 Task: Search one way flight ticket for 2 adults, 2 children, 2 infants in seat in first from Idaho Falls: Idaho Falls Regional Airport (fanning Field) to Gillette: Gillette Campbell County Airport on 5-1-2023. Choice of flights is Frontier. Number of bags: 7 checked bags. Price is upto 86000. Outbound departure time preference is 9:00.
Action: Mouse moved to (241, 214)
Screenshot: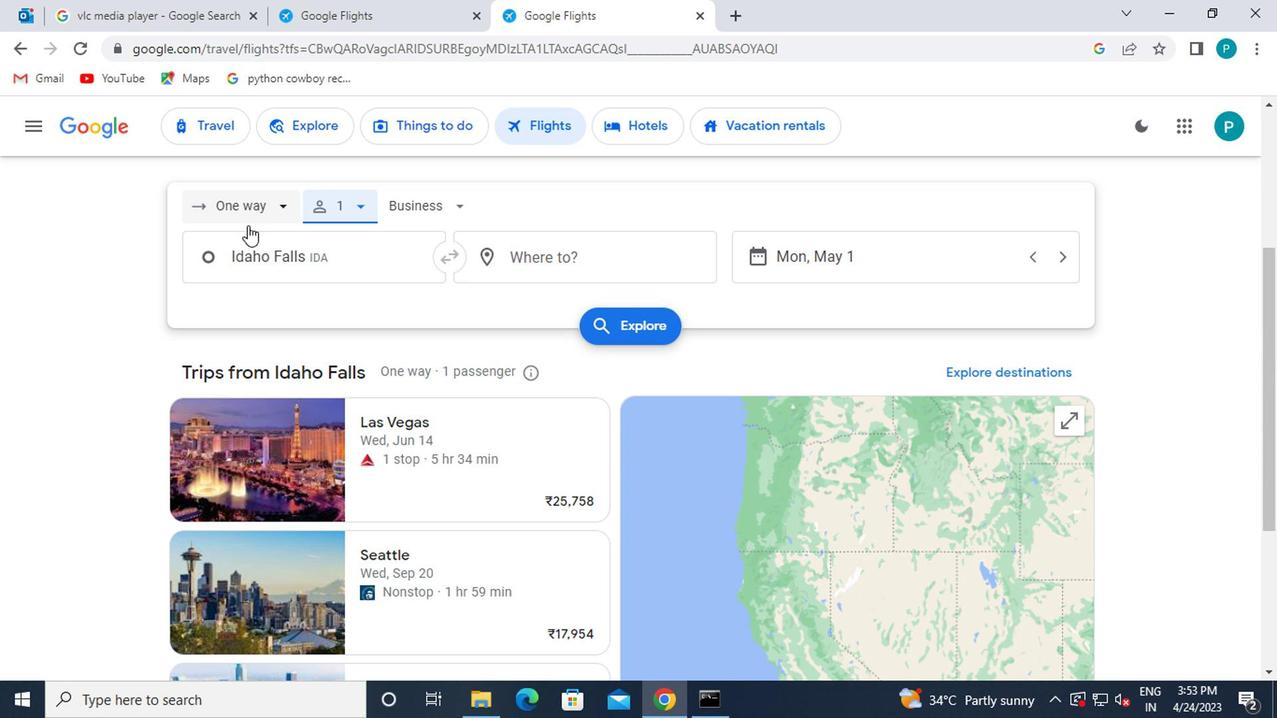 
Action: Mouse pressed left at (241, 214)
Screenshot: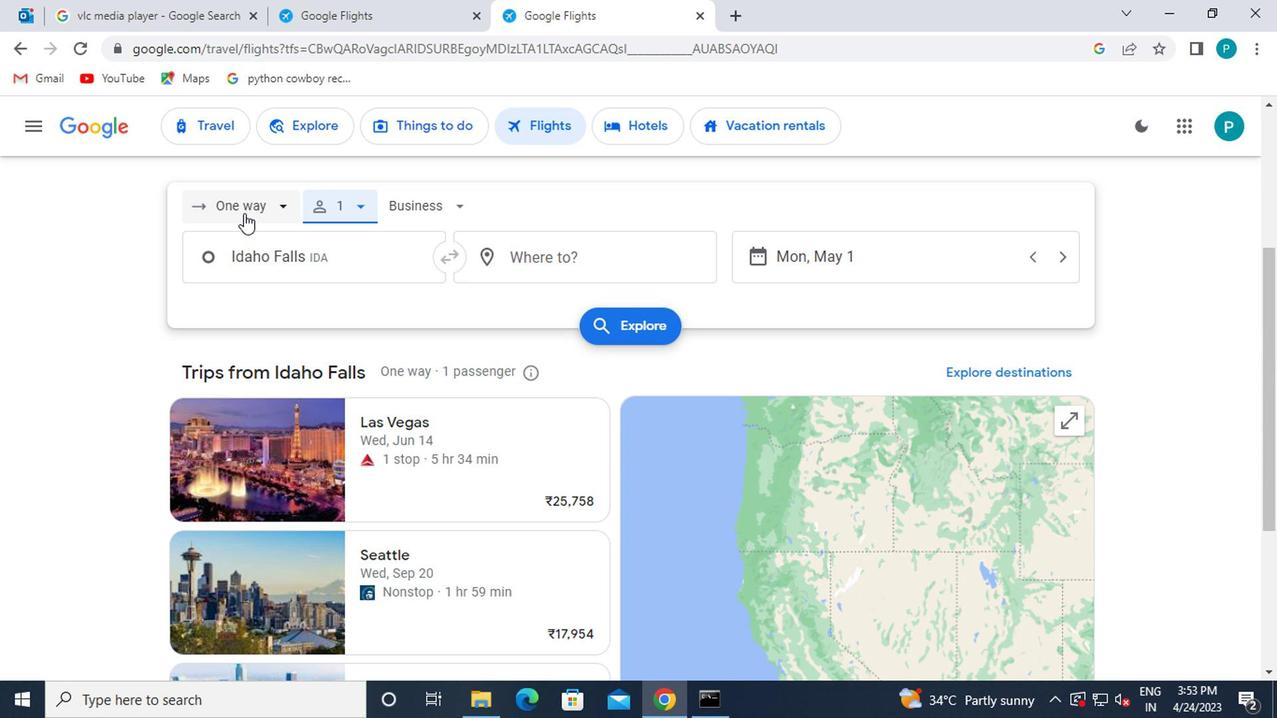 
Action: Mouse moved to (252, 291)
Screenshot: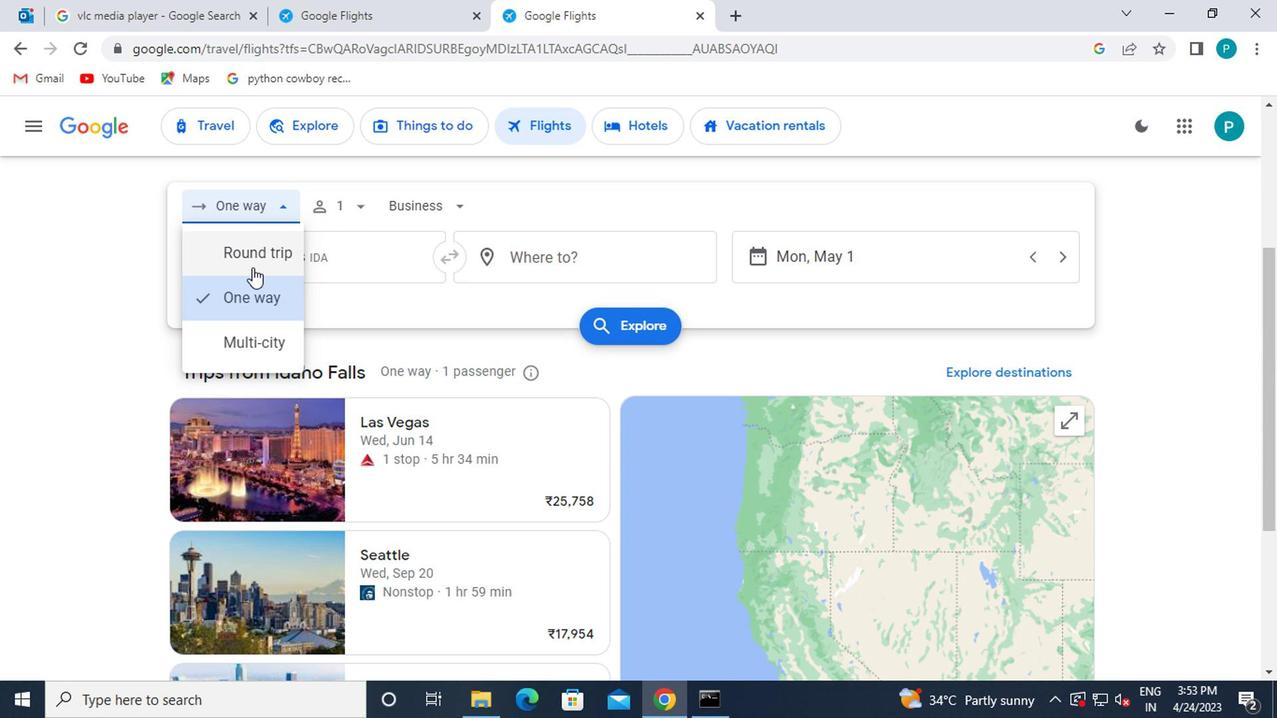 
Action: Mouse pressed left at (252, 291)
Screenshot: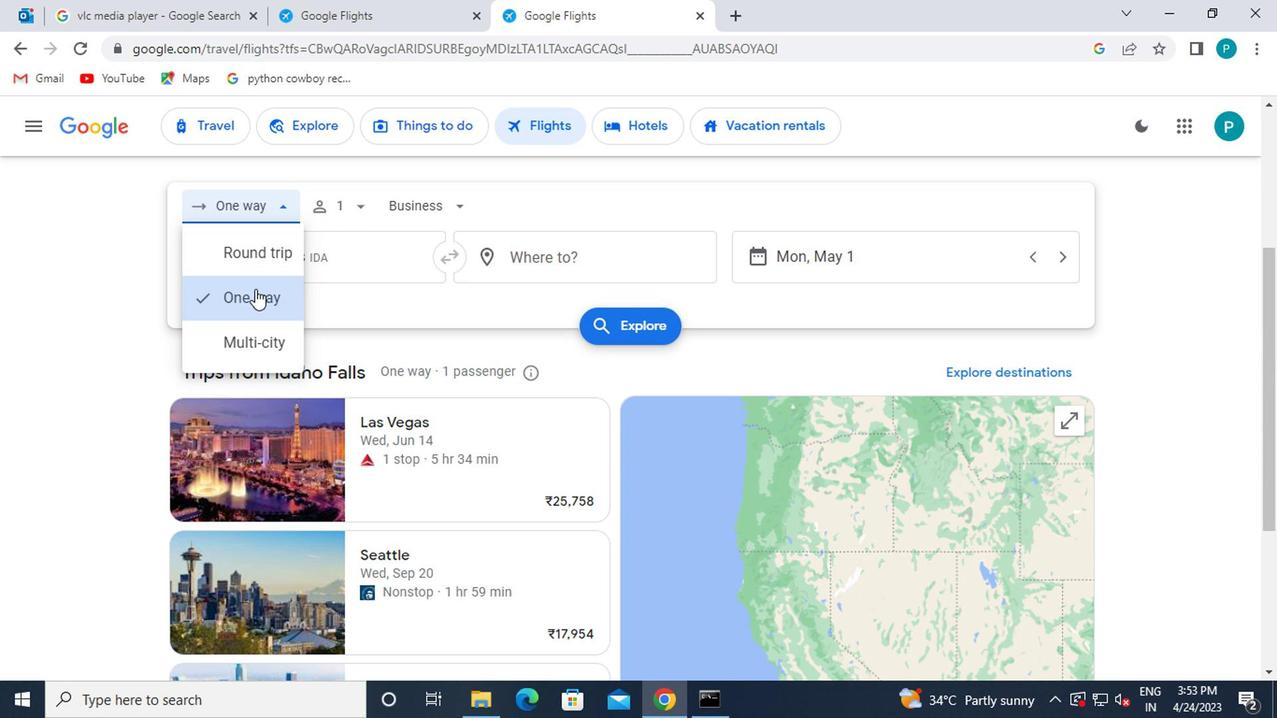 
Action: Mouse moved to (349, 208)
Screenshot: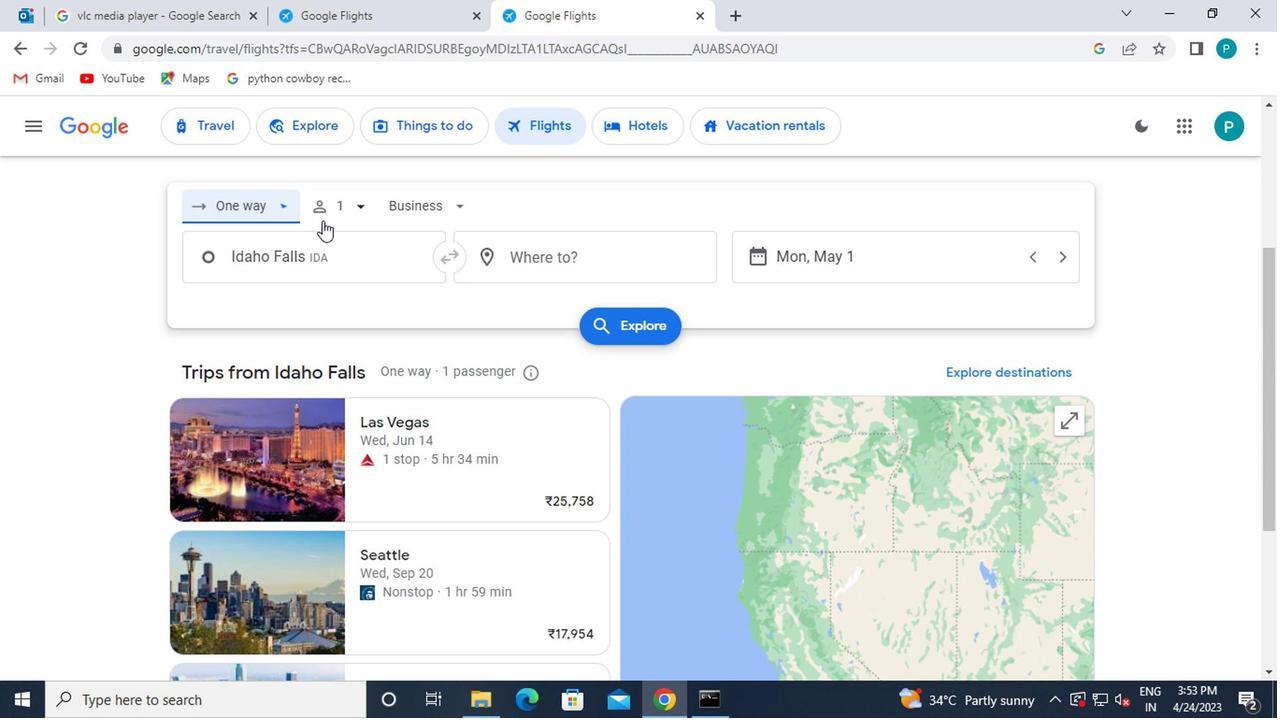 
Action: Mouse pressed left at (349, 208)
Screenshot: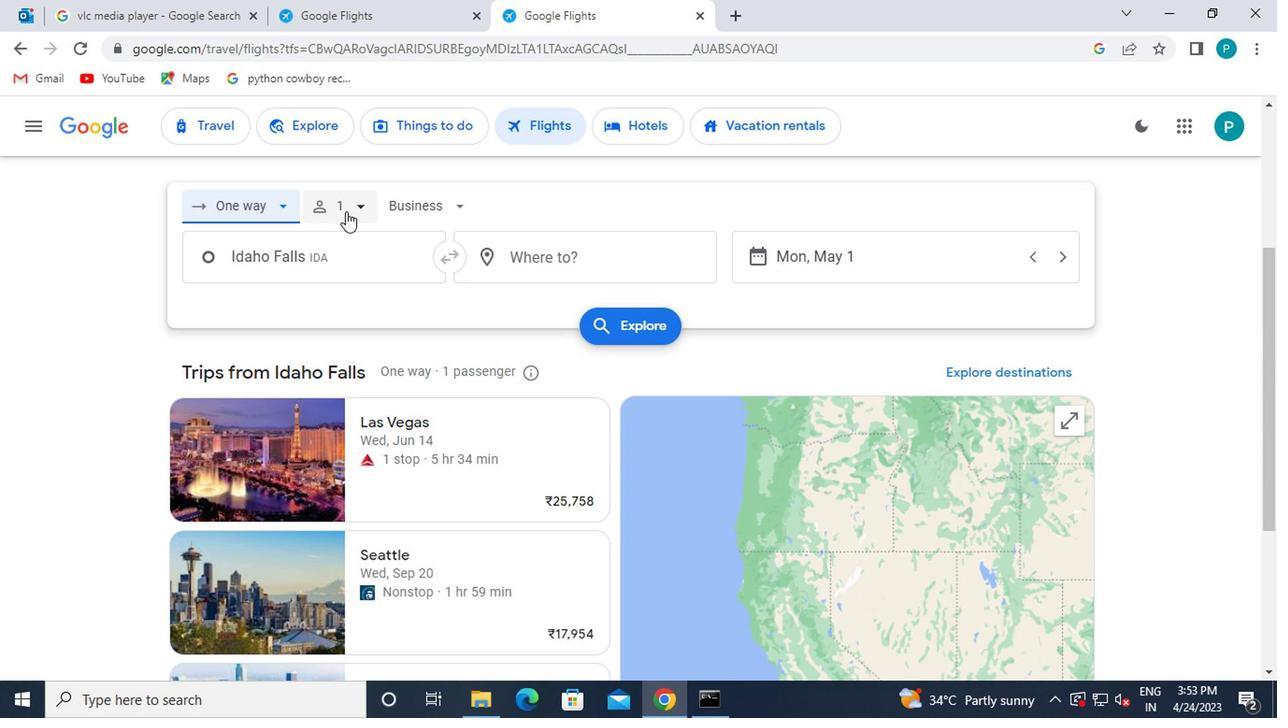 
Action: Mouse moved to (477, 250)
Screenshot: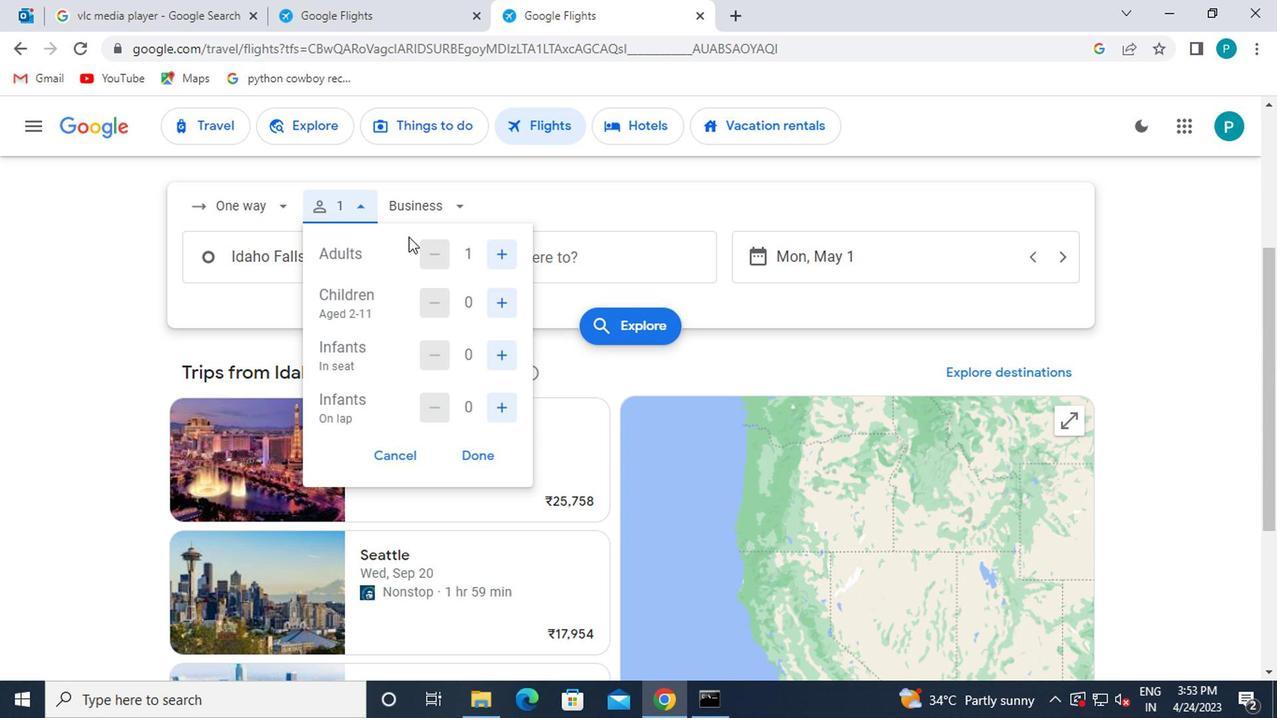 
Action: Mouse pressed left at (477, 250)
Screenshot: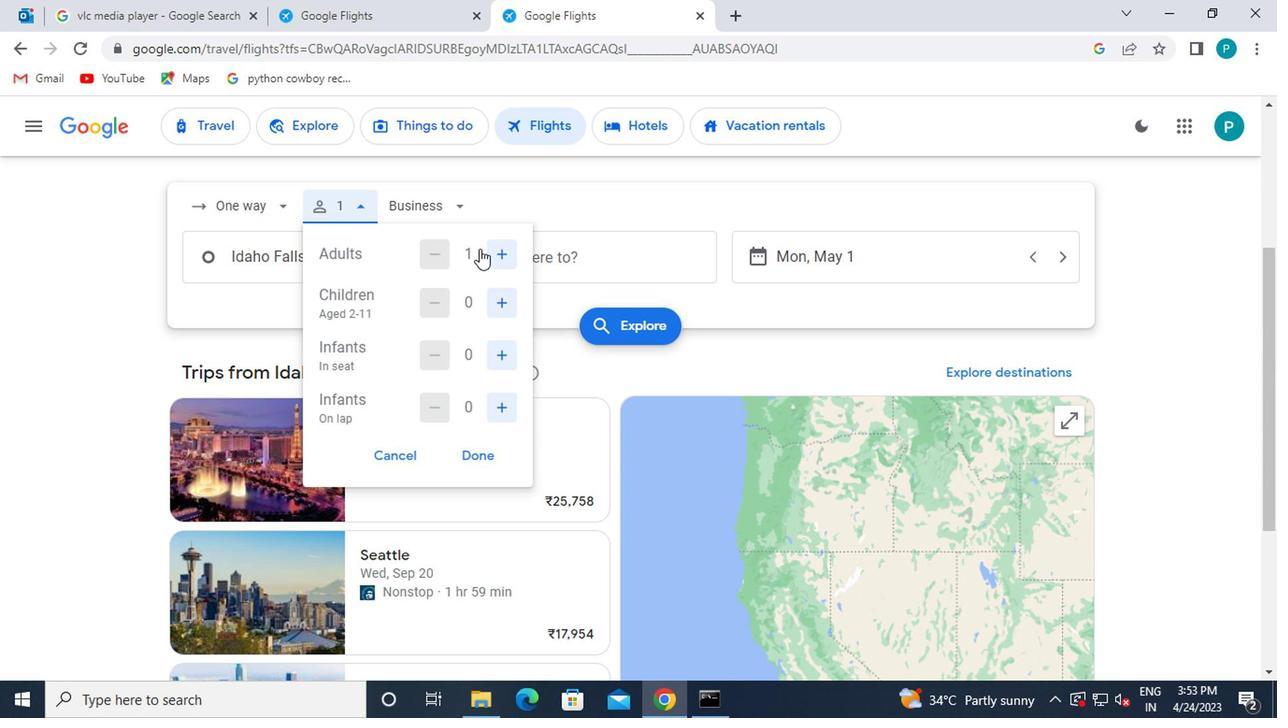 
Action: Mouse moved to (492, 312)
Screenshot: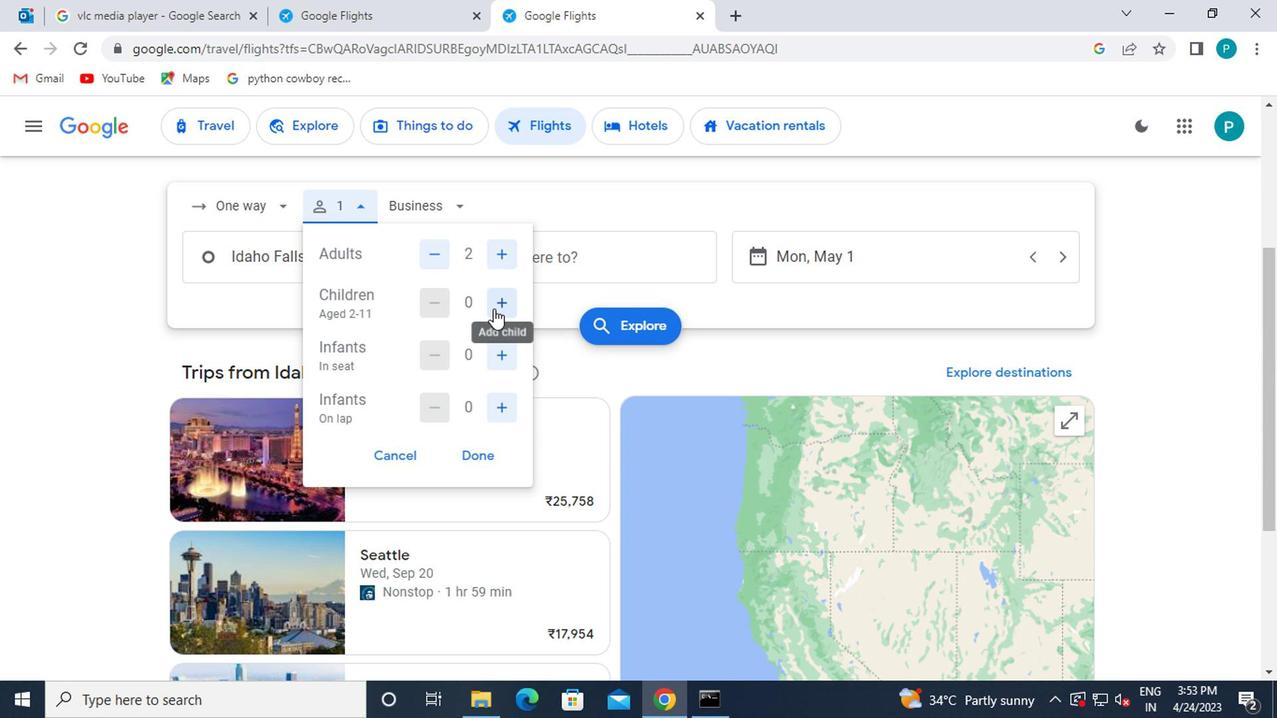 
Action: Mouse pressed left at (492, 312)
Screenshot: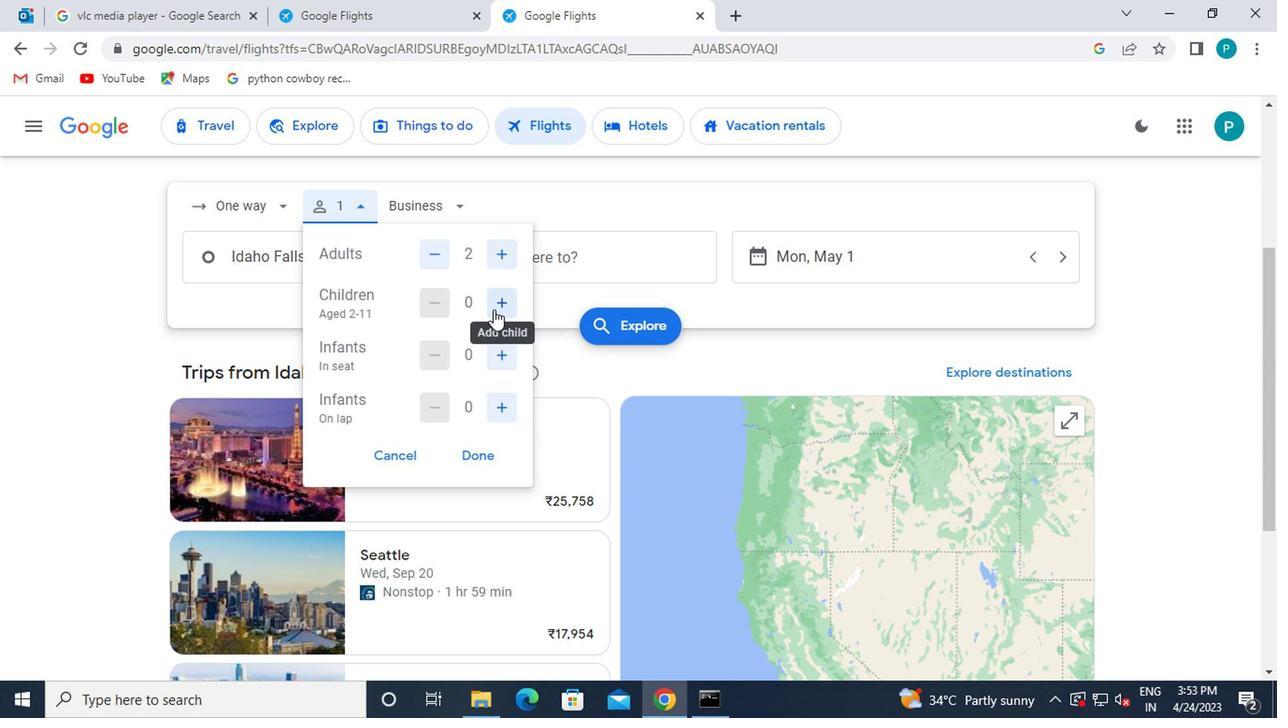 
Action: Mouse moved to (493, 319)
Screenshot: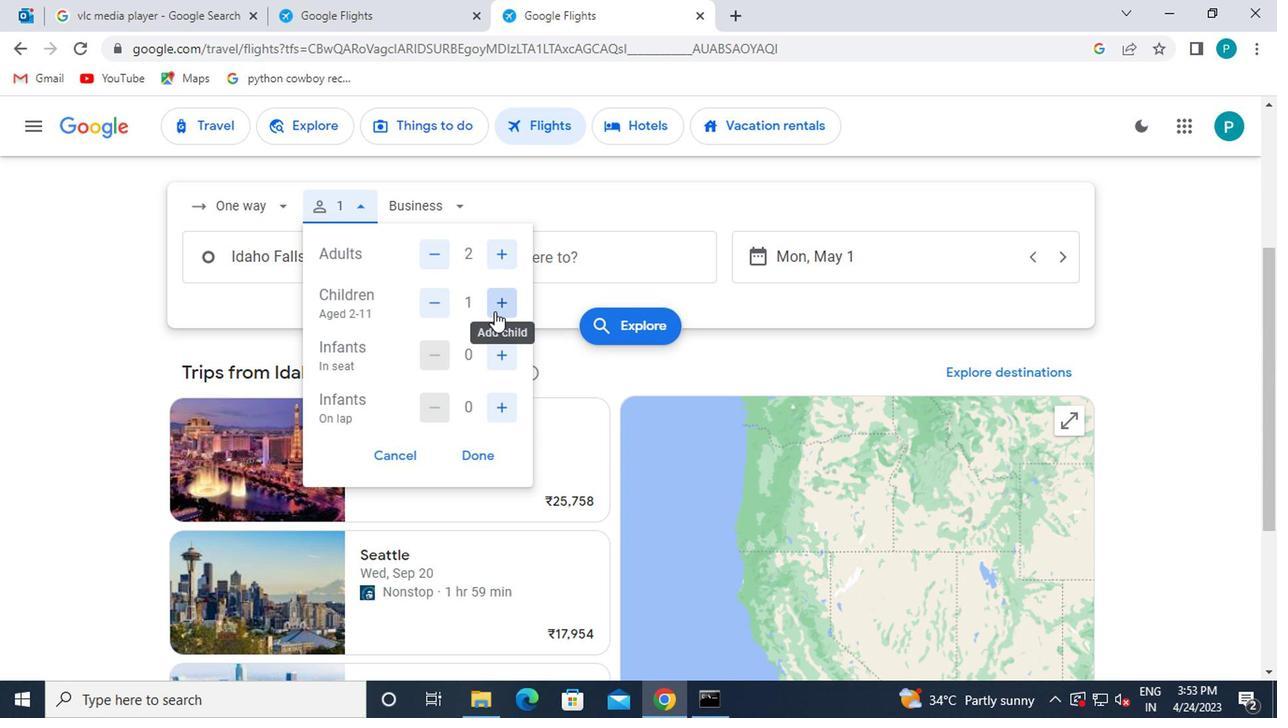 
Action: Mouse pressed left at (493, 319)
Screenshot: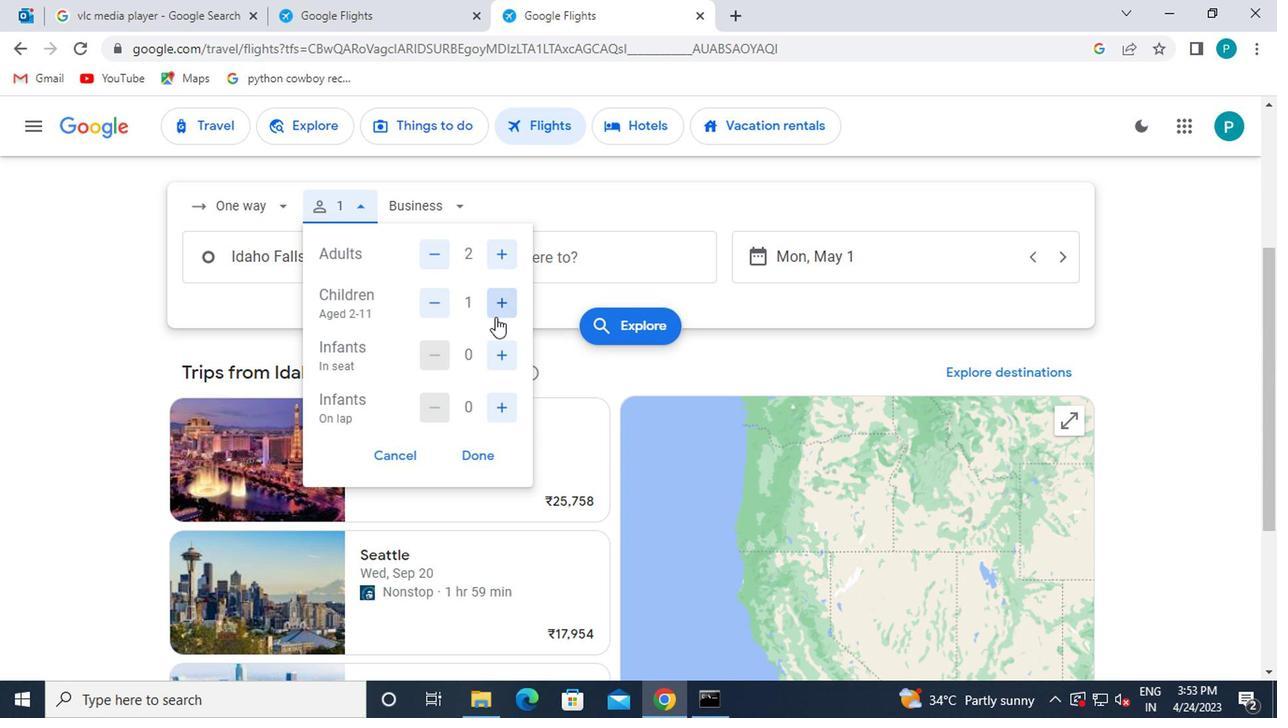 
Action: Mouse moved to (494, 357)
Screenshot: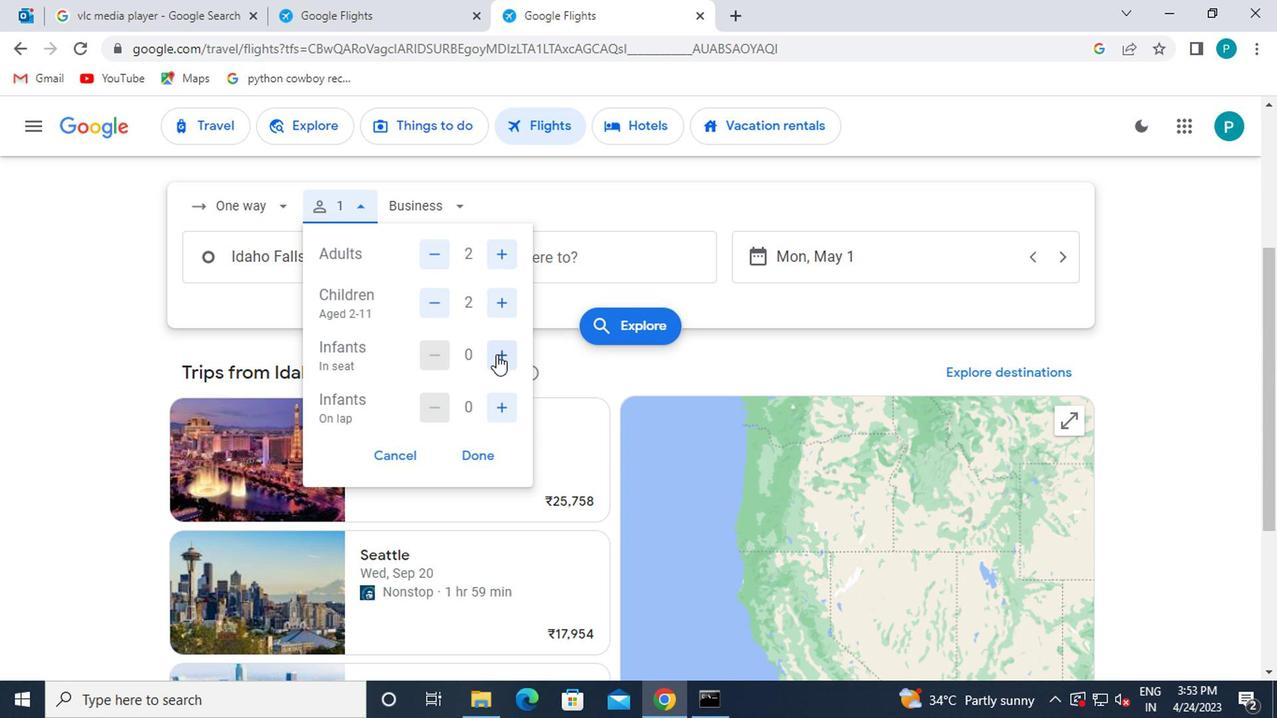 
Action: Mouse pressed left at (494, 357)
Screenshot: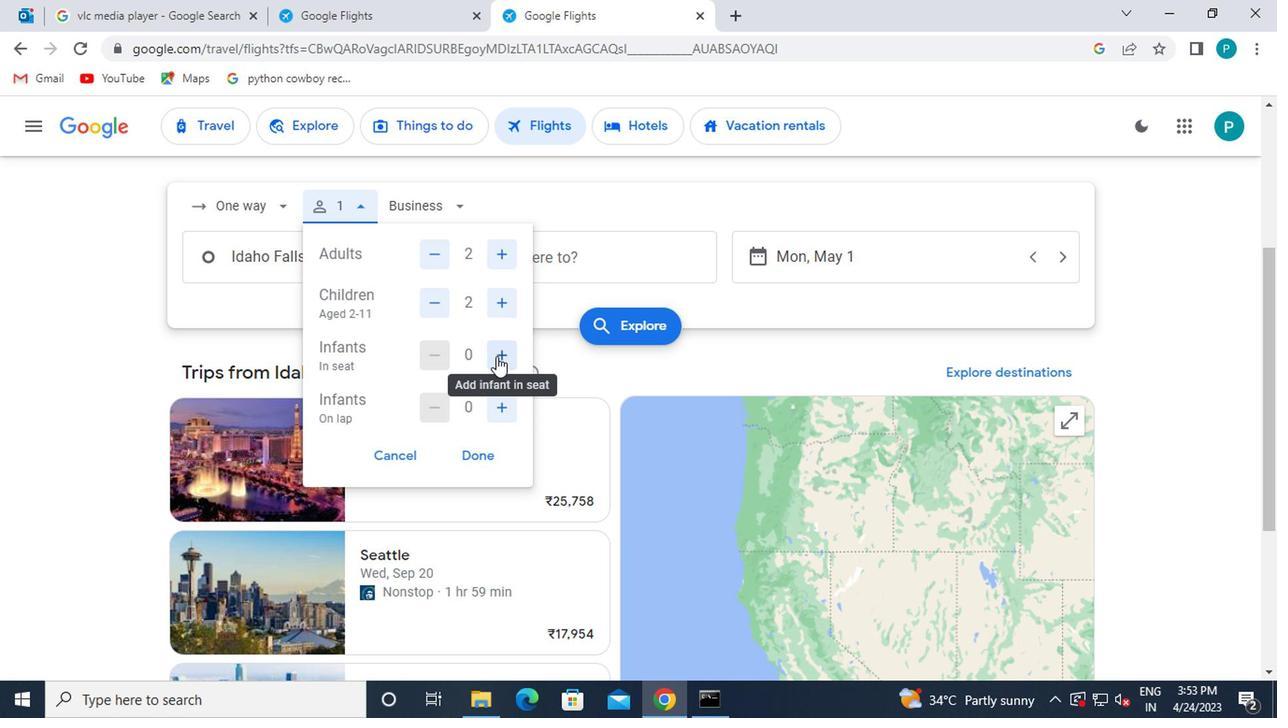 
Action: Mouse pressed left at (494, 357)
Screenshot: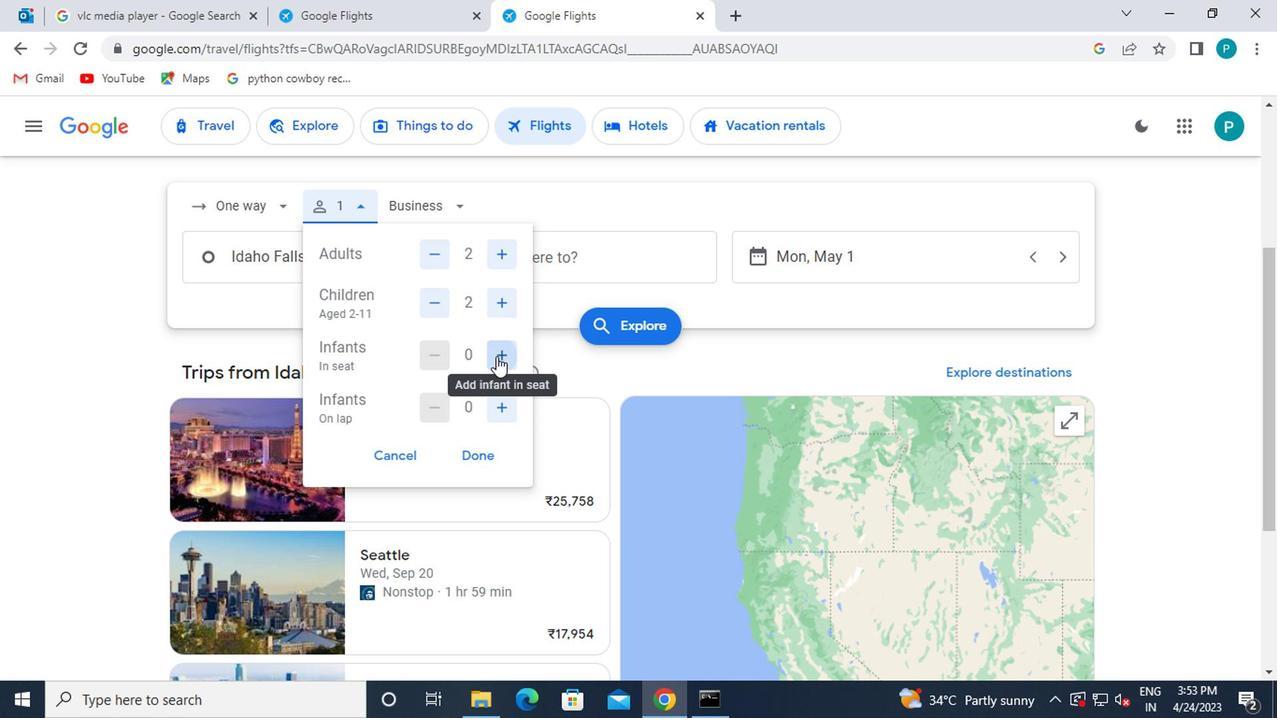 
Action: Mouse moved to (475, 463)
Screenshot: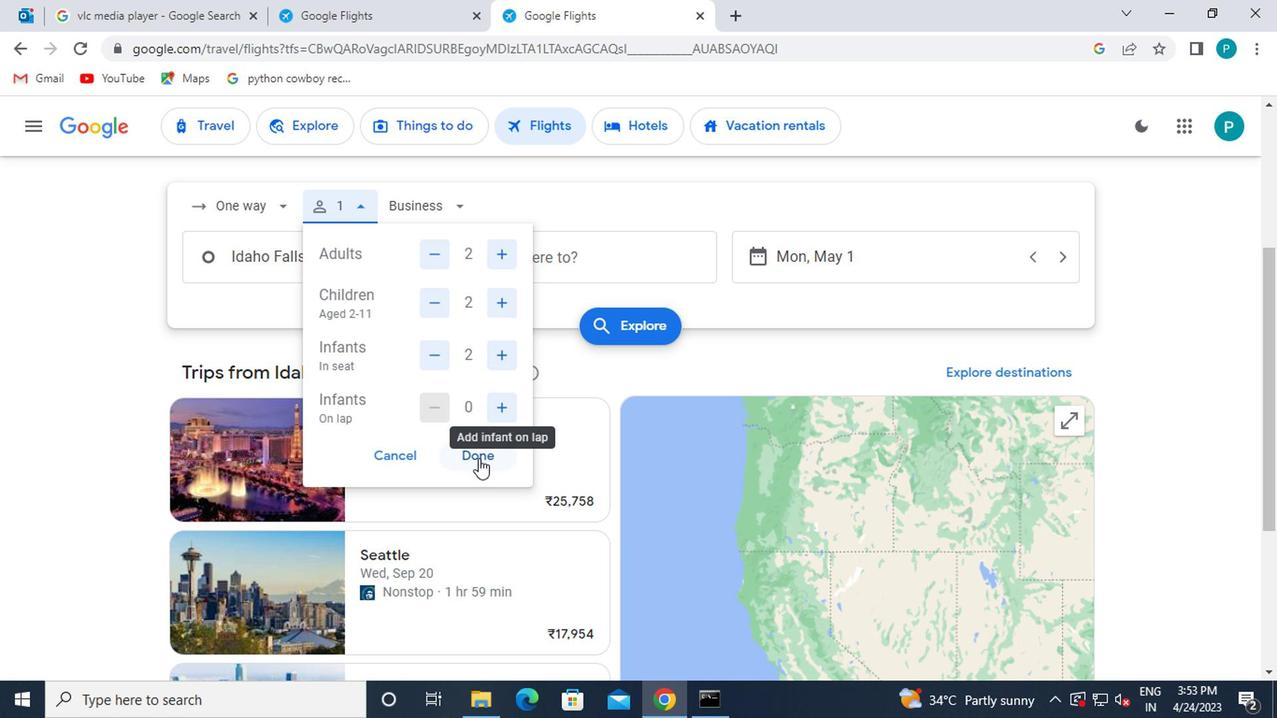 
Action: Mouse pressed left at (475, 463)
Screenshot: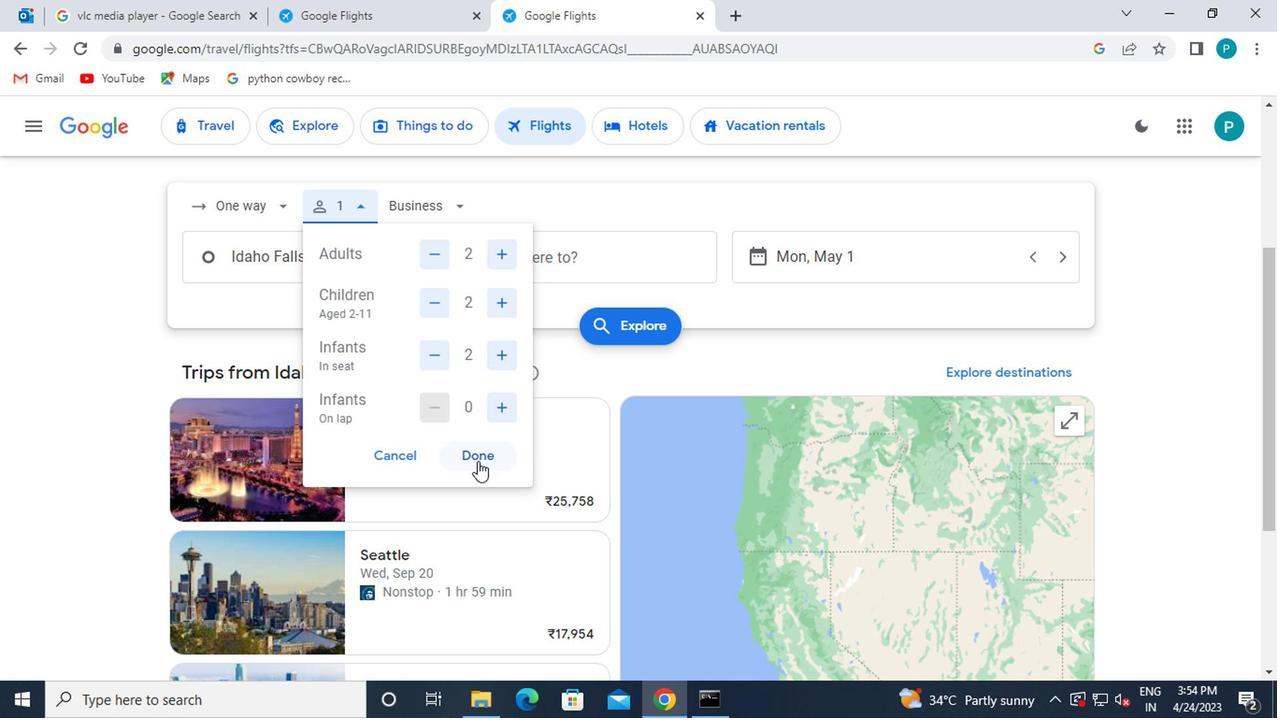 
Action: Mouse moved to (434, 204)
Screenshot: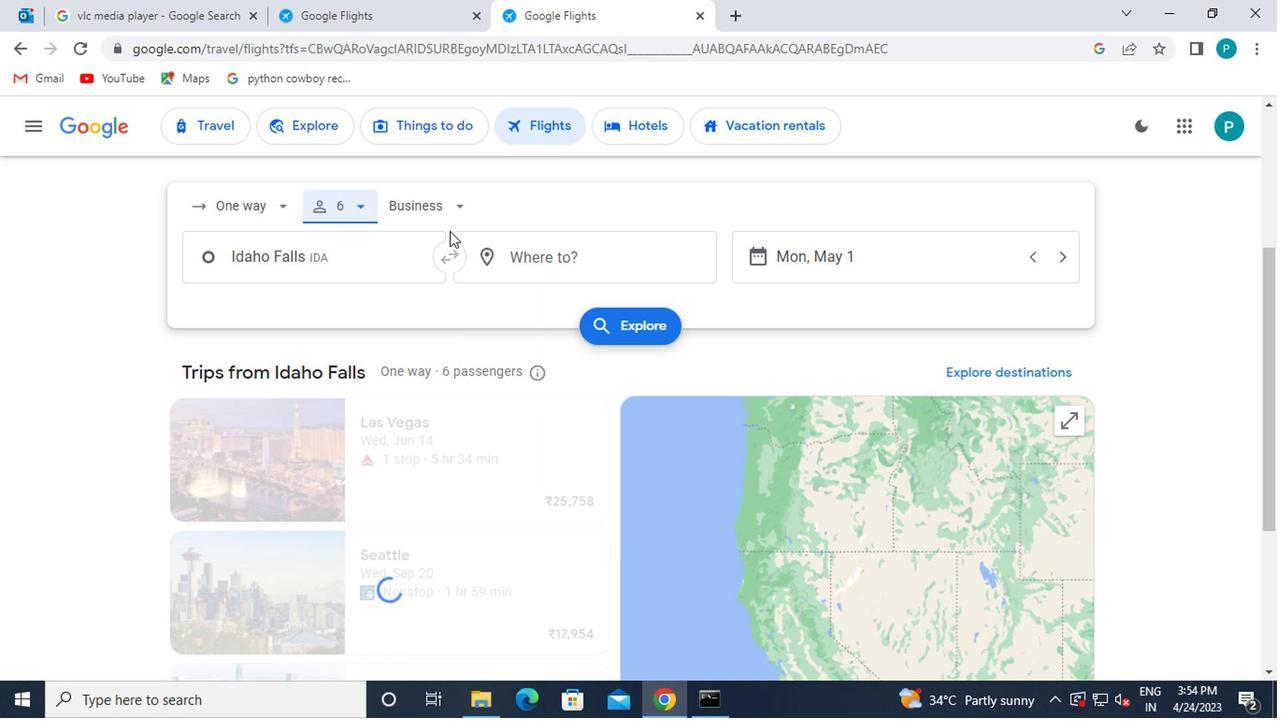 
Action: Mouse pressed left at (434, 204)
Screenshot: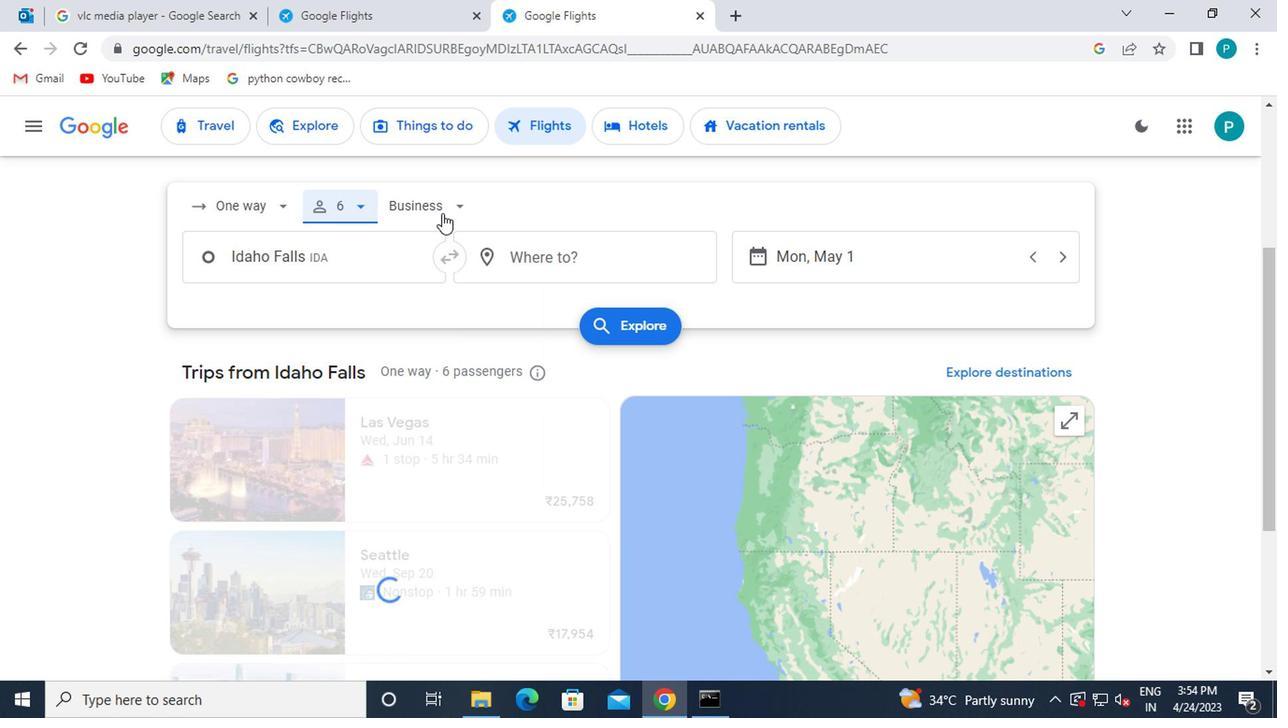 
Action: Mouse moved to (475, 392)
Screenshot: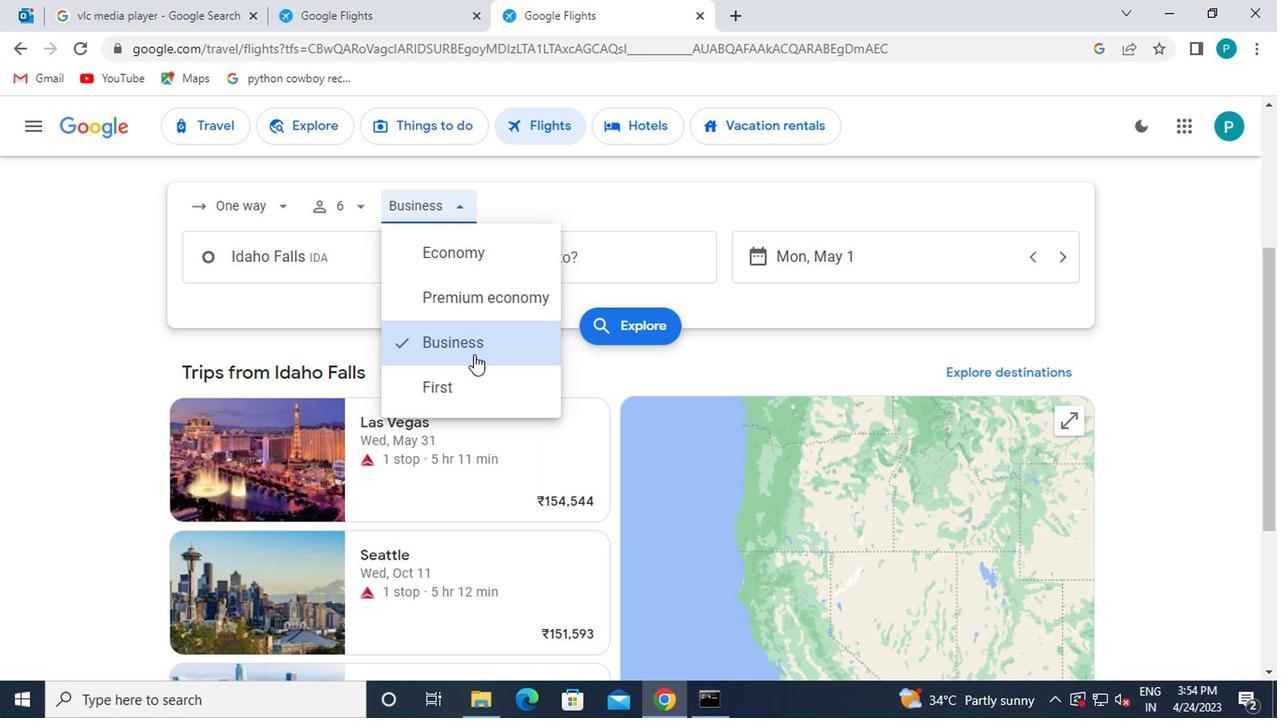 
Action: Mouse pressed left at (475, 392)
Screenshot: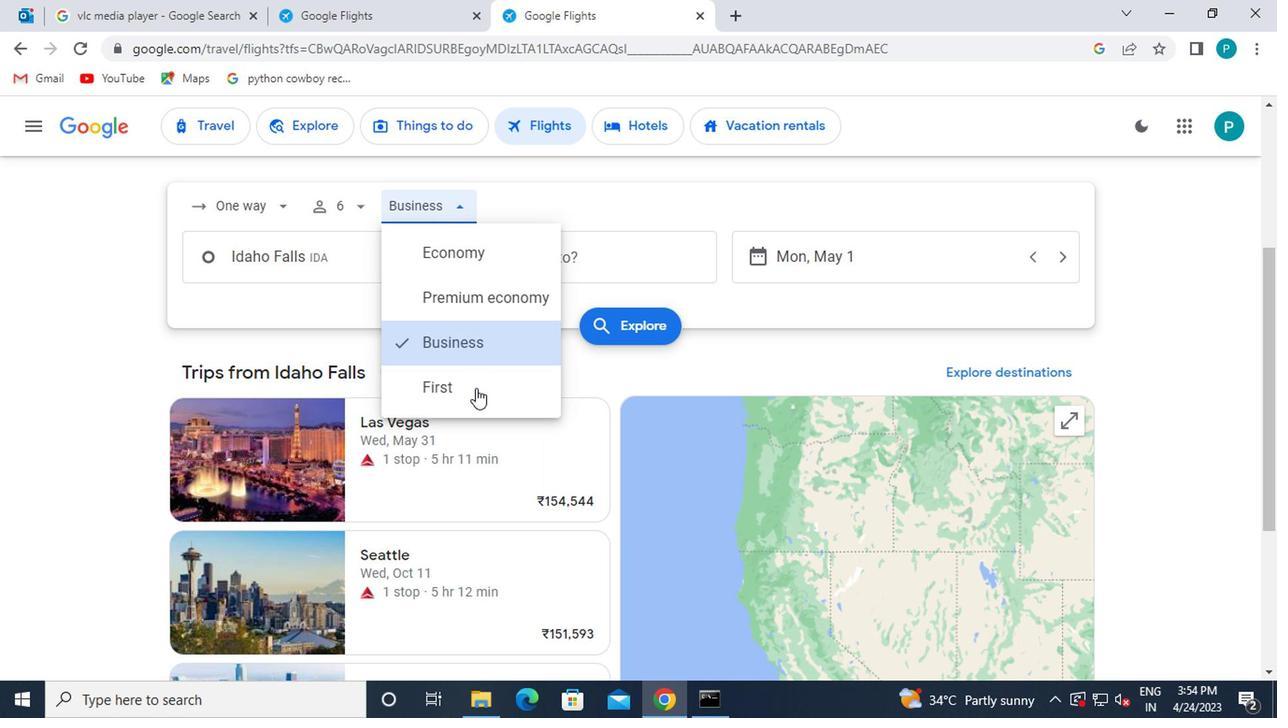 
Action: Mouse moved to (326, 259)
Screenshot: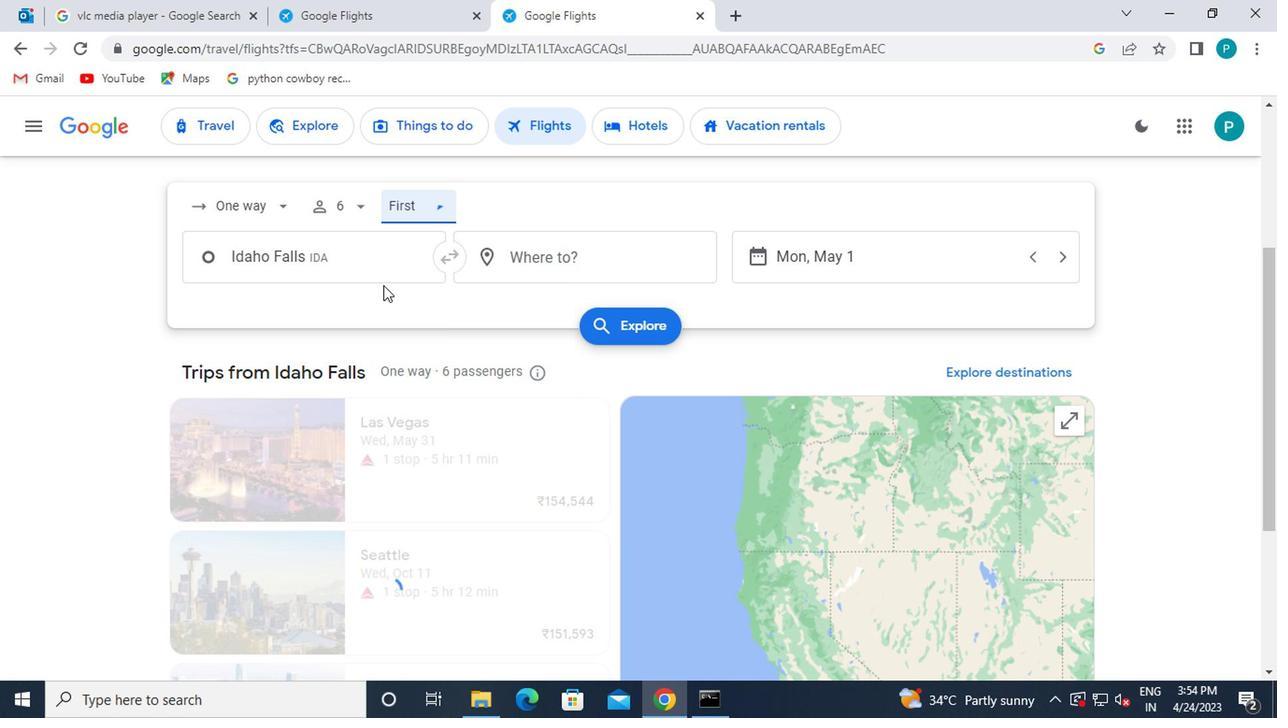 
Action: Mouse pressed left at (326, 259)
Screenshot: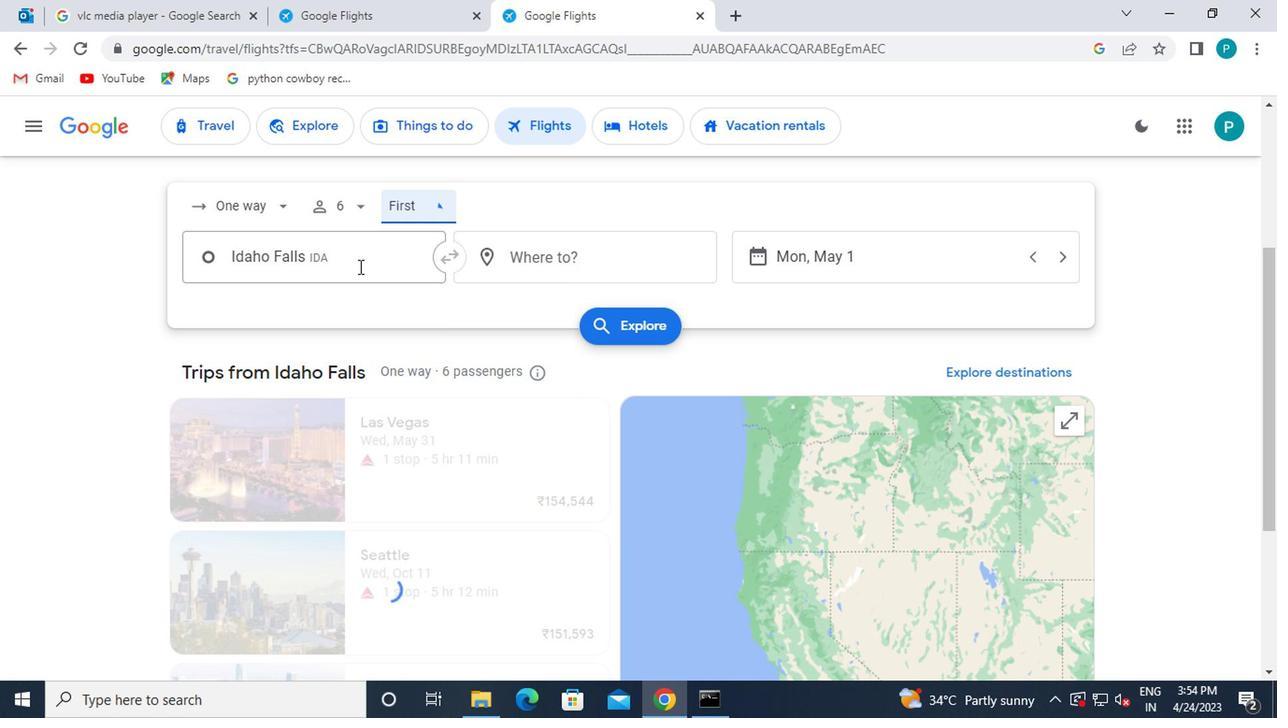 
Action: Mouse moved to (379, 371)
Screenshot: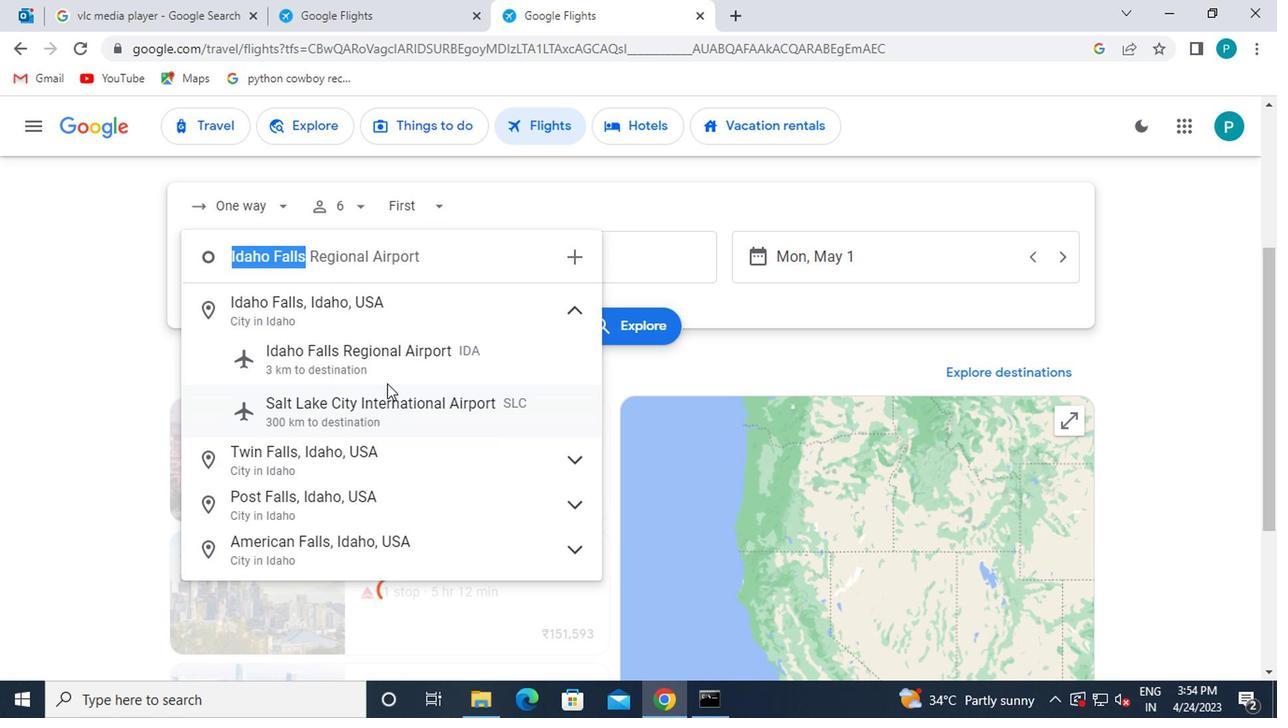 
Action: Mouse pressed left at (379, 371)
Screenshot: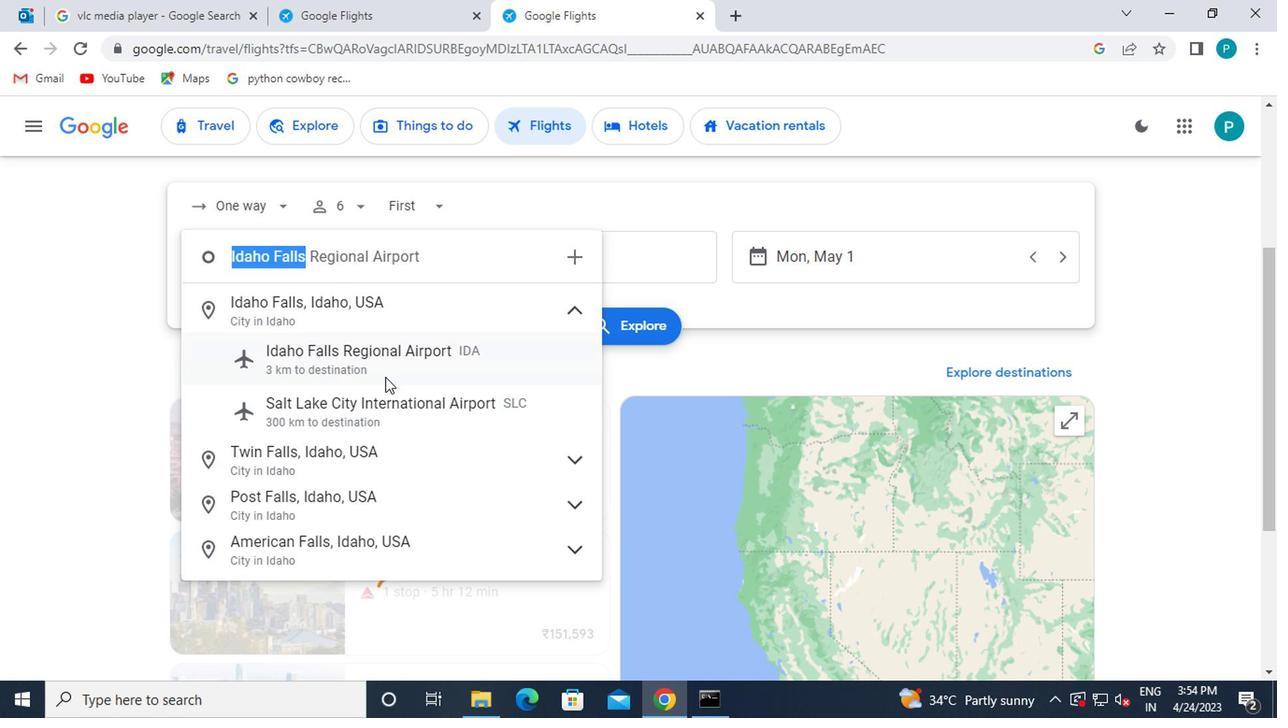 
Action: Mouse moved to (524, 266)
Screenshot: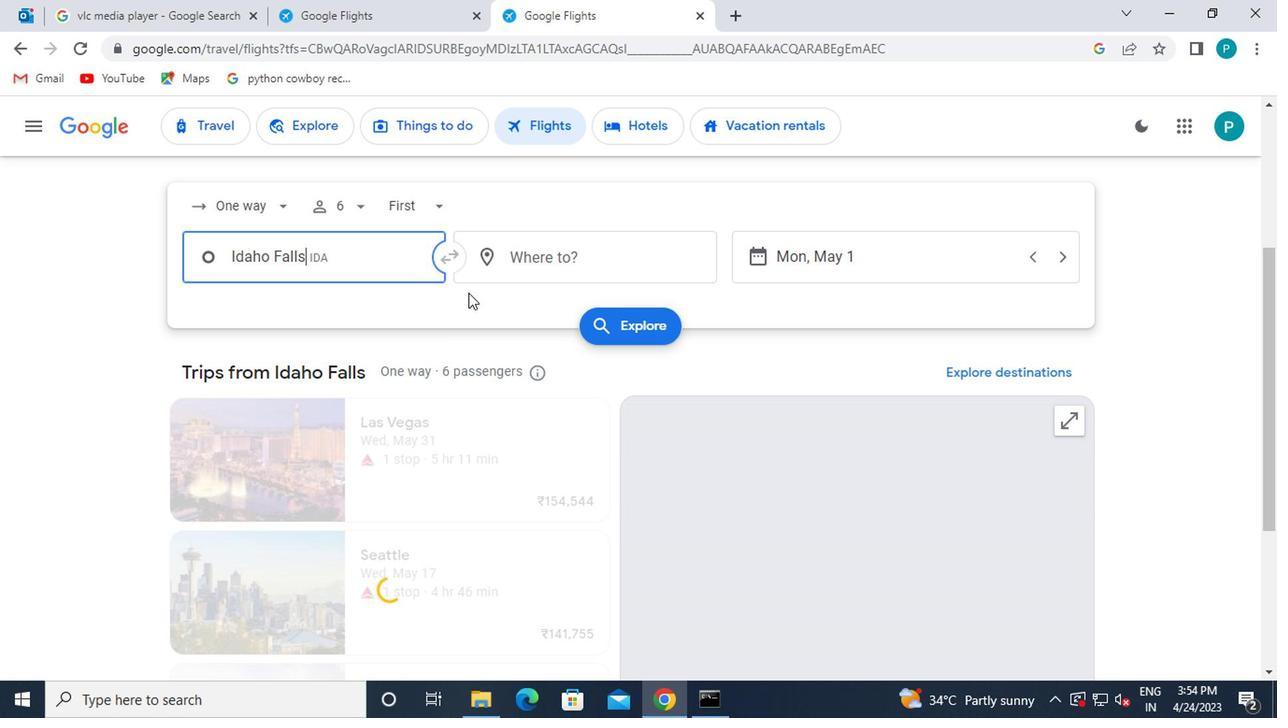 
Action: Mouse pressed left at (524, 266)
Screenshot: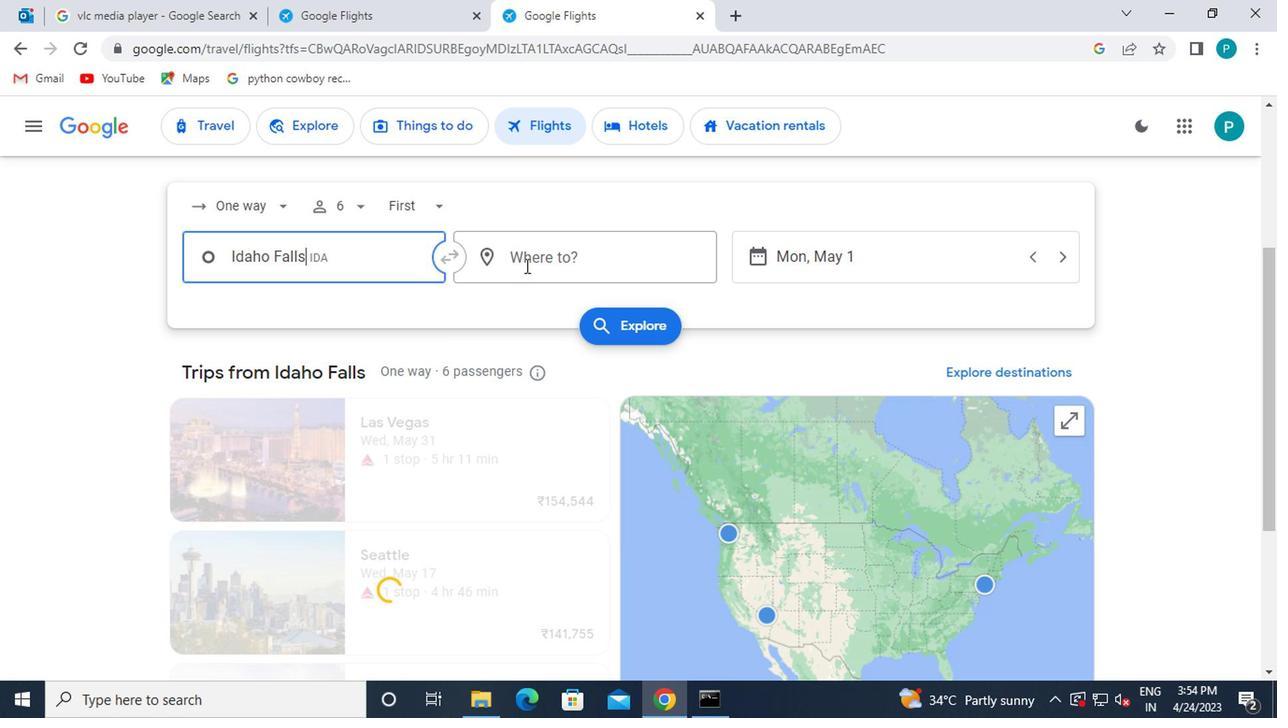 
Action: Mouse moved to (502, 266)
Screenshot: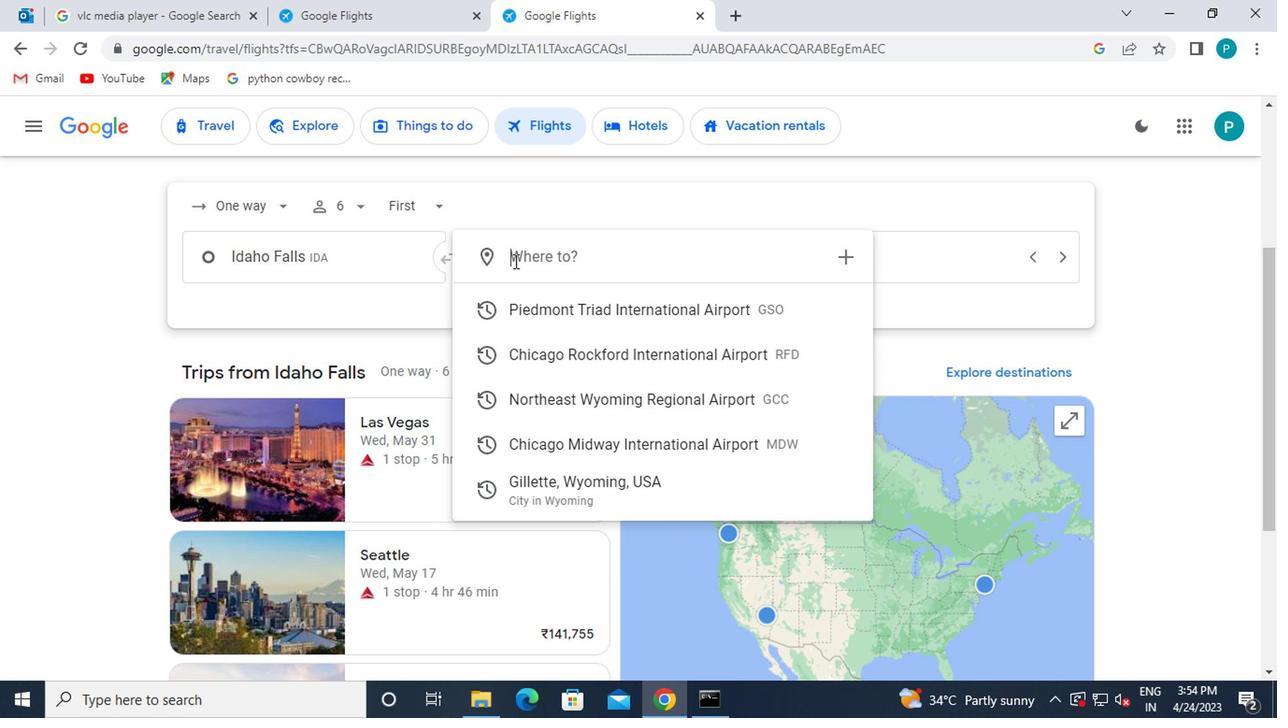 
Action: Key pressed gillette
Screenshot: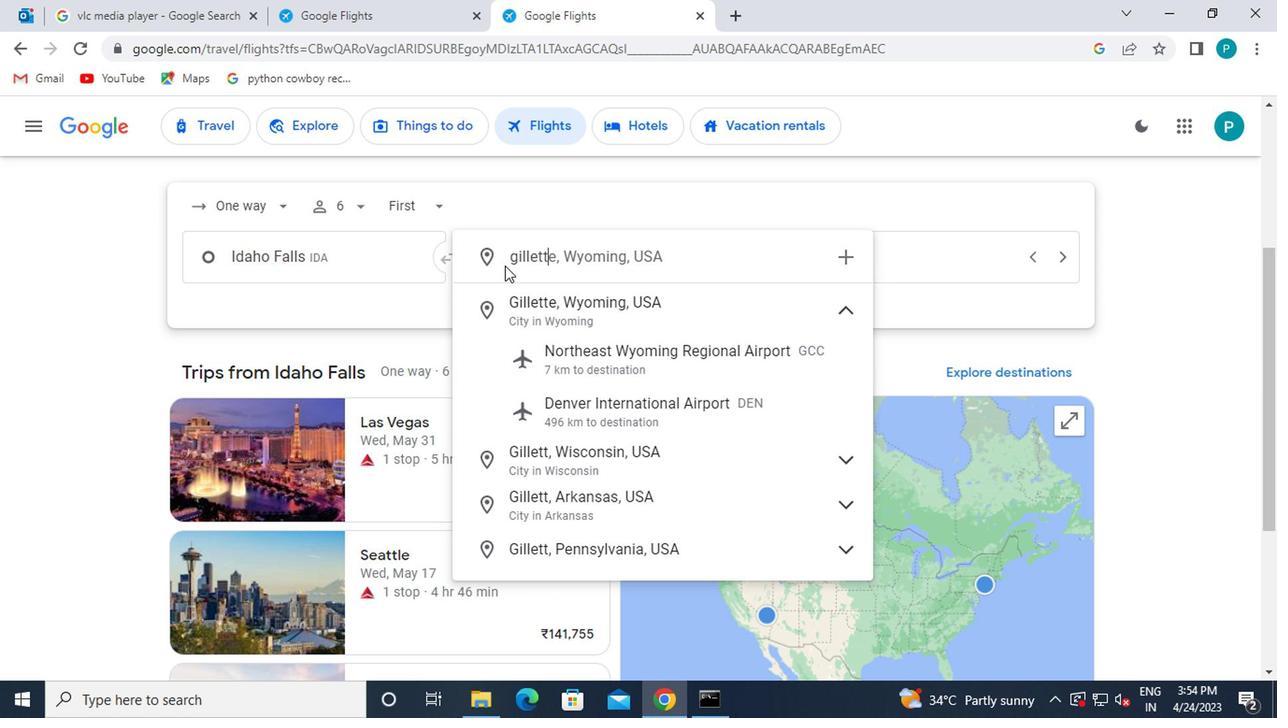 
Action: Mouse moved to (556, 341)
Screenshot: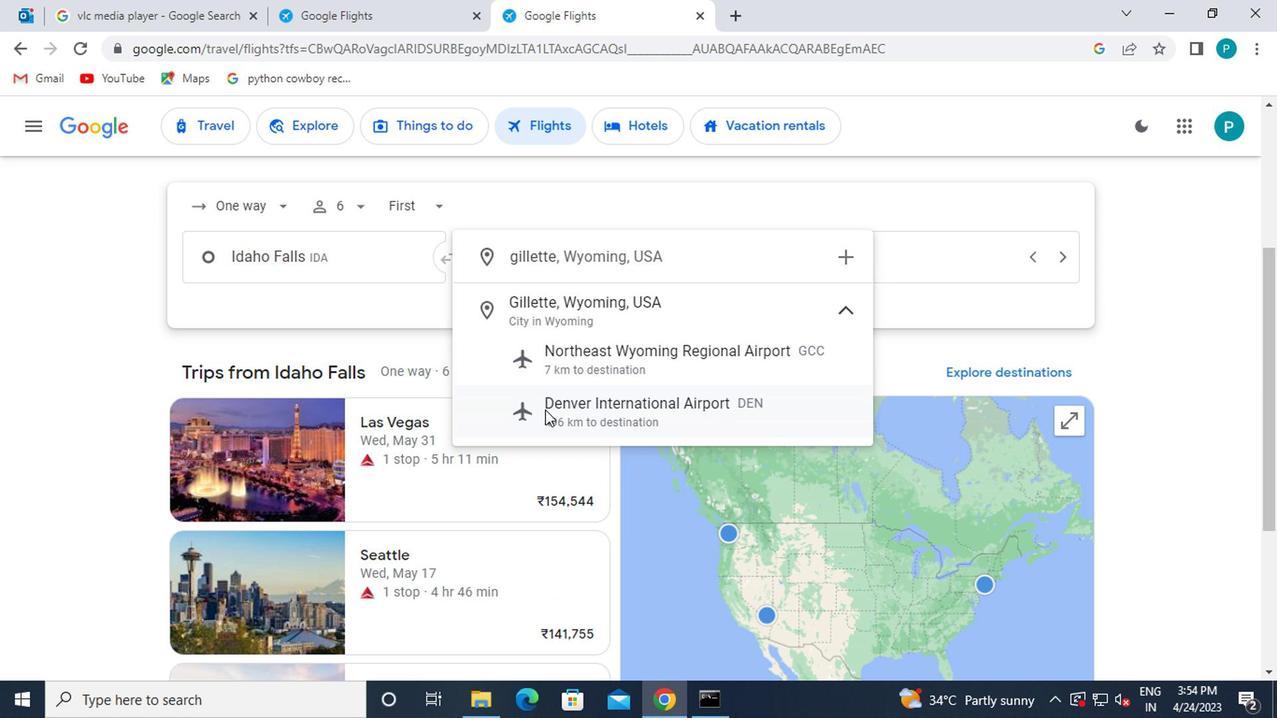 
Action: Mouse pressed left at (556, 341)
Screenshot: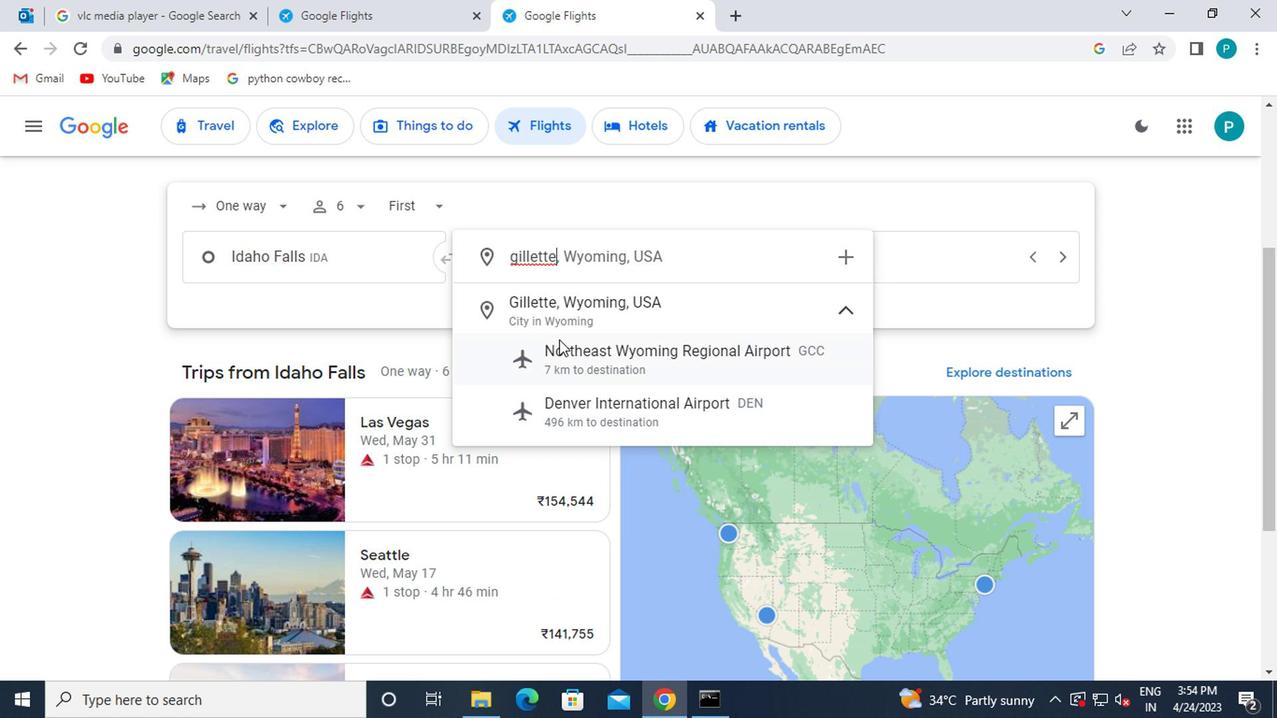 
Action: Mouse moved to (831, 262)
Screenshot: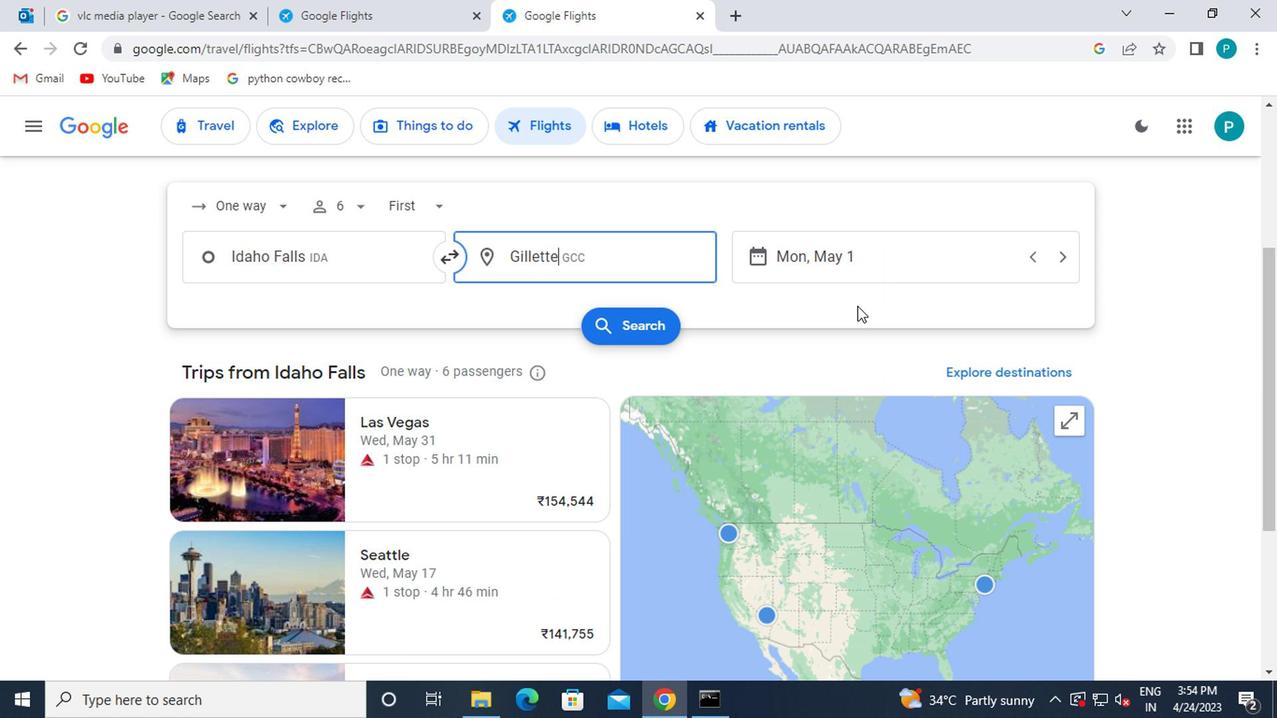 
Action: Mouse pressed left at (831, 262)
Screenshot: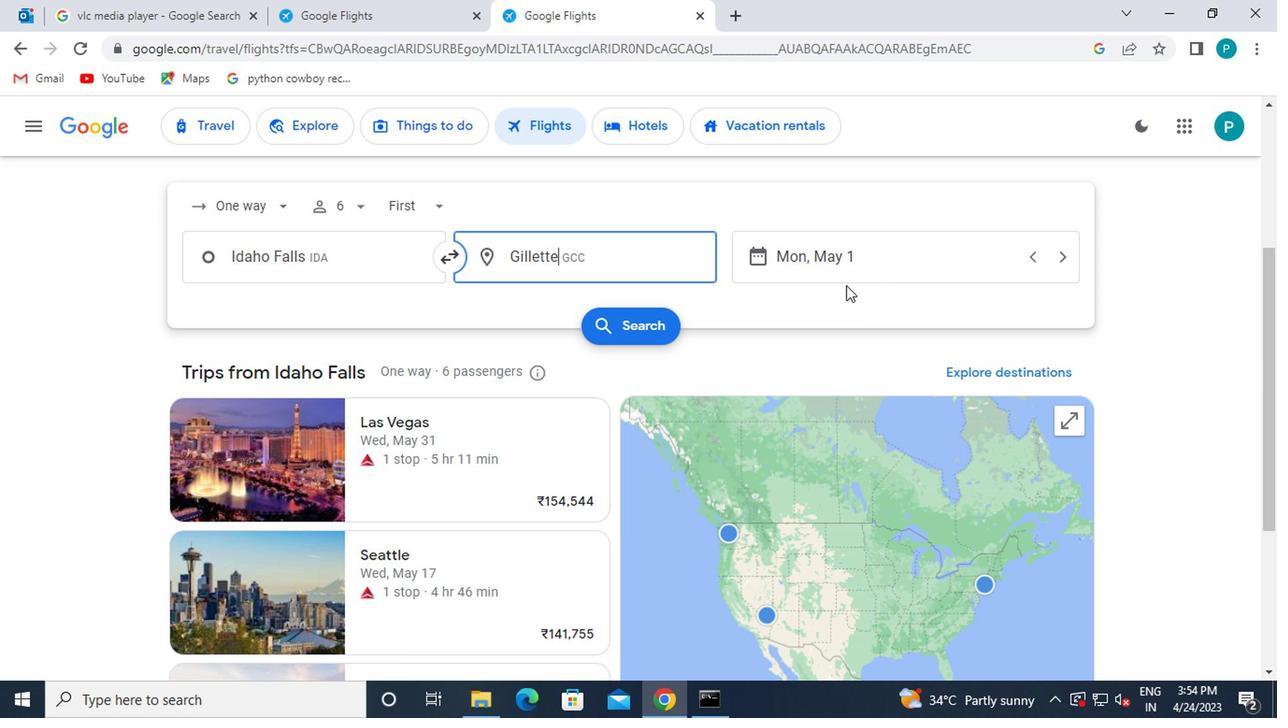 
Action: Mouse moved to (805, 347)
Screenshot: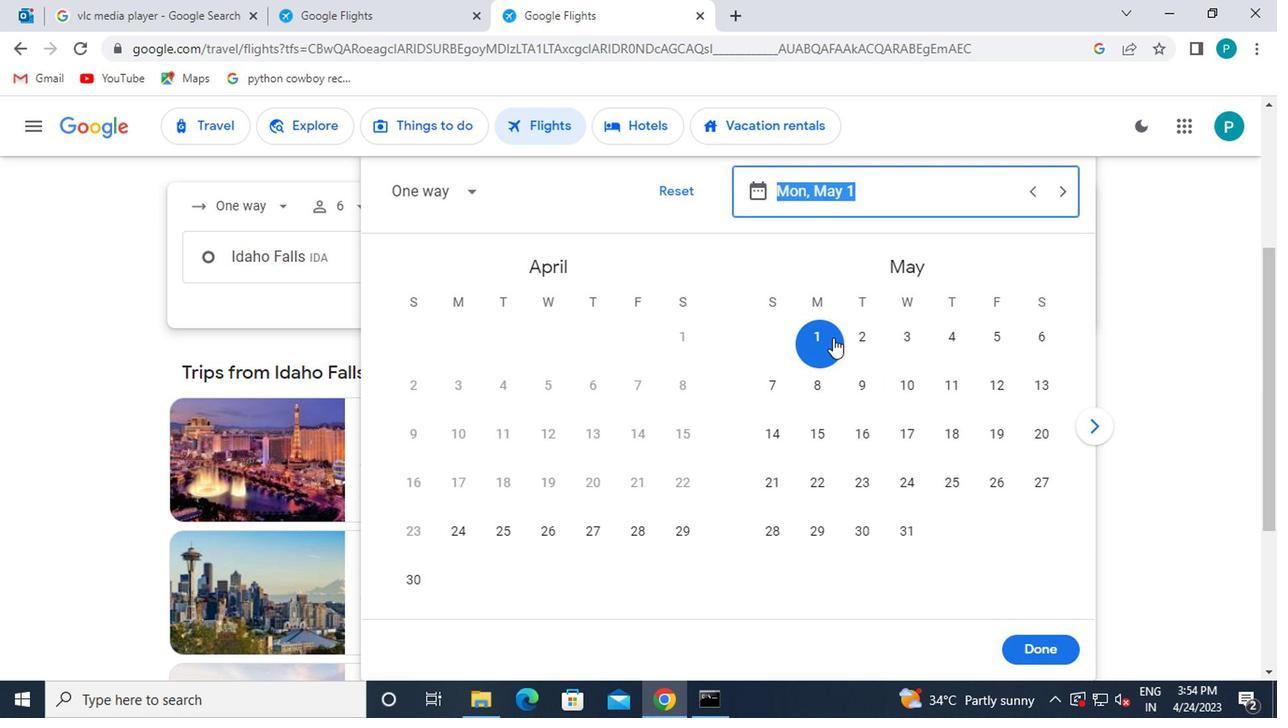 
Action: Mouse pressed left at (805, 347)
Screenshot: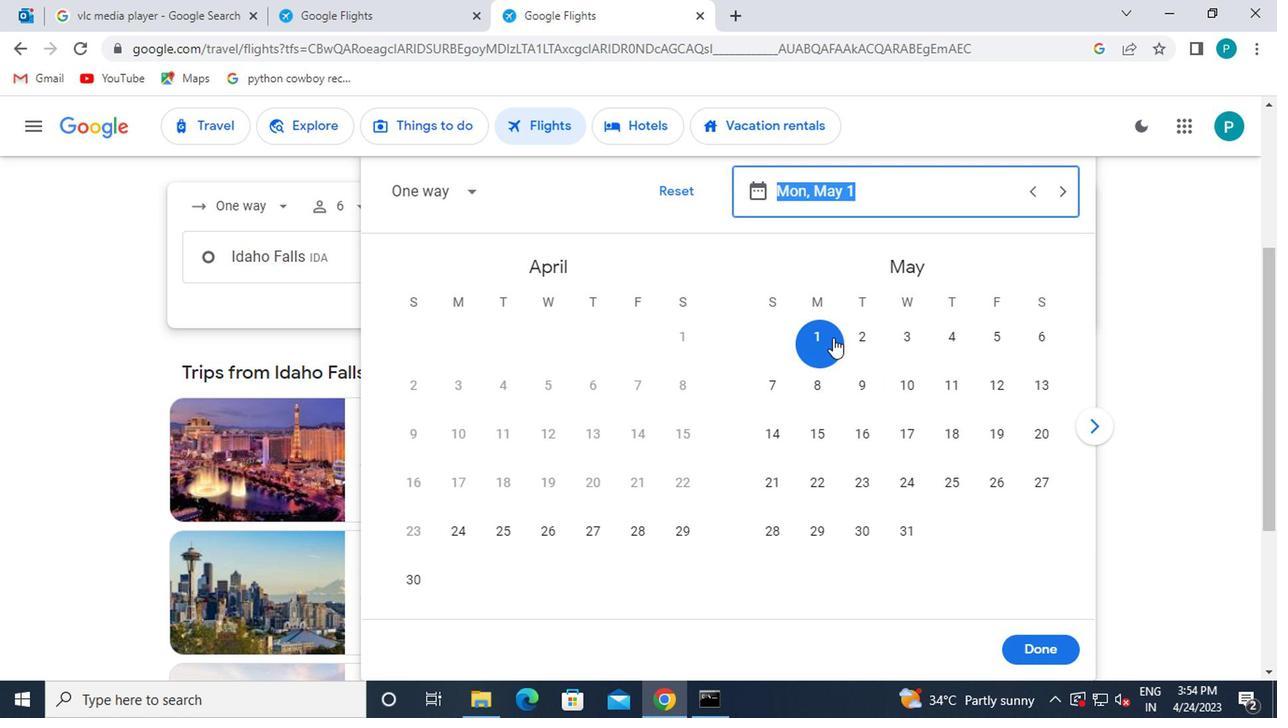 
Action: Mouse moved to (1014, 654)
Screenshot: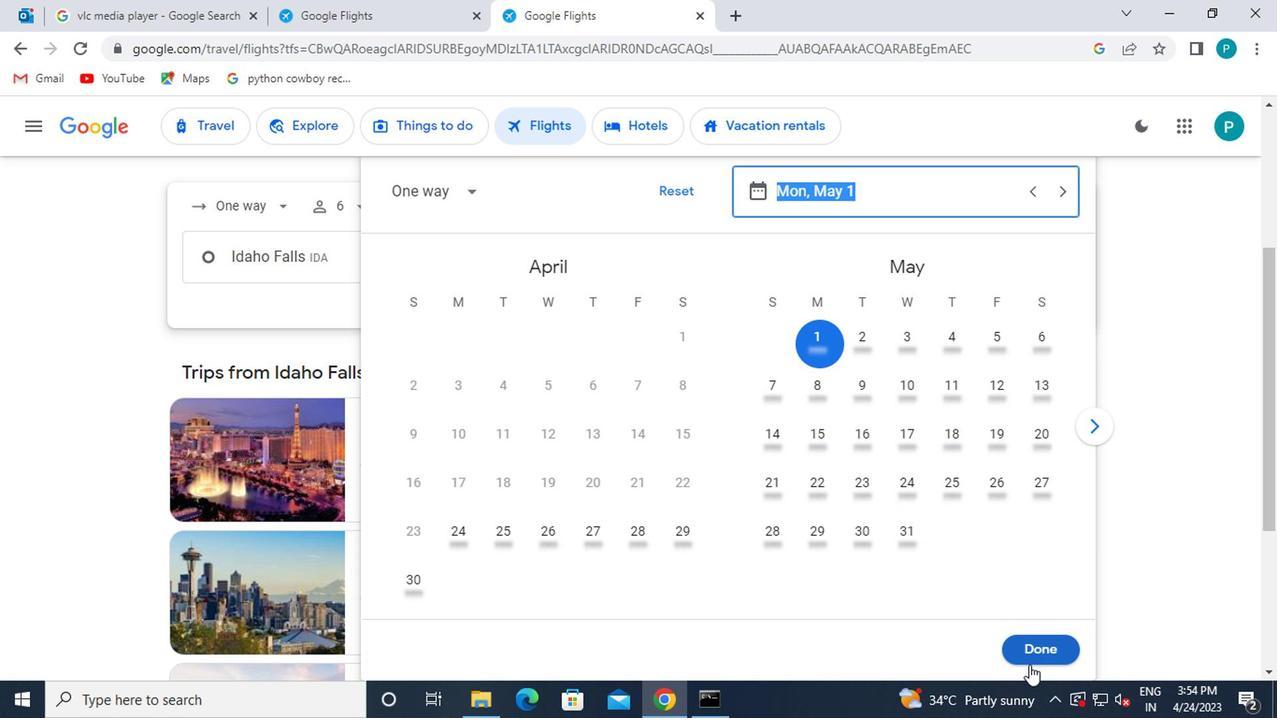 
Action: Mouse pressed left at (1014, 654)
Screenshot: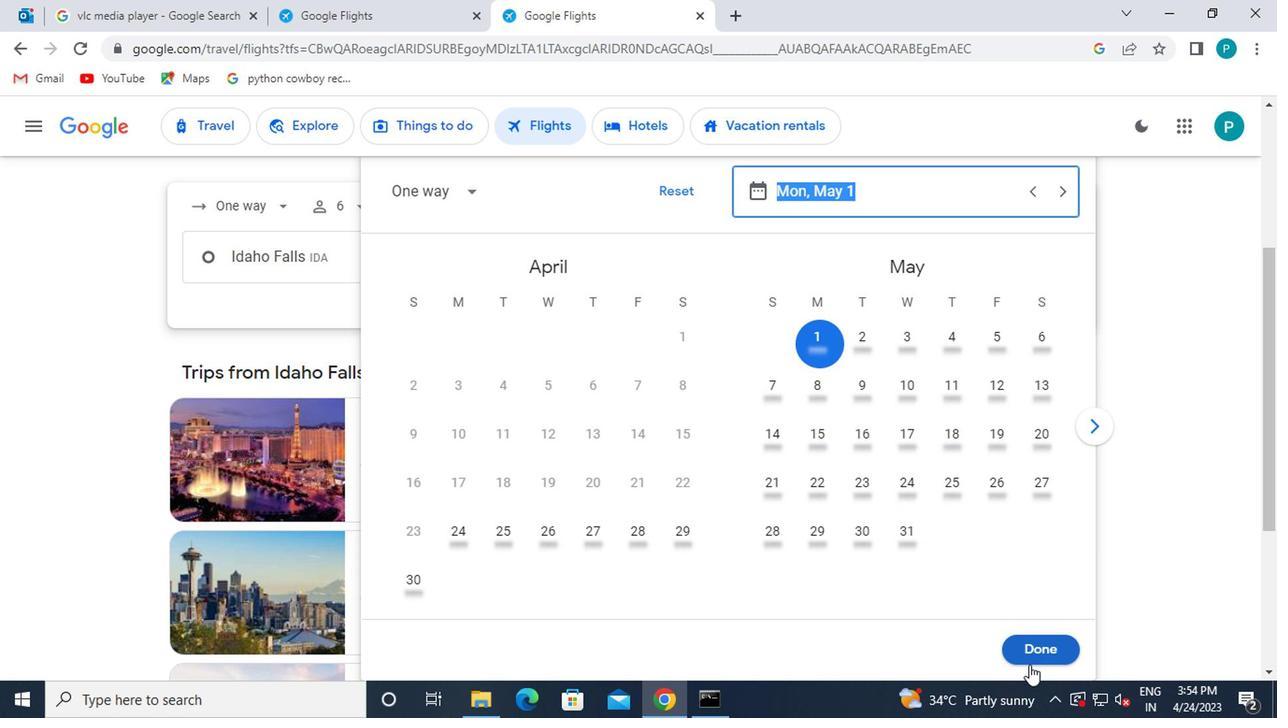 
Action: Mouse moved to (617, 330)
Screenshot: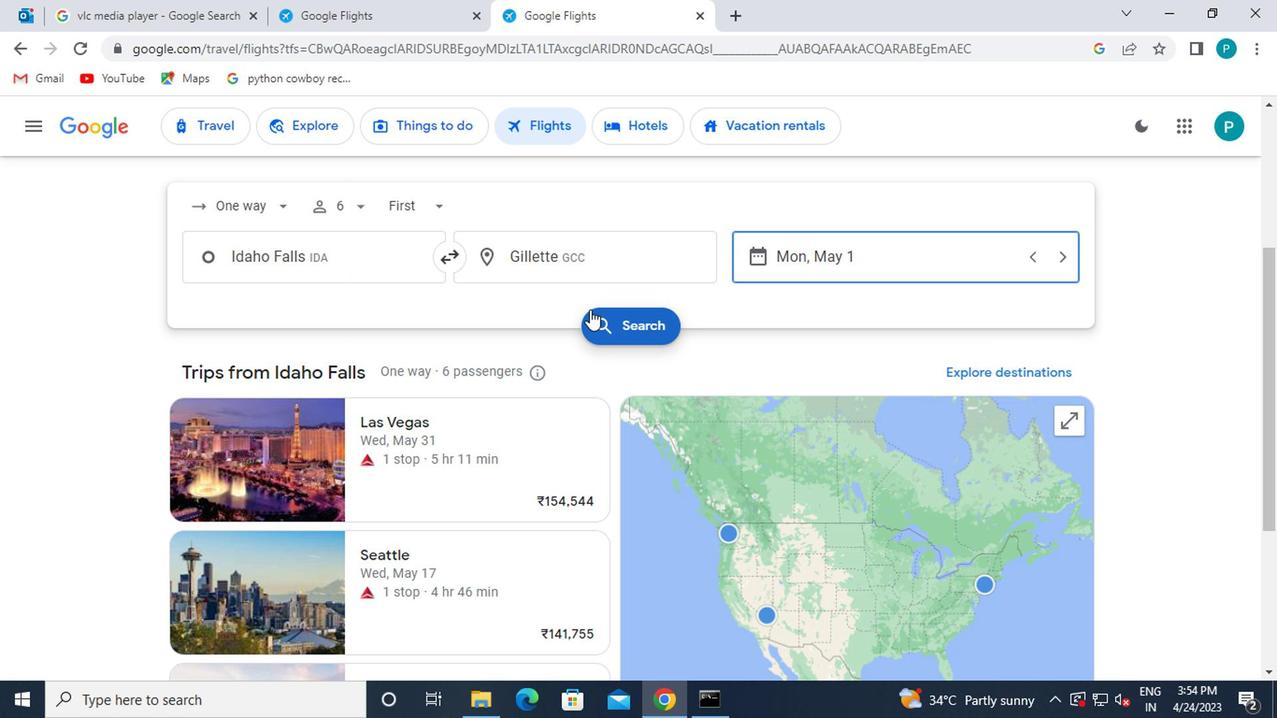 
Action: Mouse pressed left at (617, 330)
Screenshot: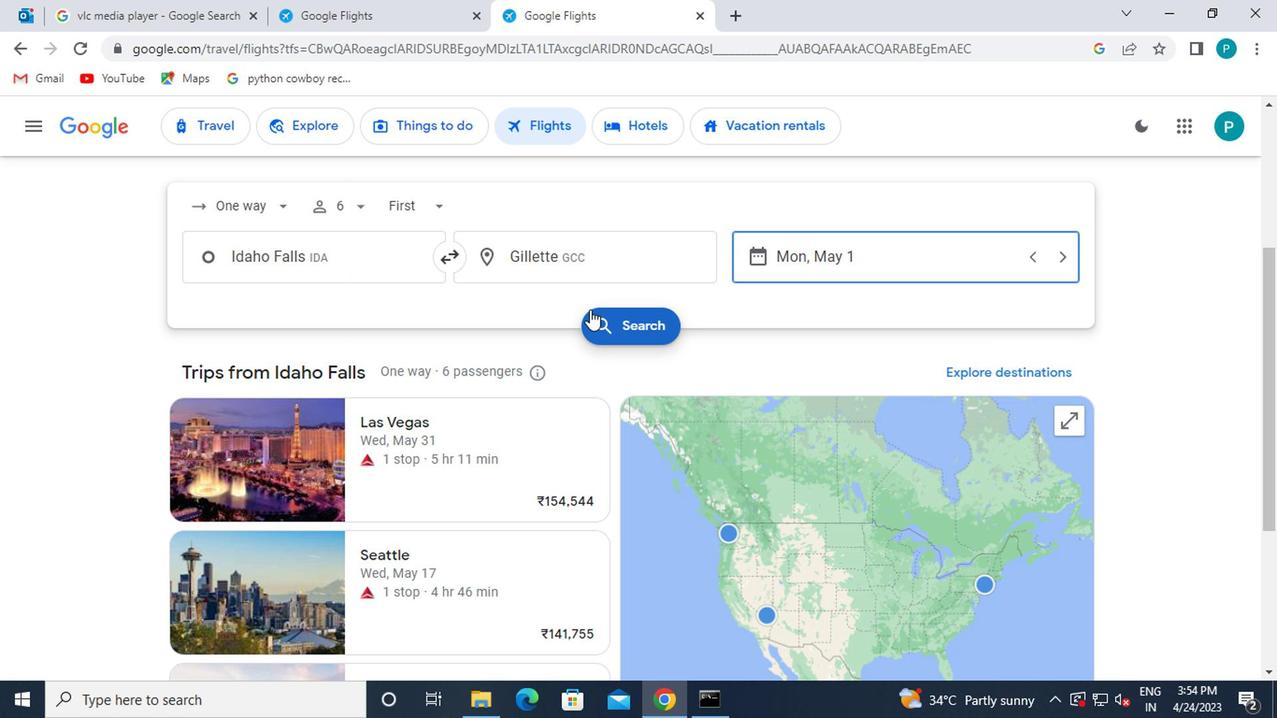 
Action: Mouse moved to (190, 309)
Screenshot: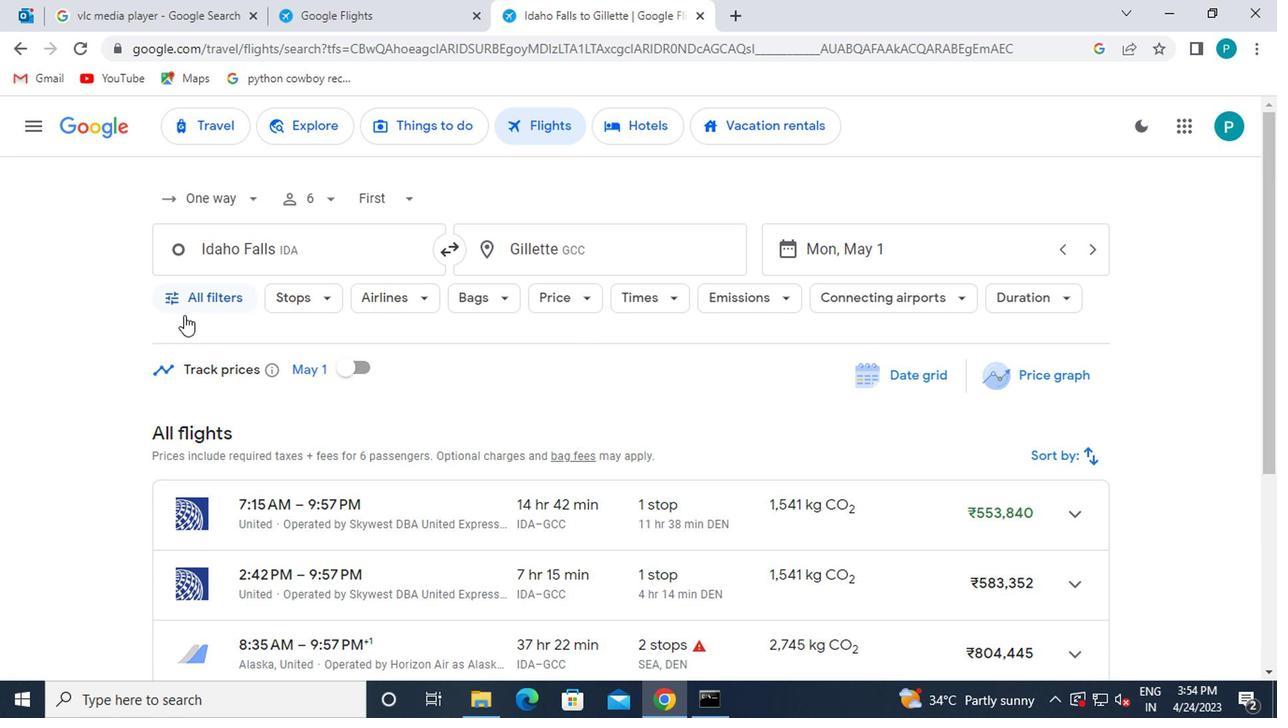 
Action: Mouse pressed left at (190, 309)
Screenshot: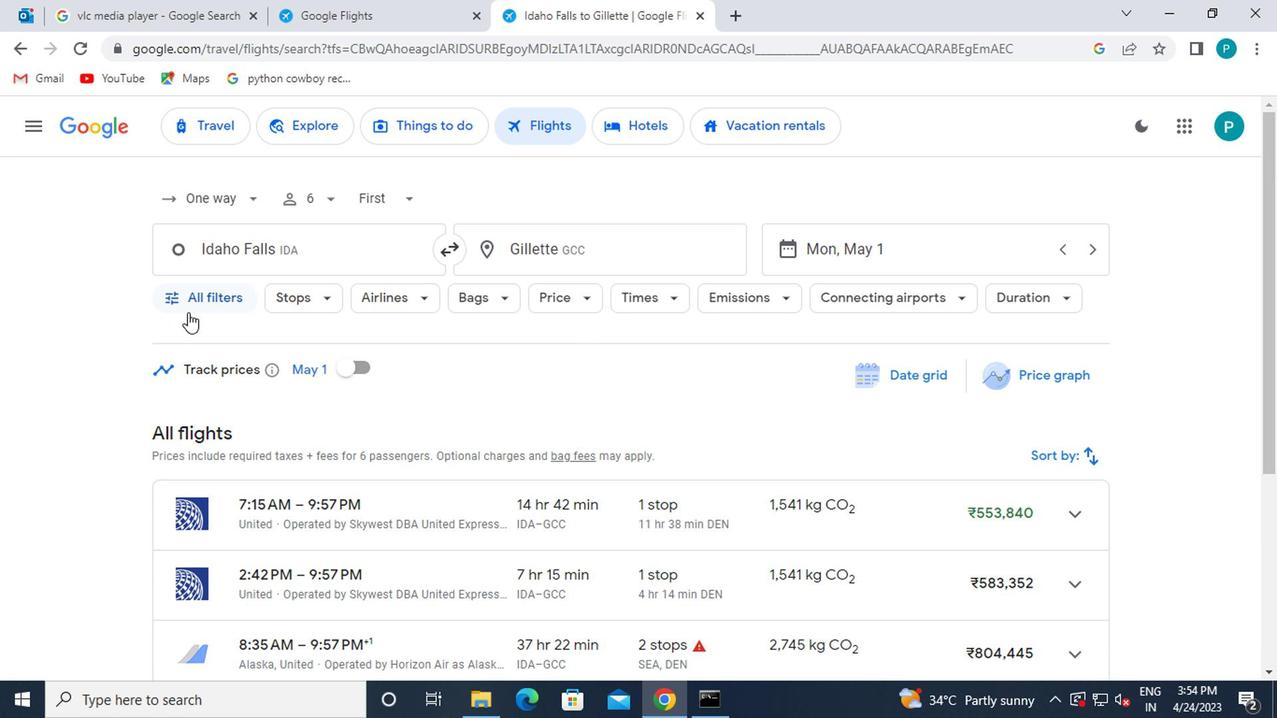 
Action: Mouse moved to (195, 328)
Screenshot: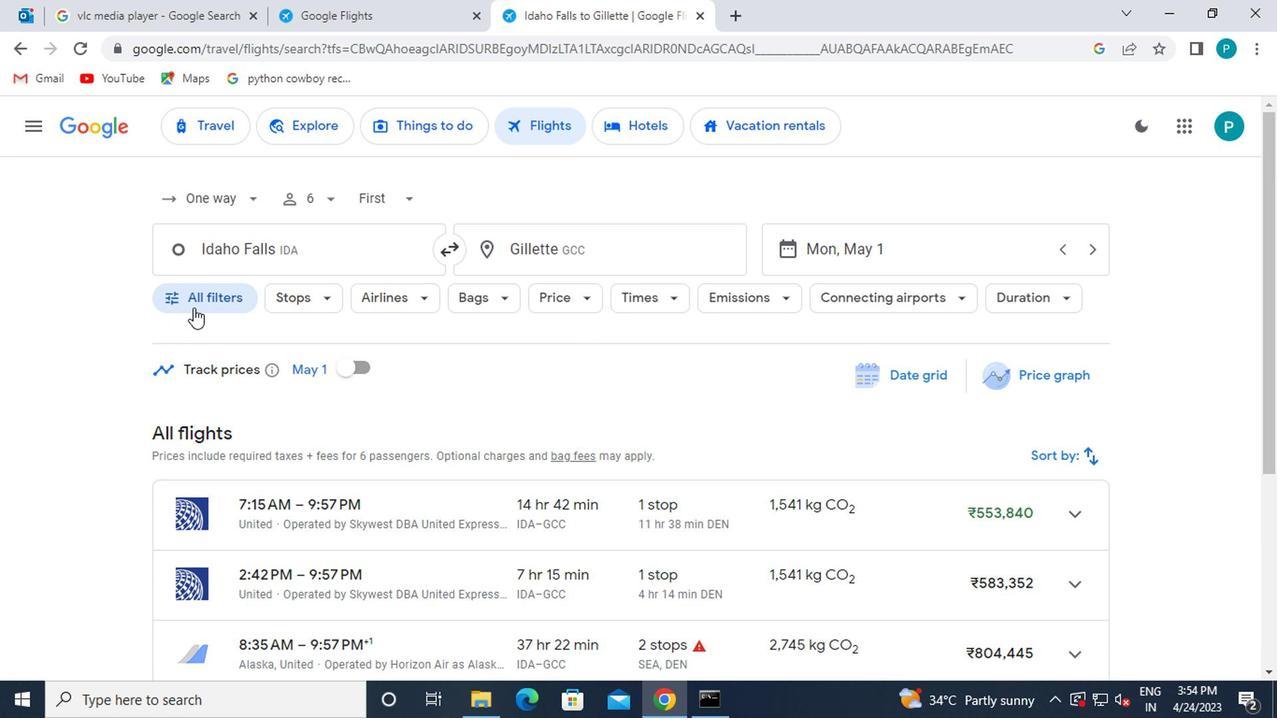 
Action: Mouse scrolled (195, 326) with delta (0, -1)
Screenshot: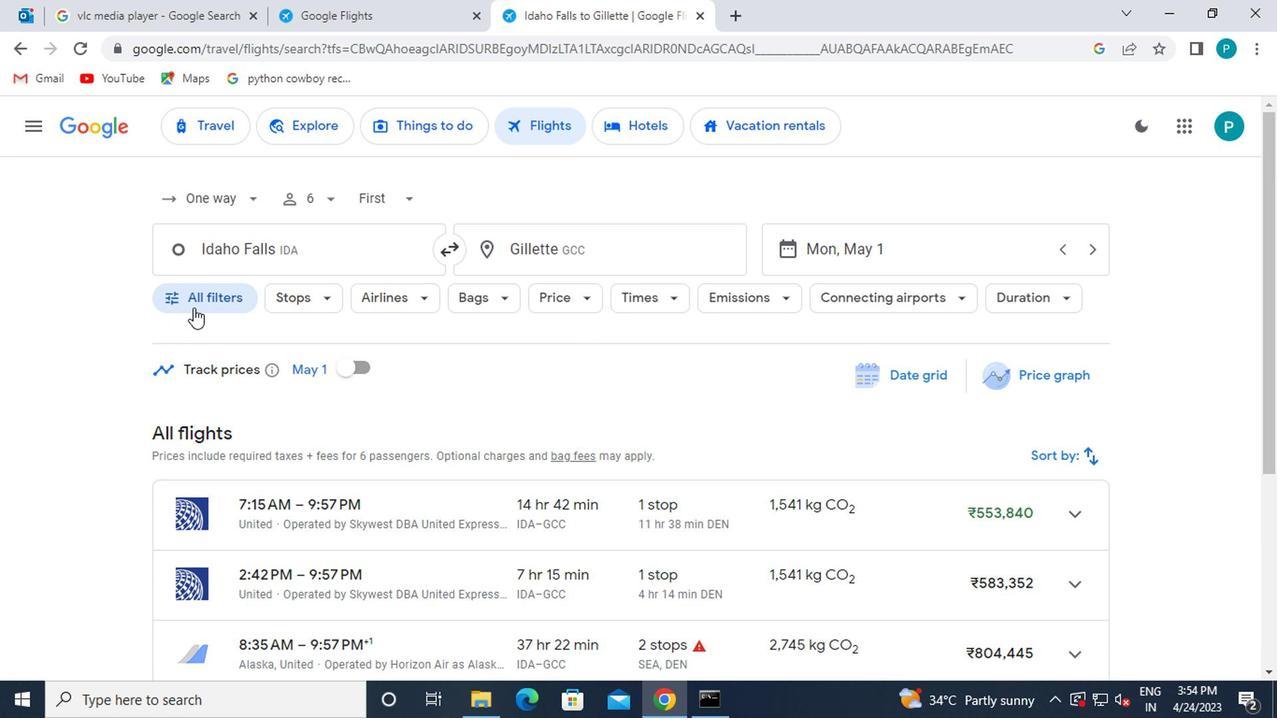 
Action: Mouse moved to (194, 339)
Screenshot: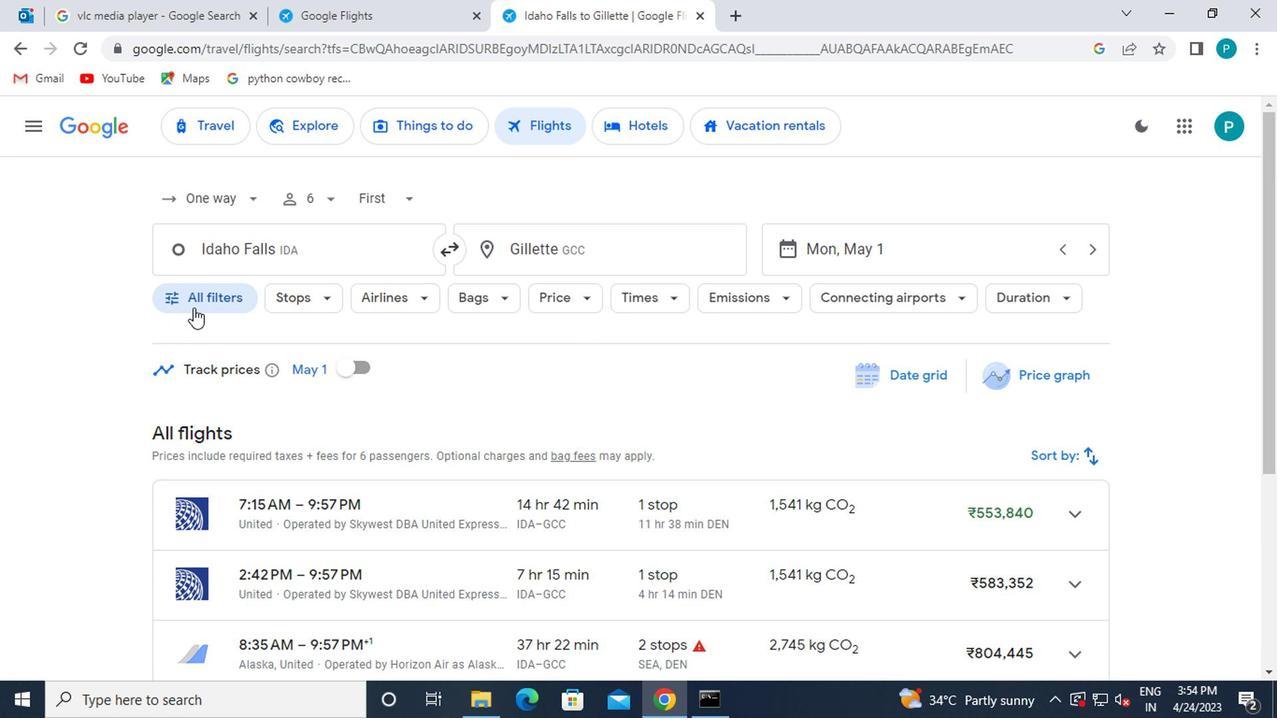 
Action: Mouse scrolled (194, 338) with delta (0, -1)
Screenshot: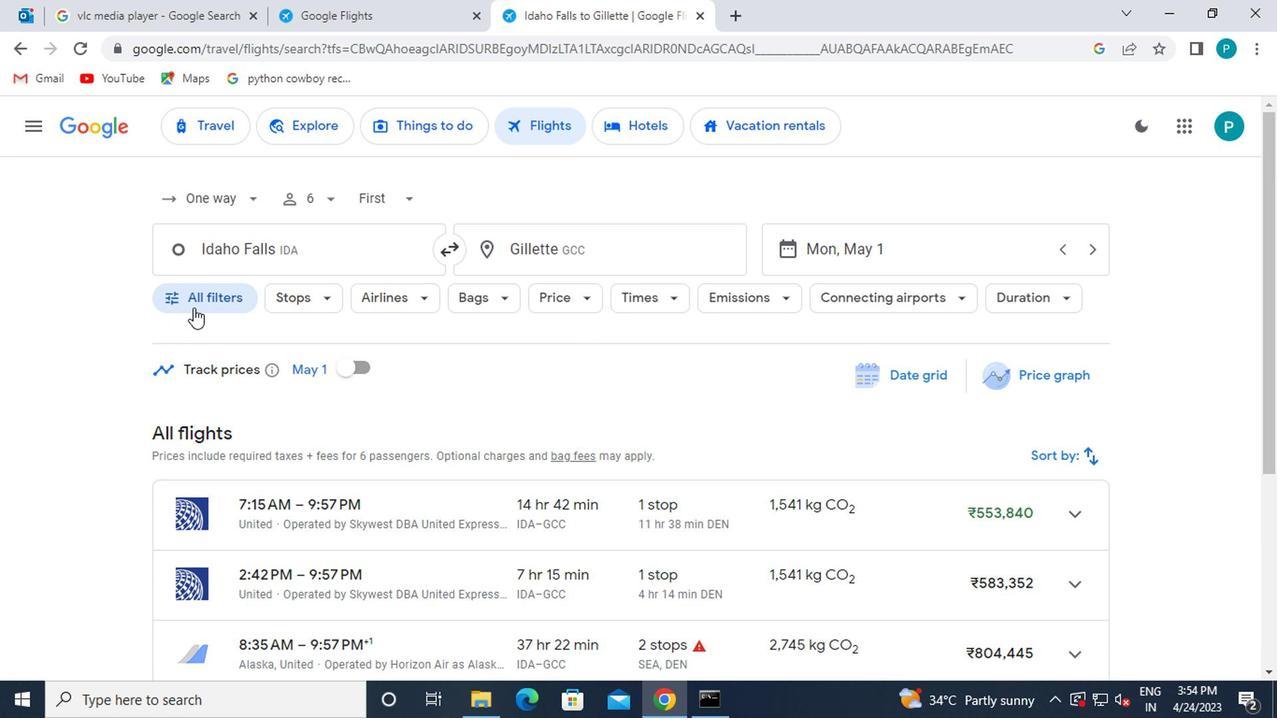 
Action: Mouse moved to (194, 345)
Screenshot: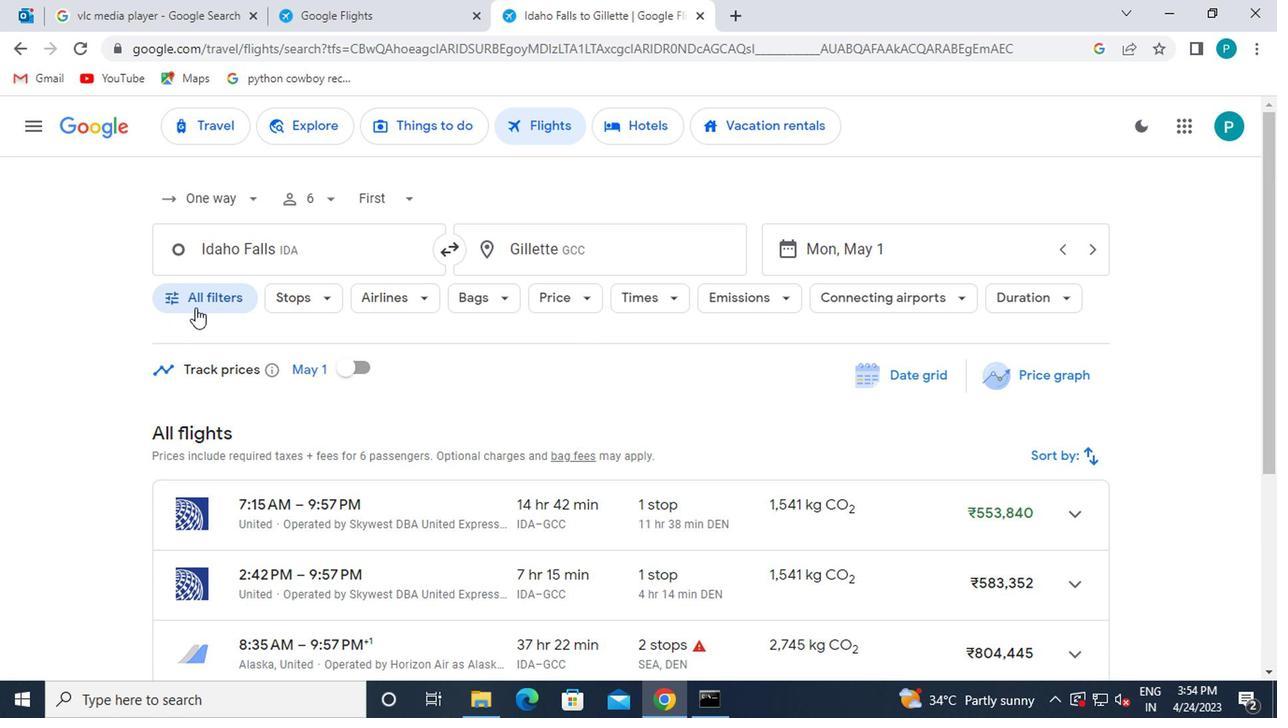 
Action: Mouse scrolled (194, 344) with delta (0, -1)
Screenshot: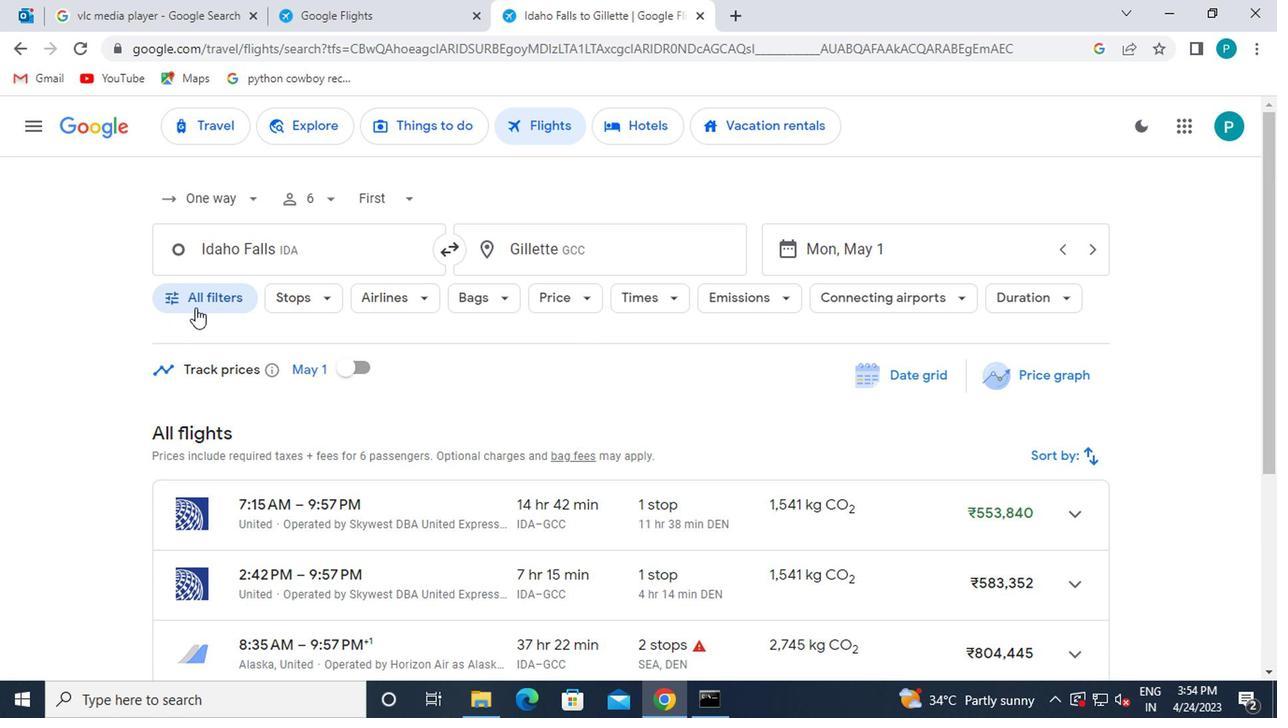 
Action: Mouse moved to (264, 312)
Screenshot: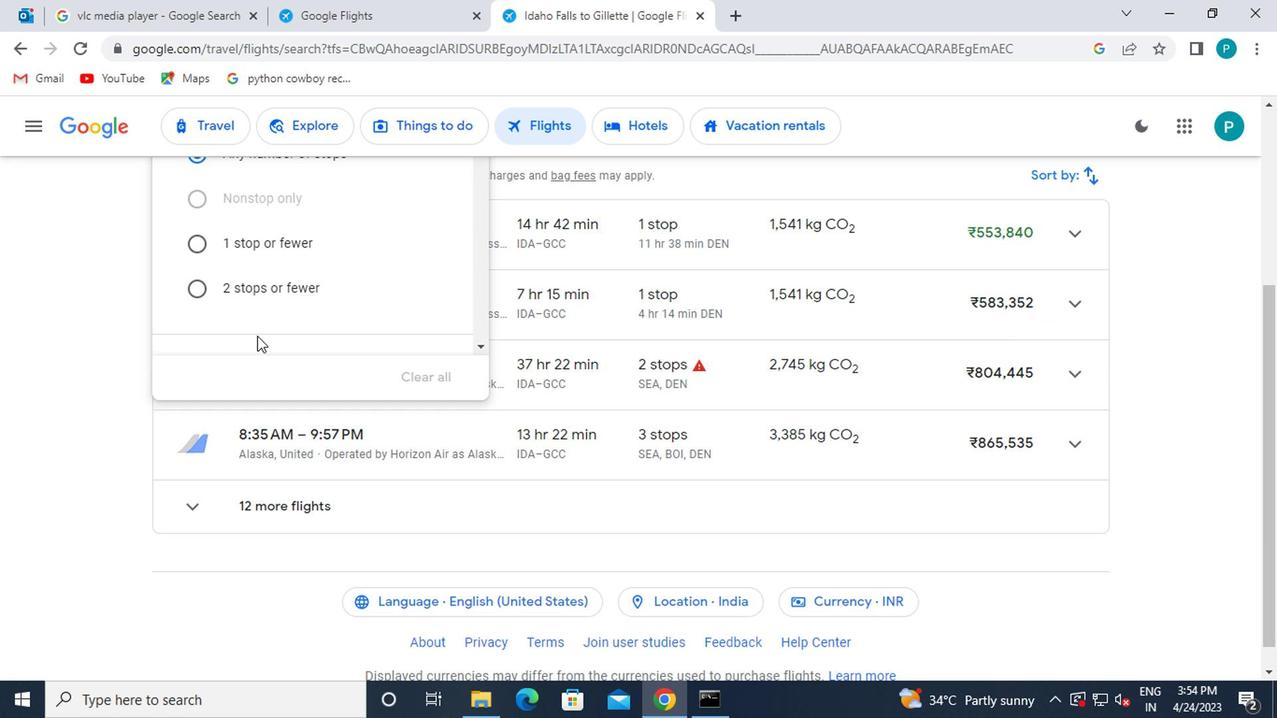 
Action: Mouse scrolled (264, 314) with delta (0, 1)
Screenshot: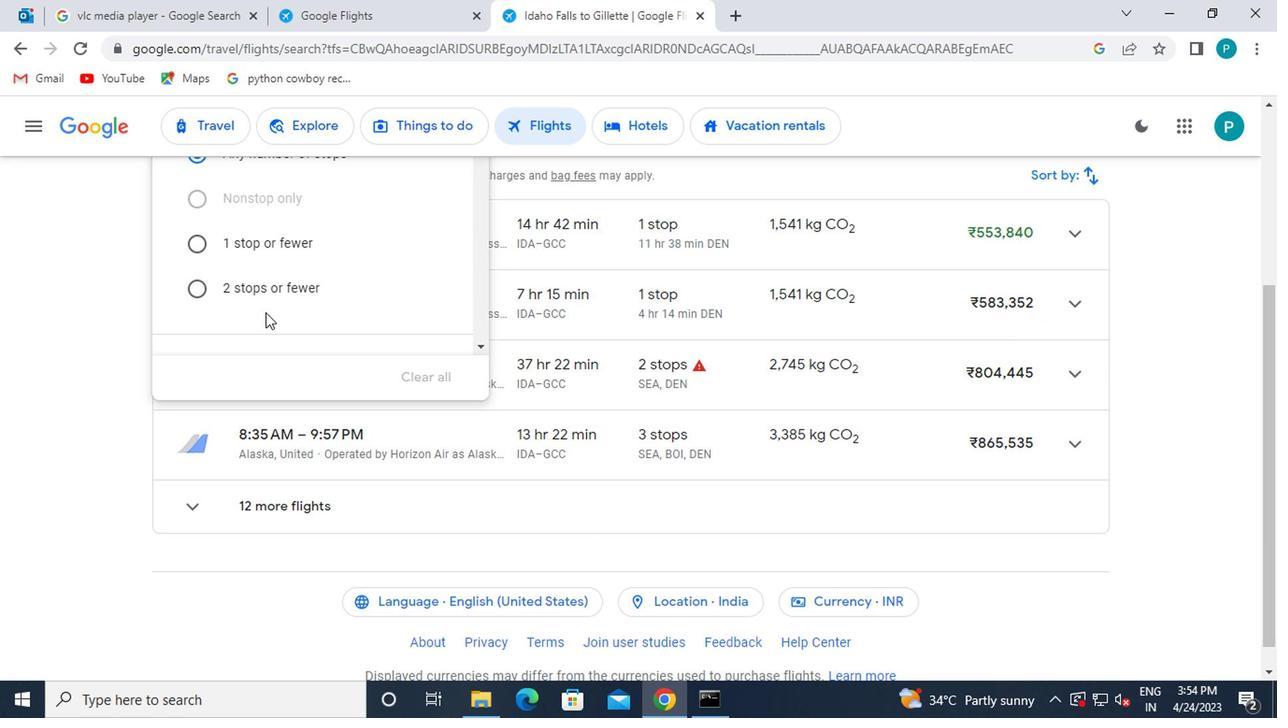 
Action: Mouse scrolled (264, 314) with delta (0, 1)
Screenshot: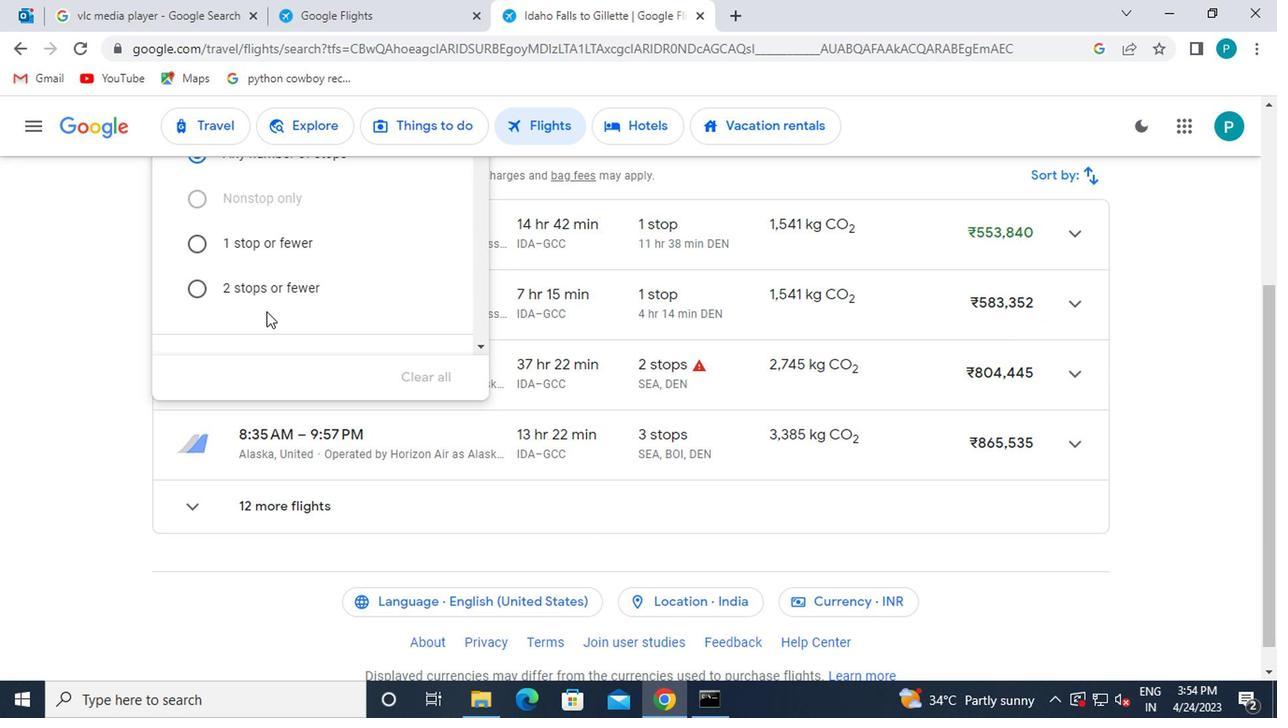 
Action: Mouse scrolled (264, 314) with delta (0, 1)
Screenshot: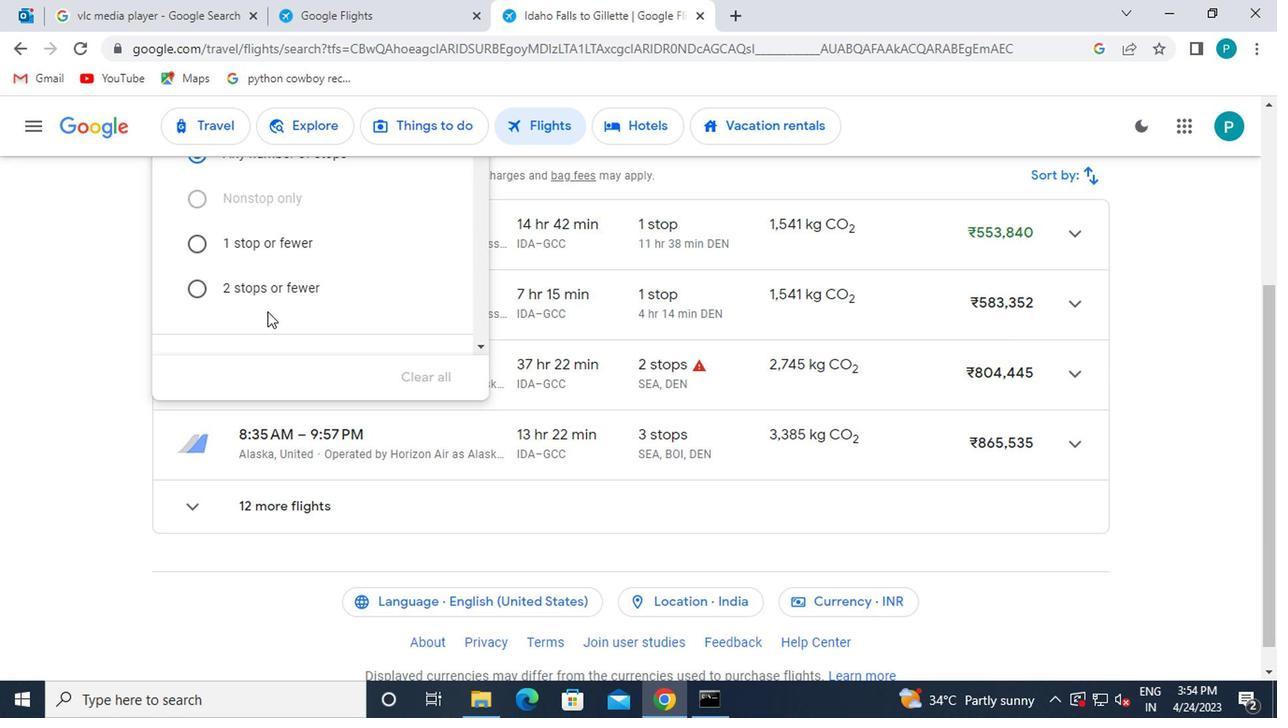 
Action: Mouse scrolled (264, 314) with delta (0, 1)
Screenshot: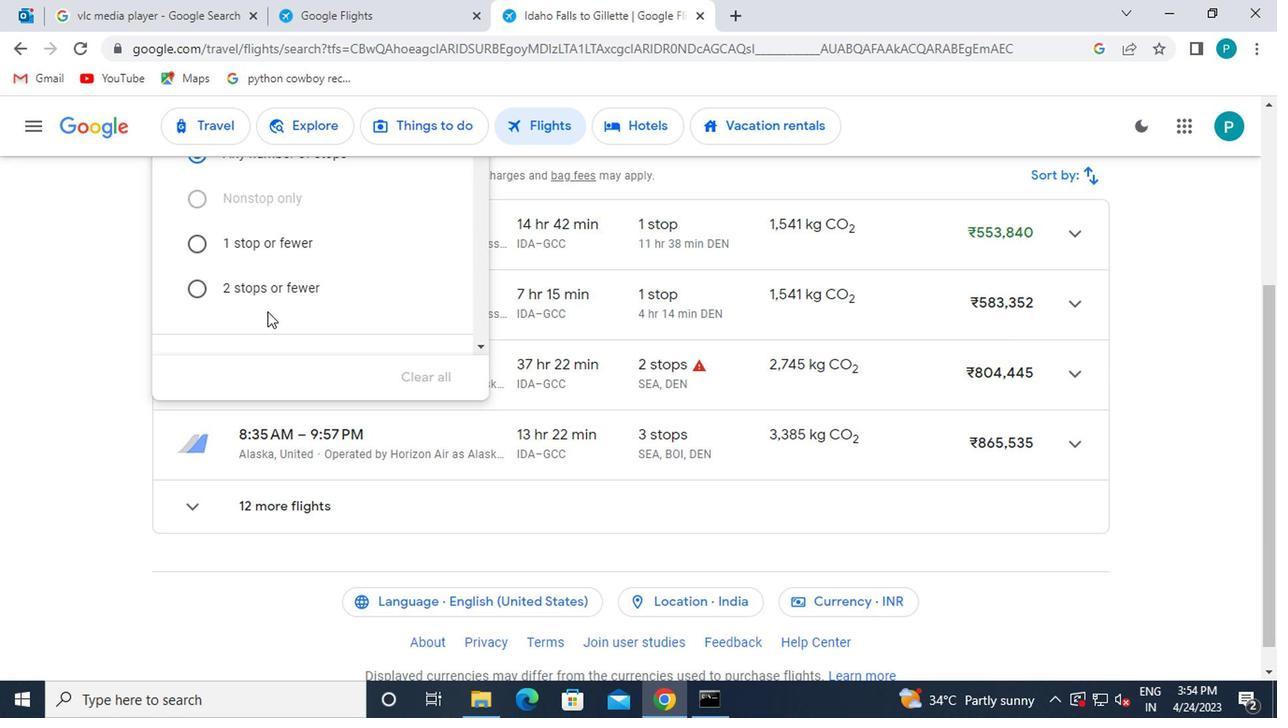 
Action: Mouse scrolled (264, 314) with delta (0, 1)
Screenshot: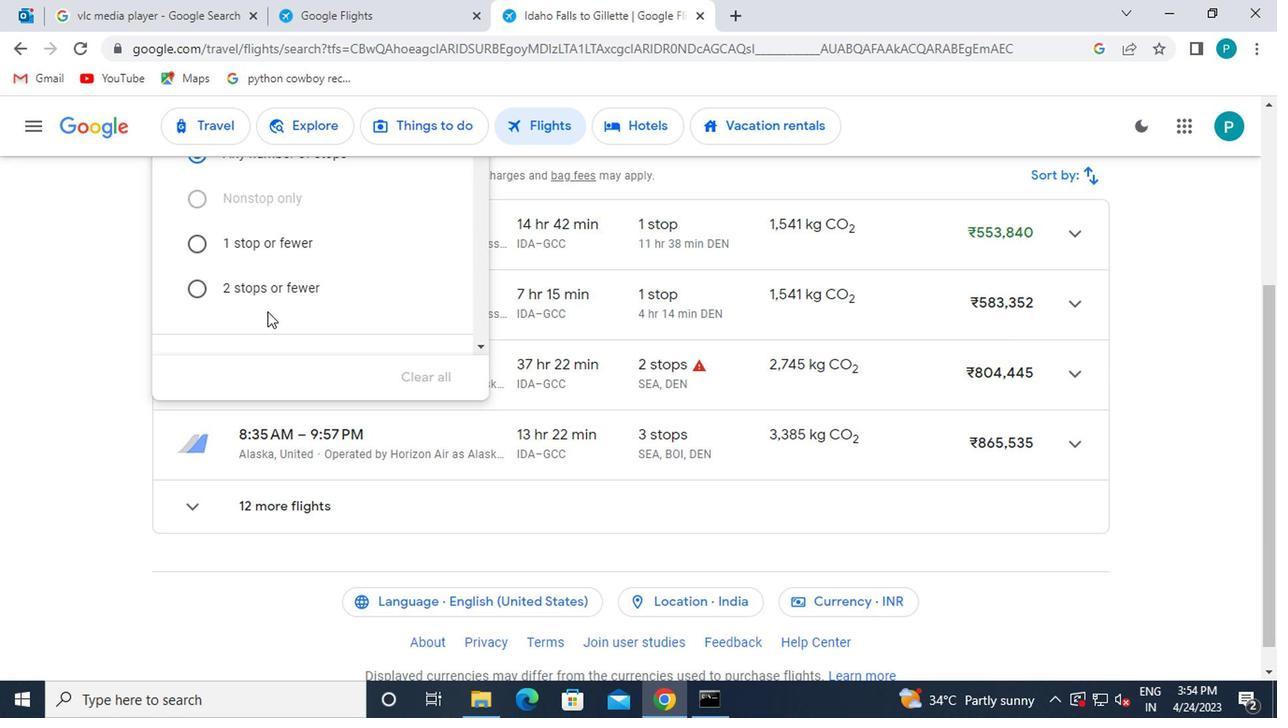 
Action: Mouse moved to (290, 307)
Screenshot: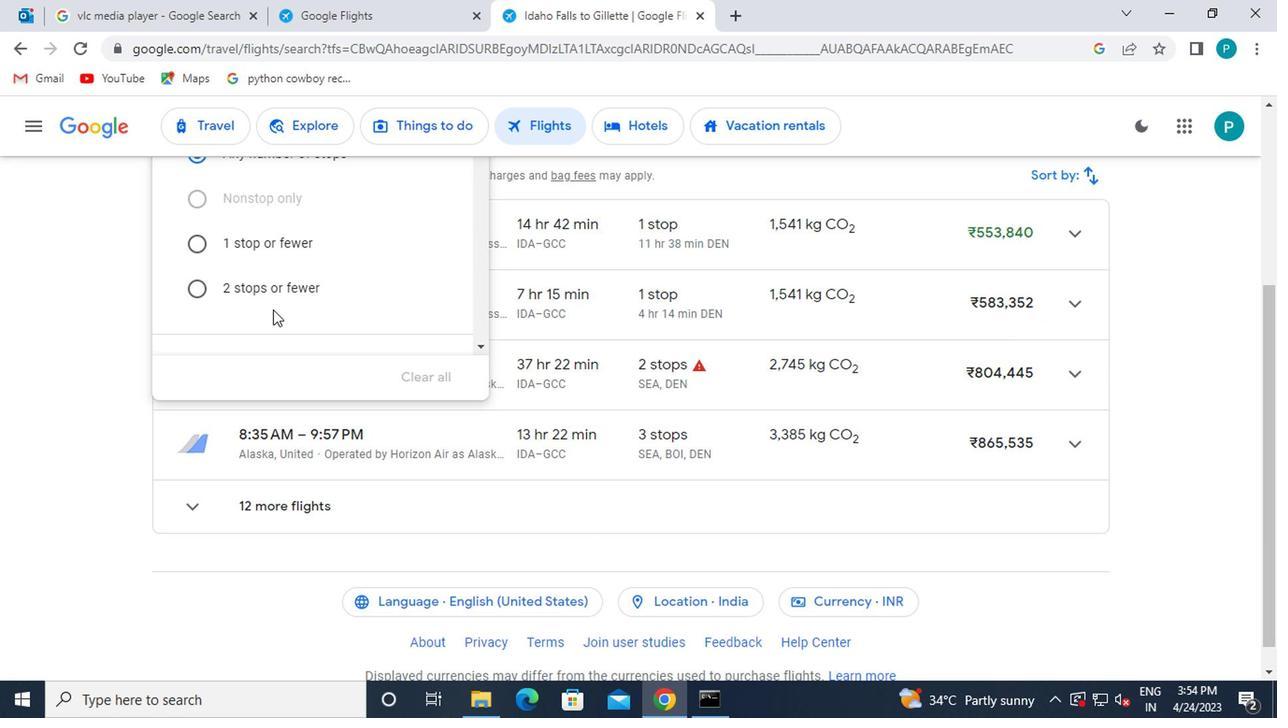 
Action: Mouse scrolled (290, 308) with delta (0, 0)
Screenshot: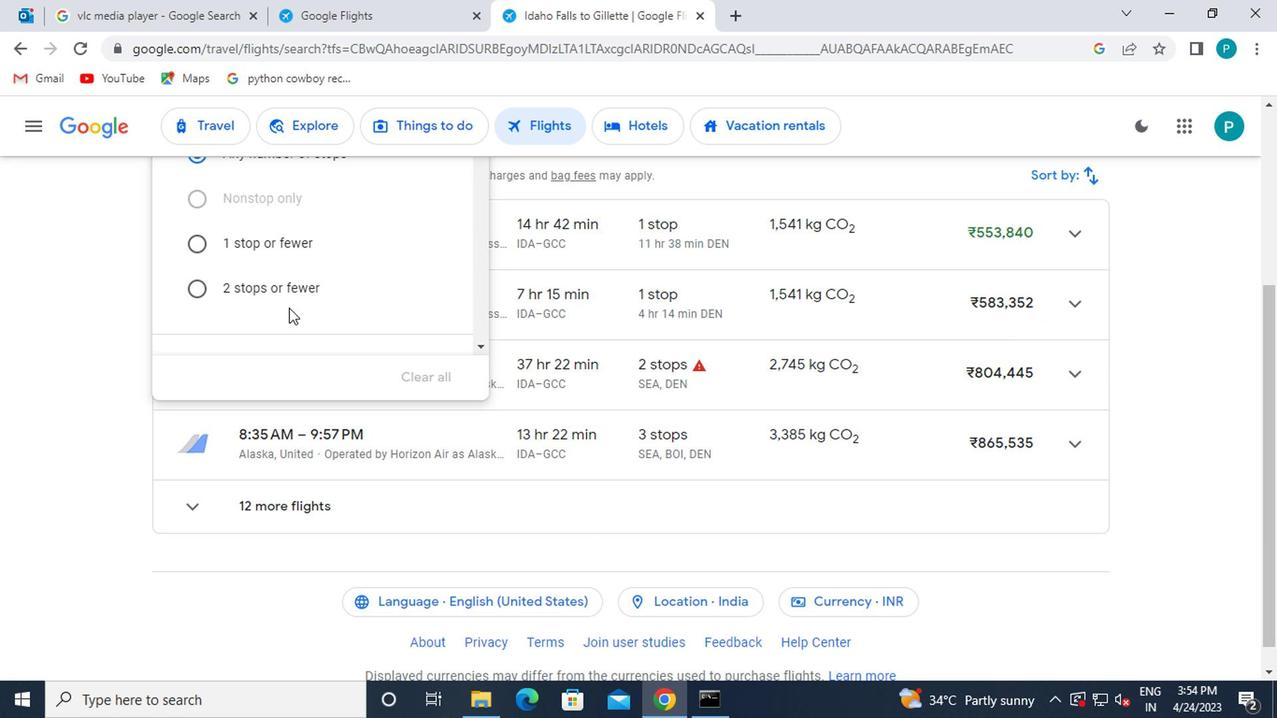
Action: Mouse moved to (304, 299)
Screenshot: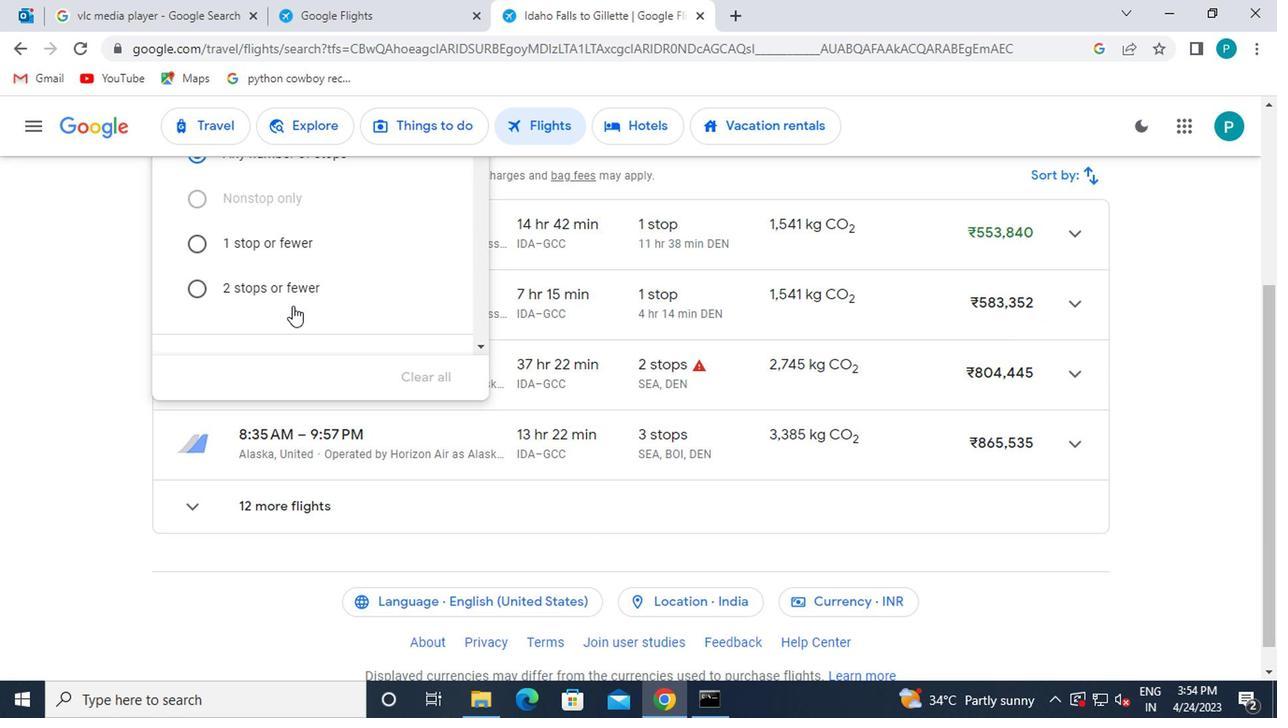 
Action: Mouse scrolled (304, 300) with delta (0, 1)
Screenshot: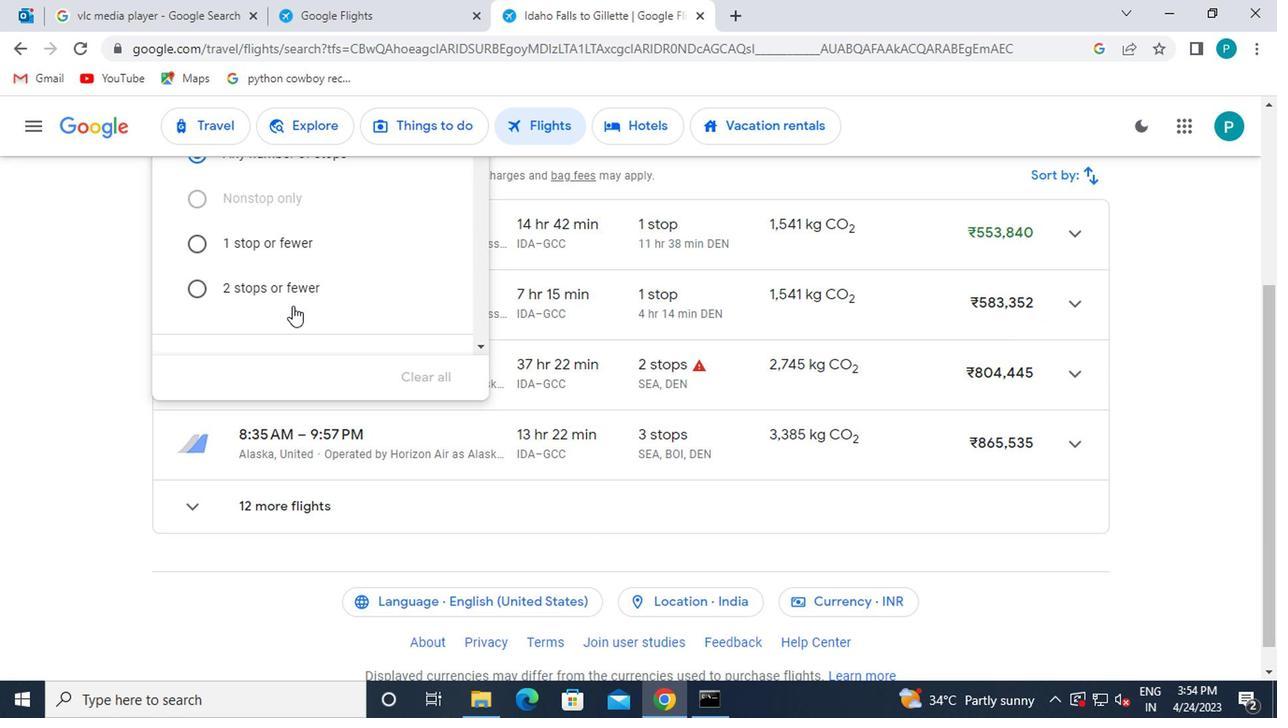 
Action: Mouse moved to (310, 296)
Screenshot: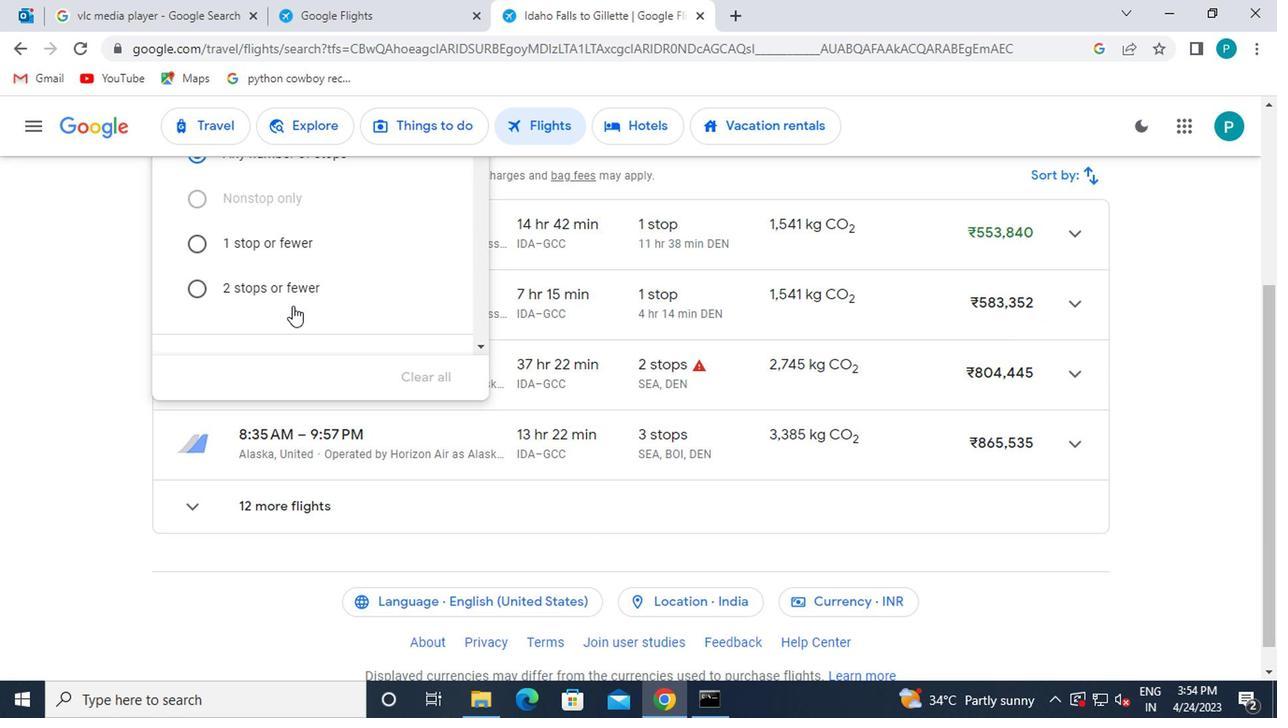 
Action: Mouse scrolled (310, 298) with delta (0, 1)
Screenshot: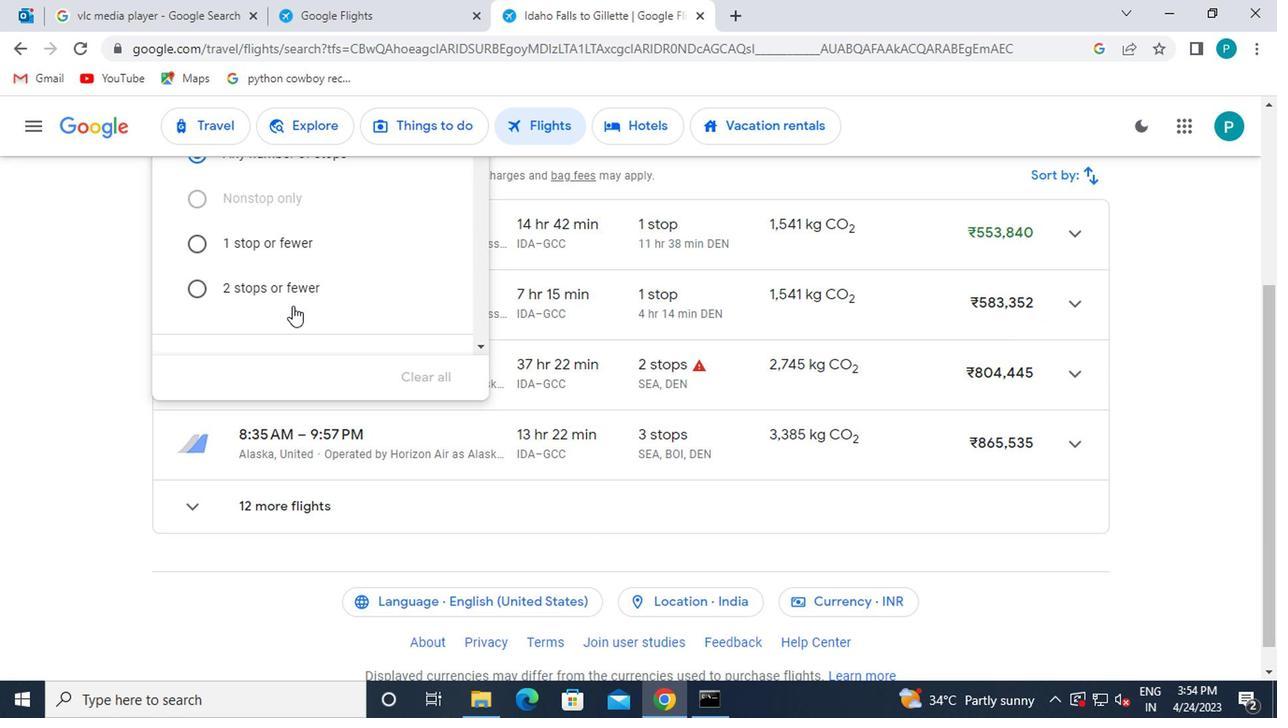 
Action: Mouse moved to (332, 288)
Screenshot: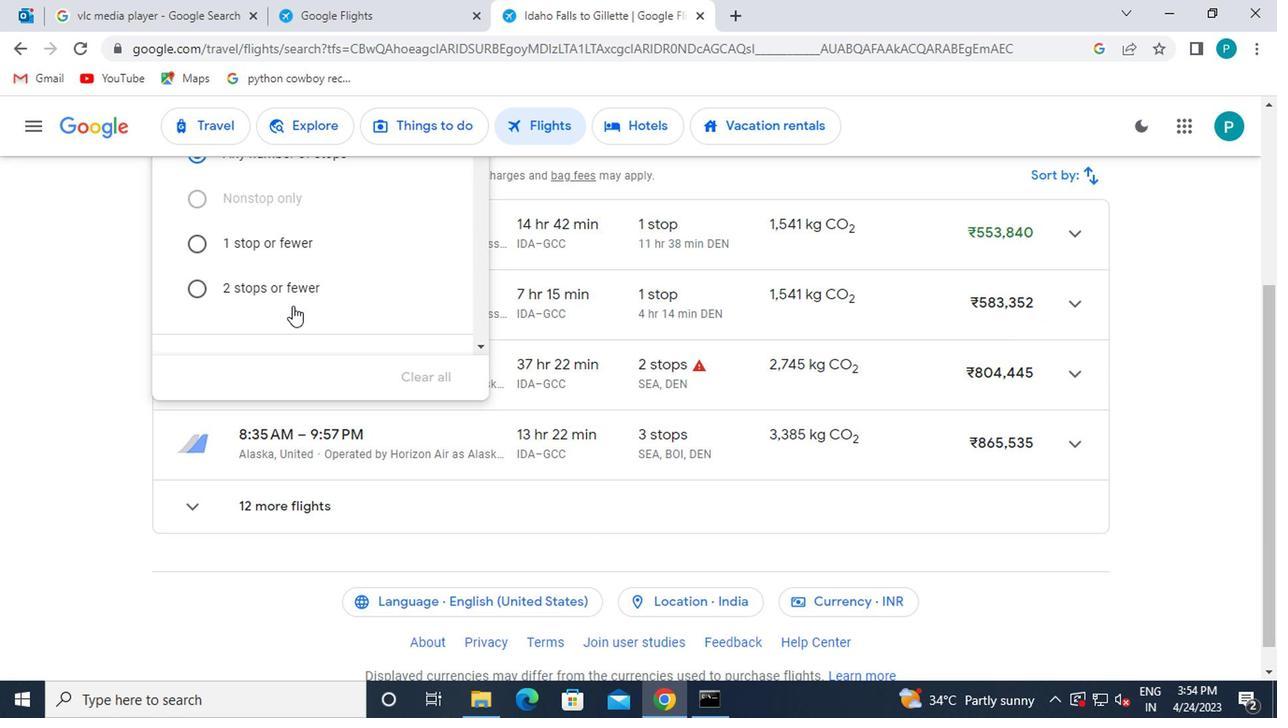 
Action: Mouse scrolled (332, 289) with delta (0, 0)
Screenshot: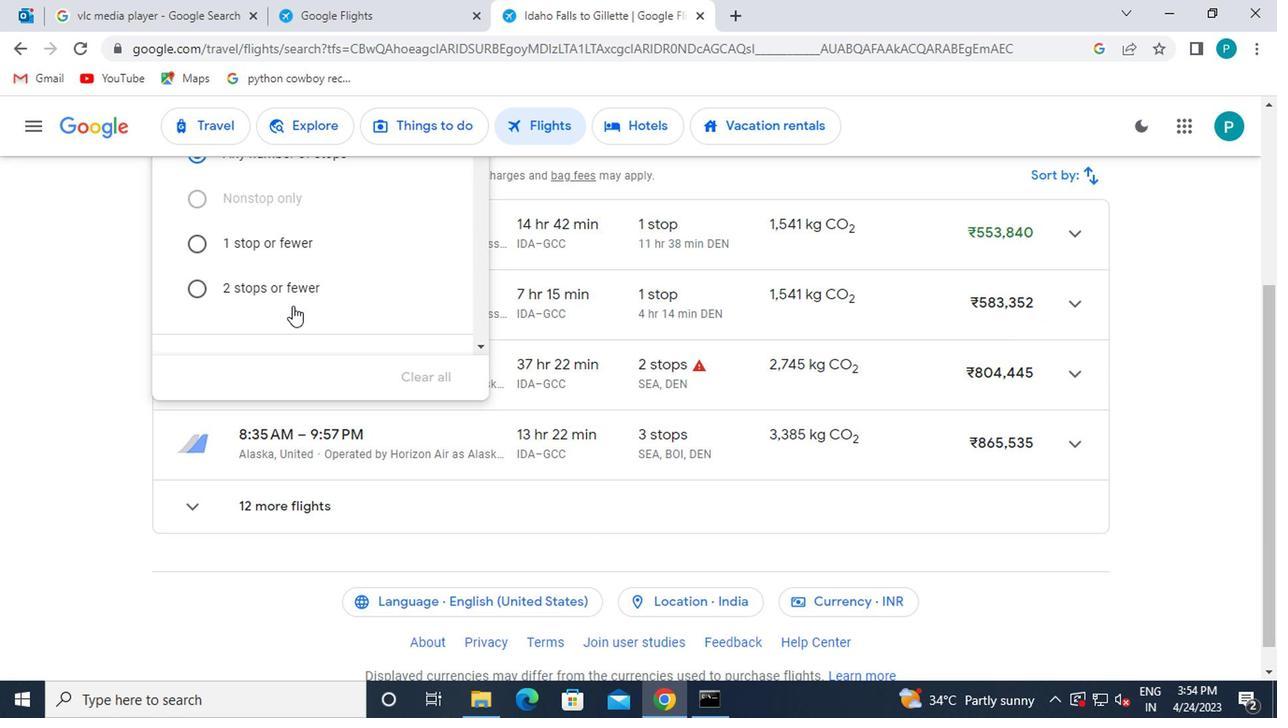 
Action: Mouse moved to (439, 298)
Screenshot: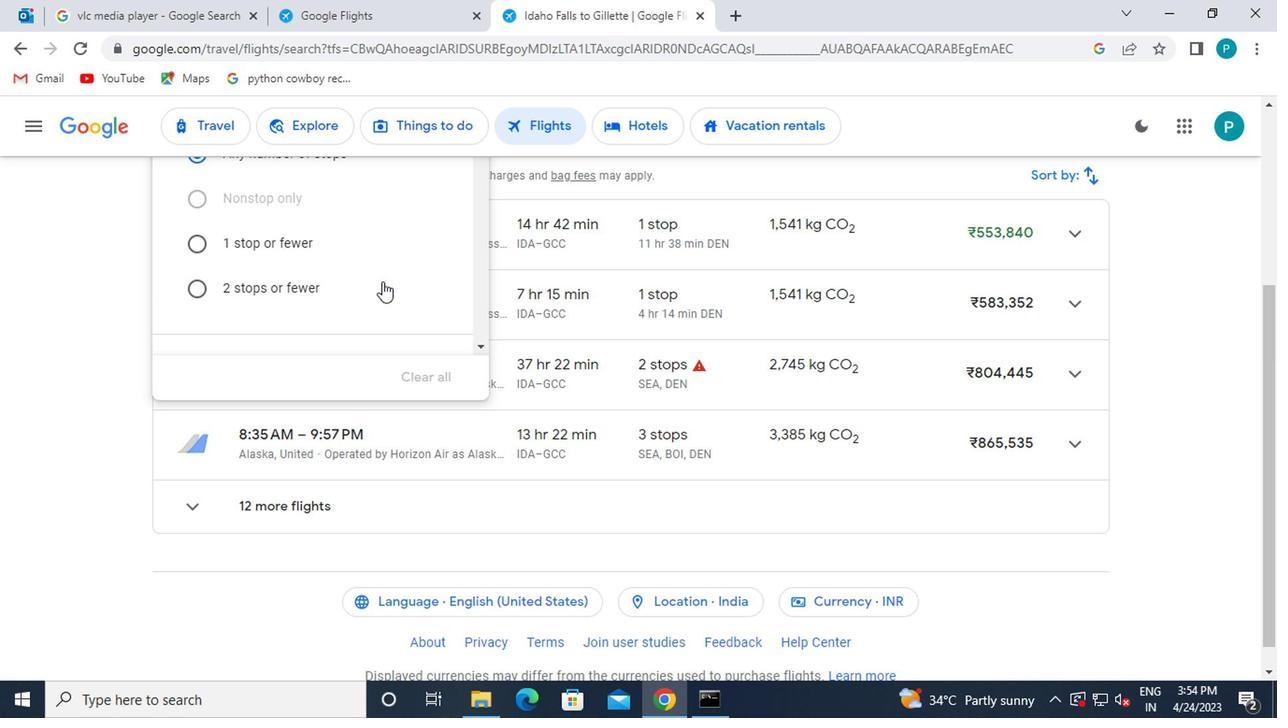 
Action: Mouse scrolled (439, 298) with delta (0, 0)
Screenshot: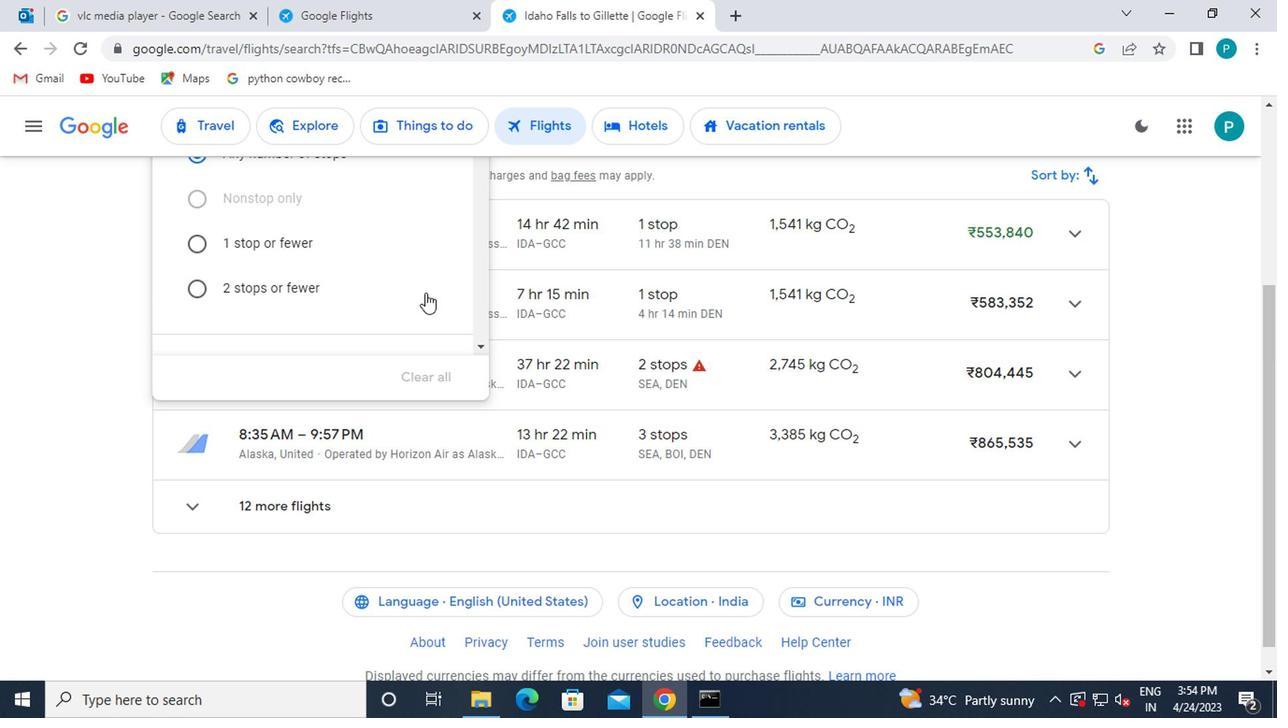 
Action: Mouse scrolled (439, 298) with delta (0, 0)
Screenshot: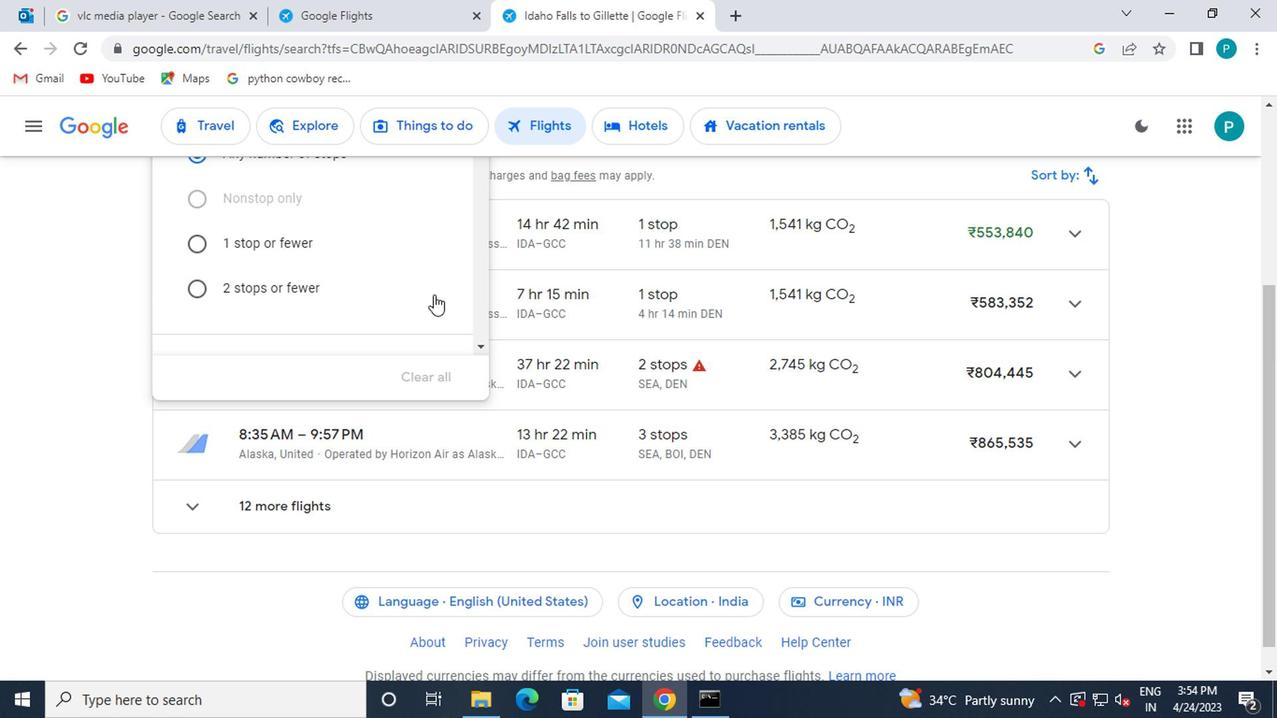 
Action: Mouse scrolled (439, 298) with delta (0, 0)
Screenshot: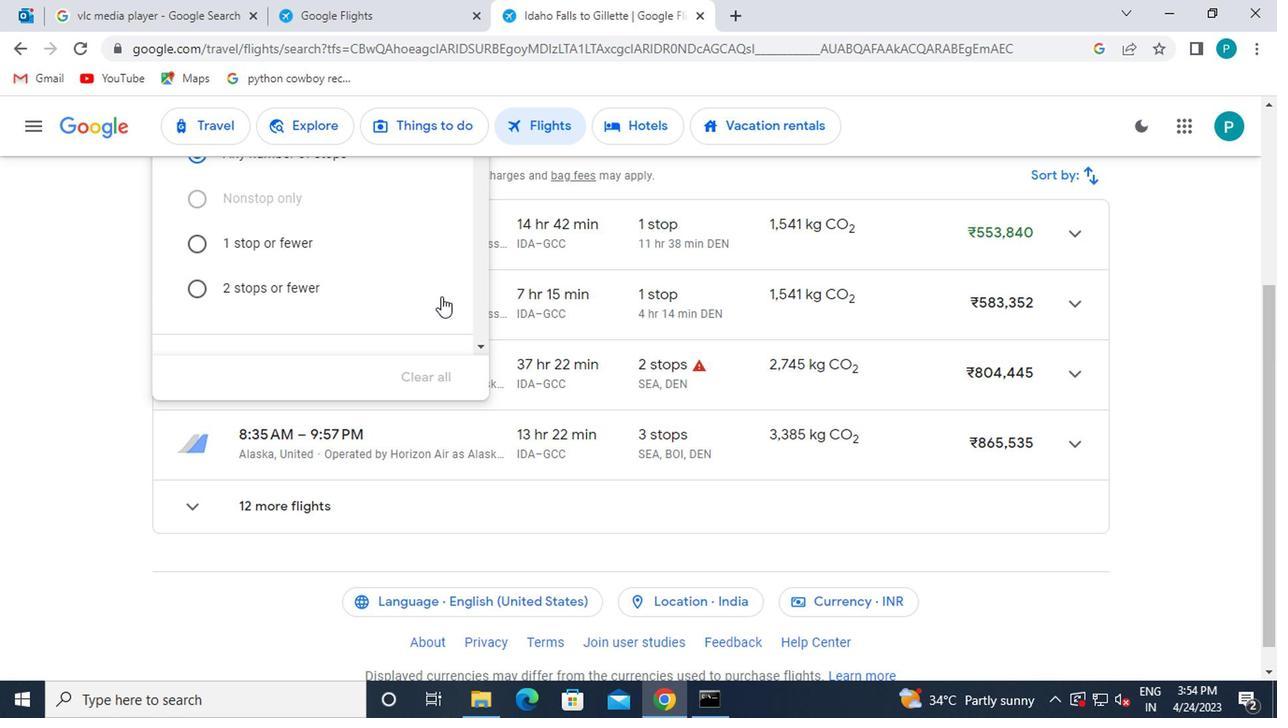 
Action: Mouse moved to (21, 371)
Screenshot: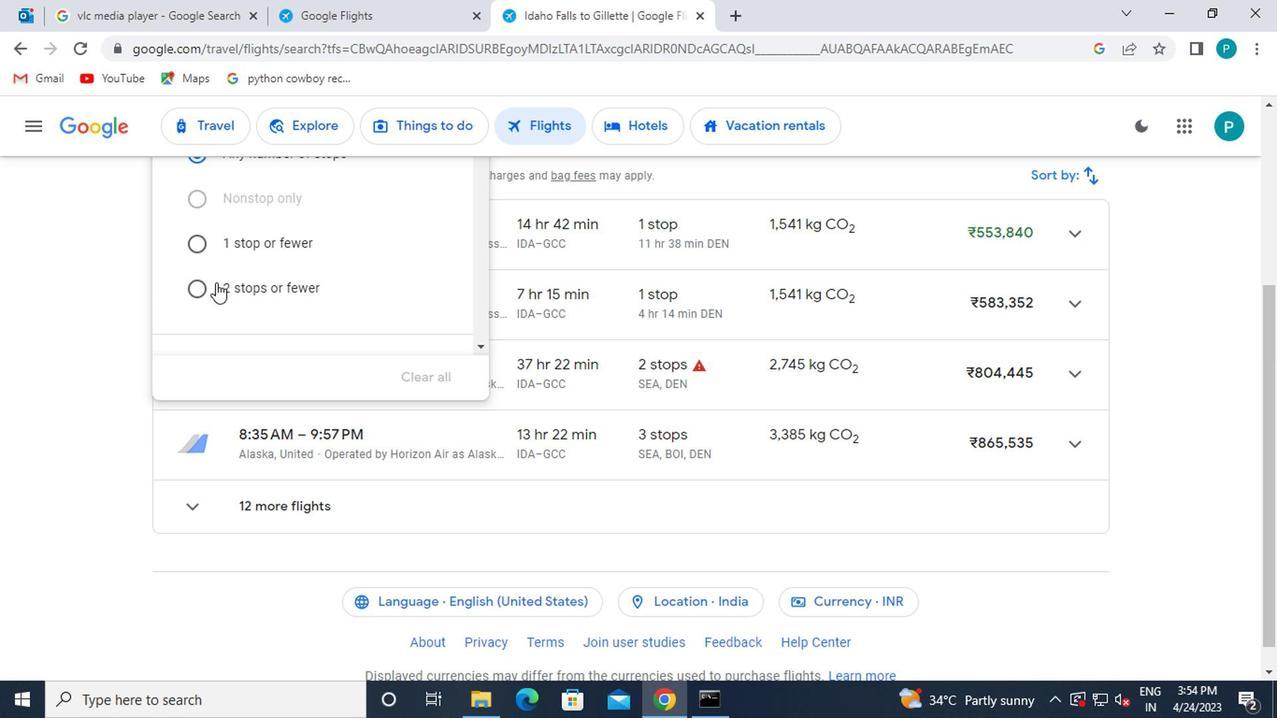 
Action: Mouse scrolled (21, 371) with delta (0, 0)
Screenshot: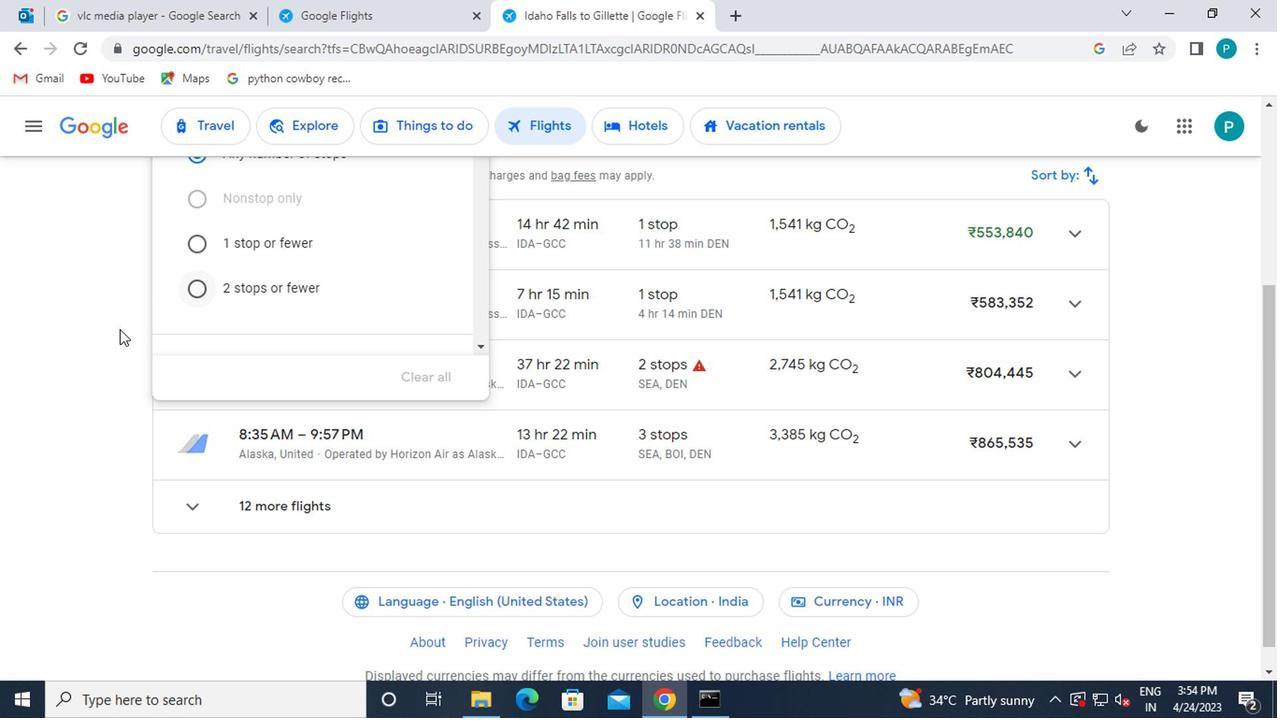 
Action: Mouse scrolled (21, 371) with delta (0, 0)
Screenshot: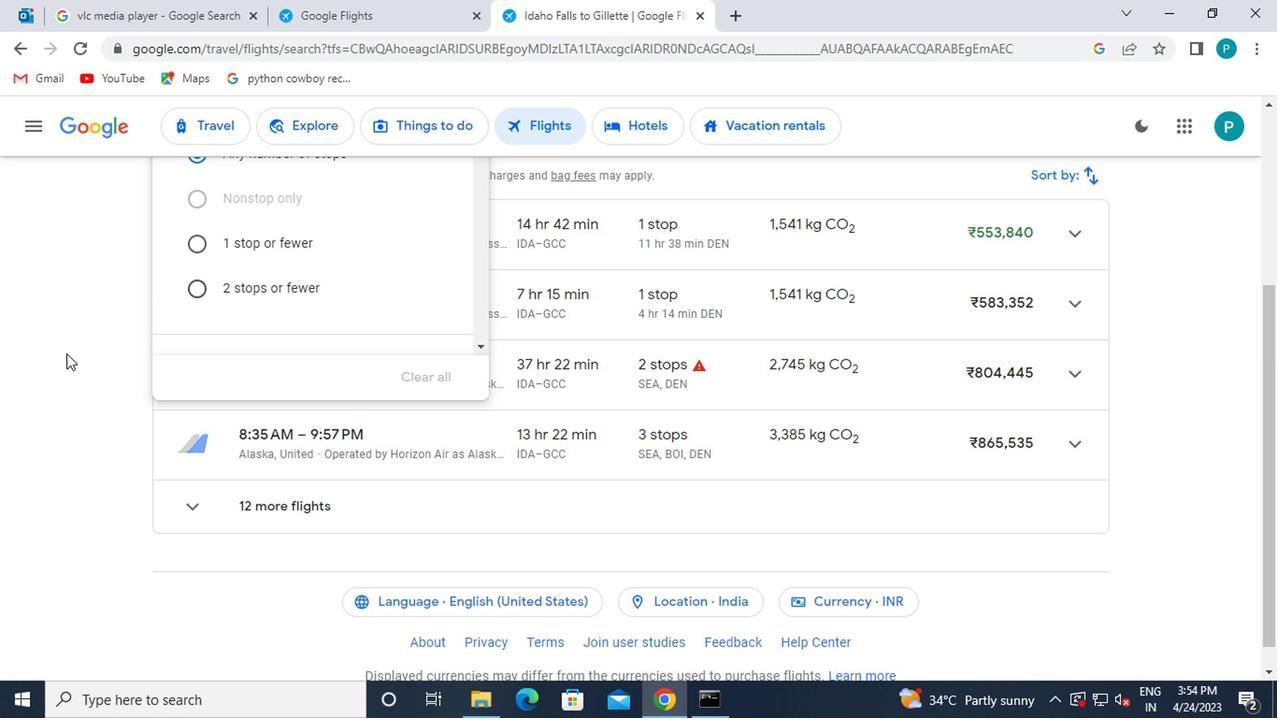 
Action: Mouse scrolled (21, 371) with delta (0, 0)
Screenshot: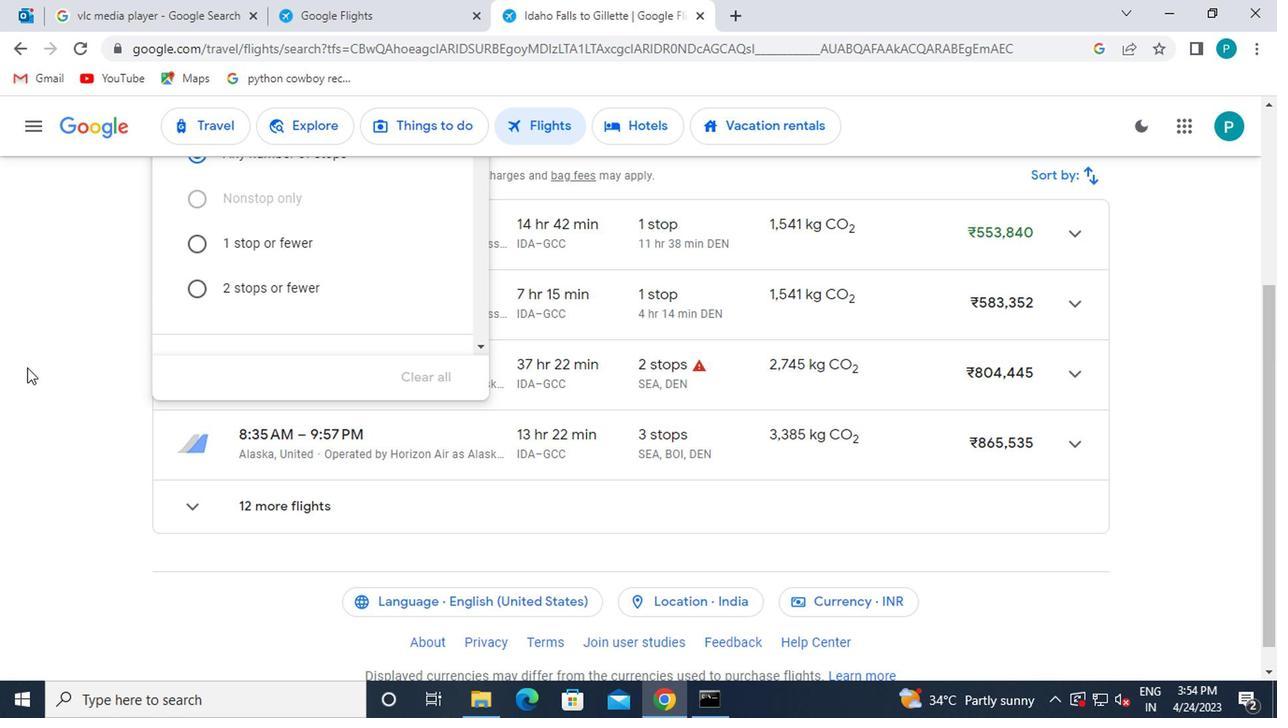 
Action: Mouse moved to (47, 355)
Screenshot: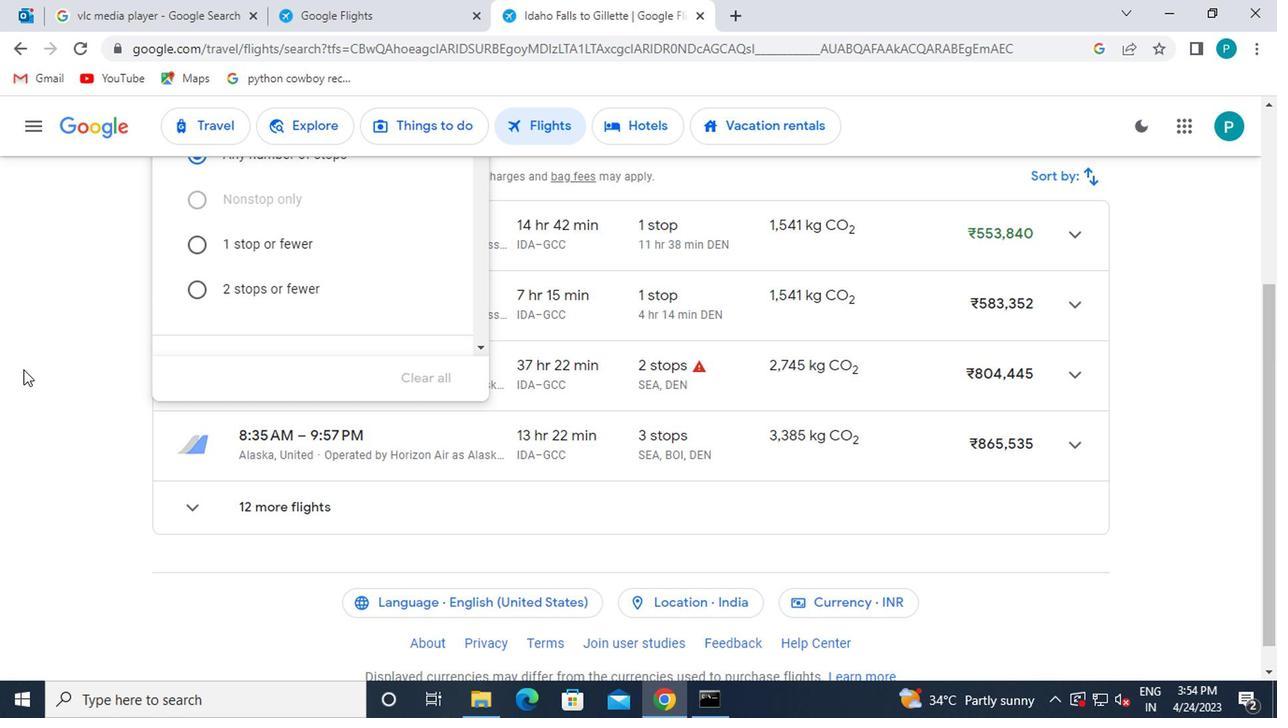 
Action: Mouse scrolled (47, 355) with delta (0, 0)
Screenshot: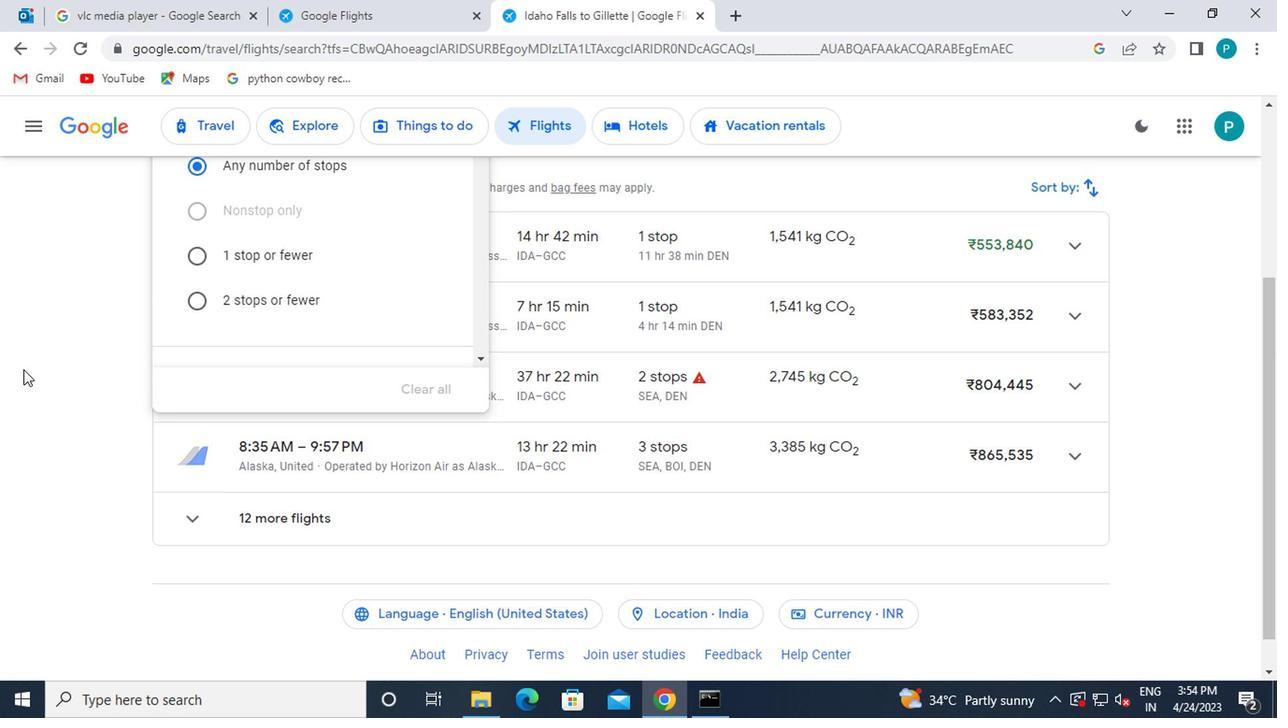 
Action: Mouse moved to (399, 446)
Screenshot: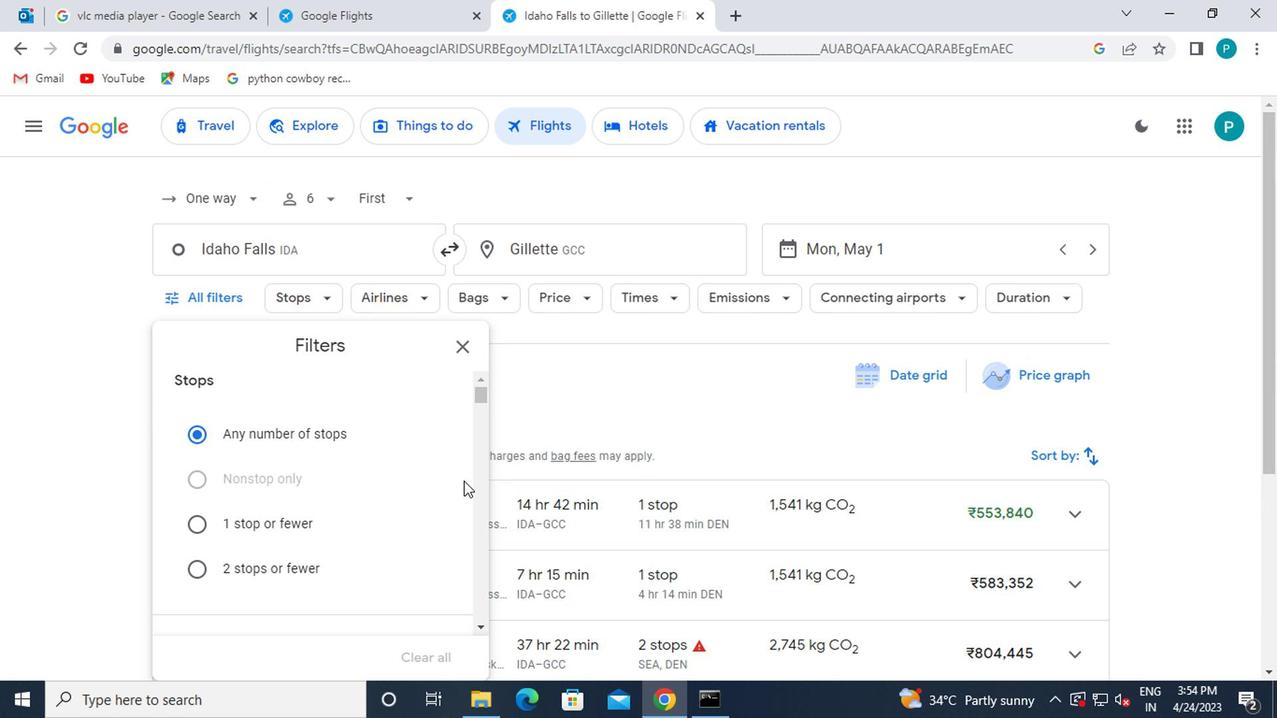 
Action: Mouse scrolled (399, 445) with delta (0, -1)
Screenshot: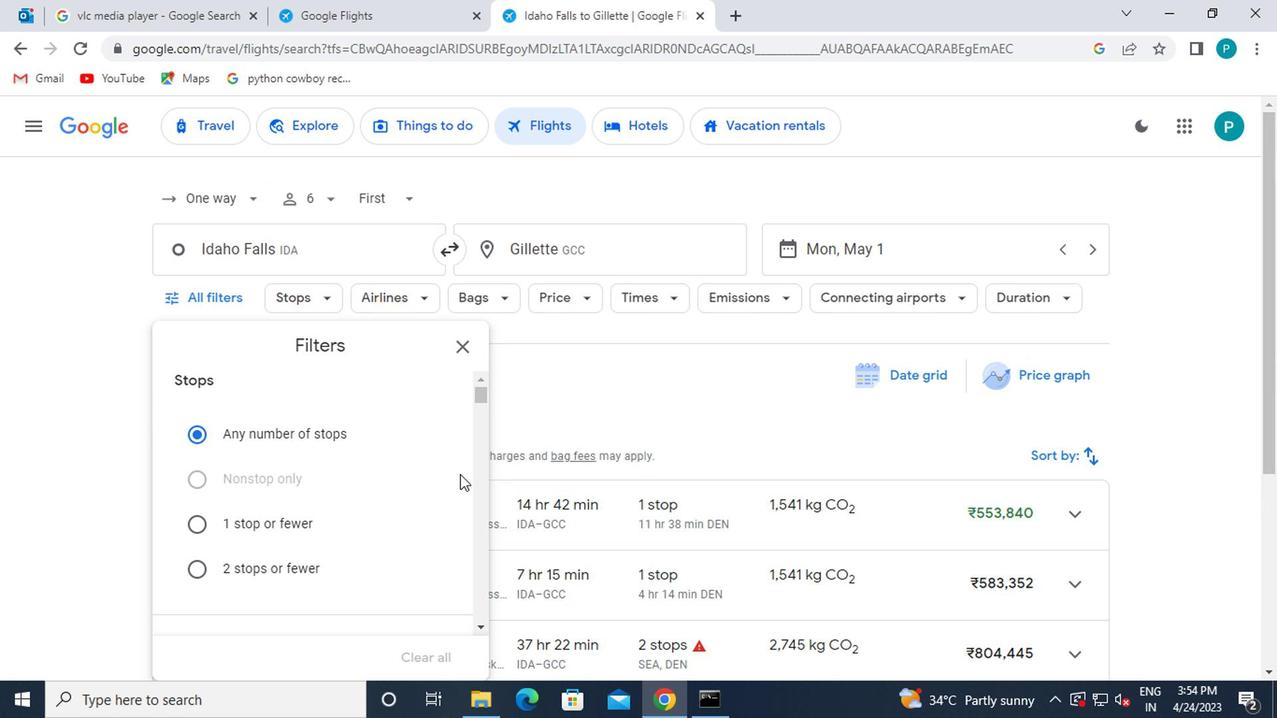 
Action: Mouse moved to (399, 442)
Screenshot: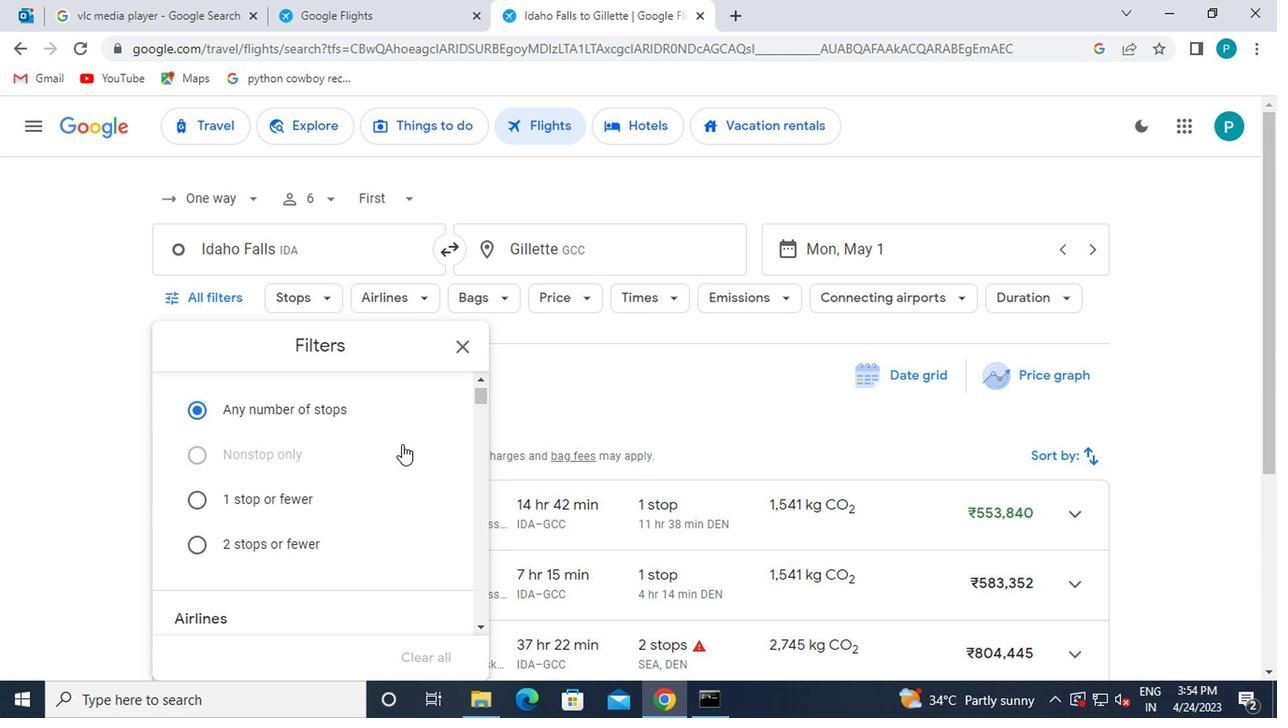 
Action: Mouse scrolled (399, 441) with delta (0, 0)
Screenshot: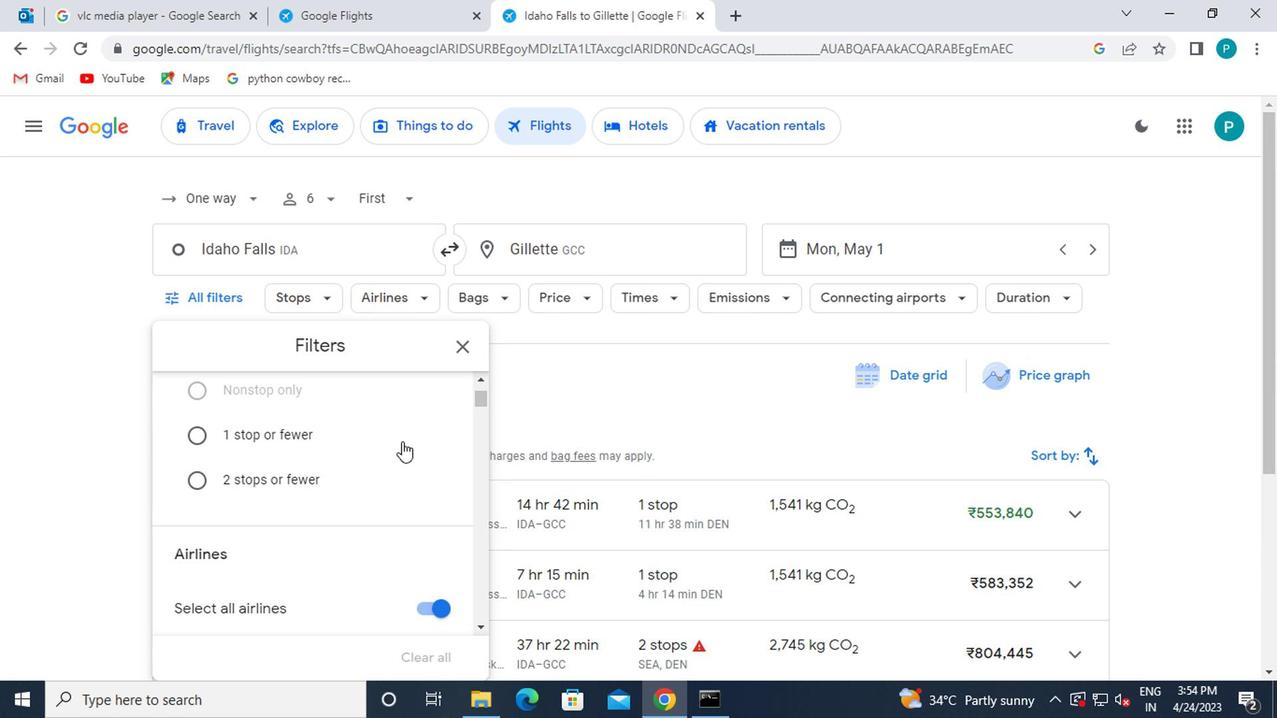 
Action: Mouse scrolled (399, 441) with delta (0, 0)
Screenshot: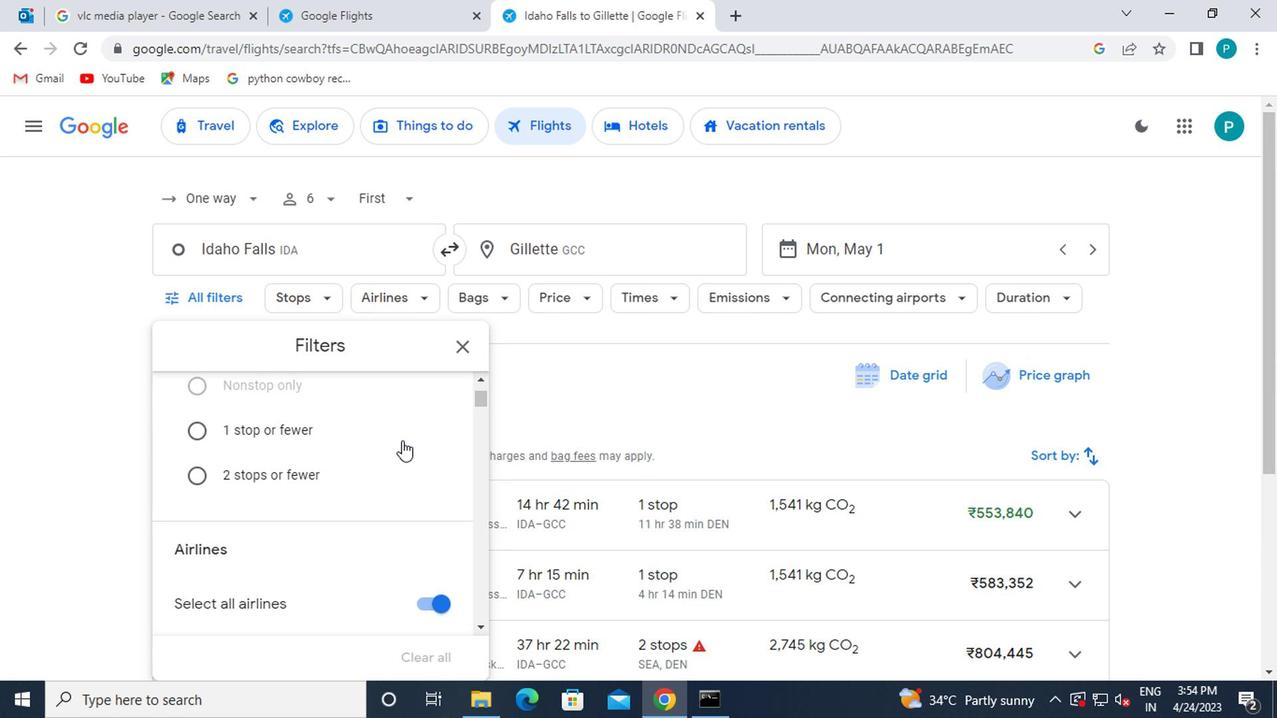 
Action: Mouse moved to (398, 441)
Screenshot: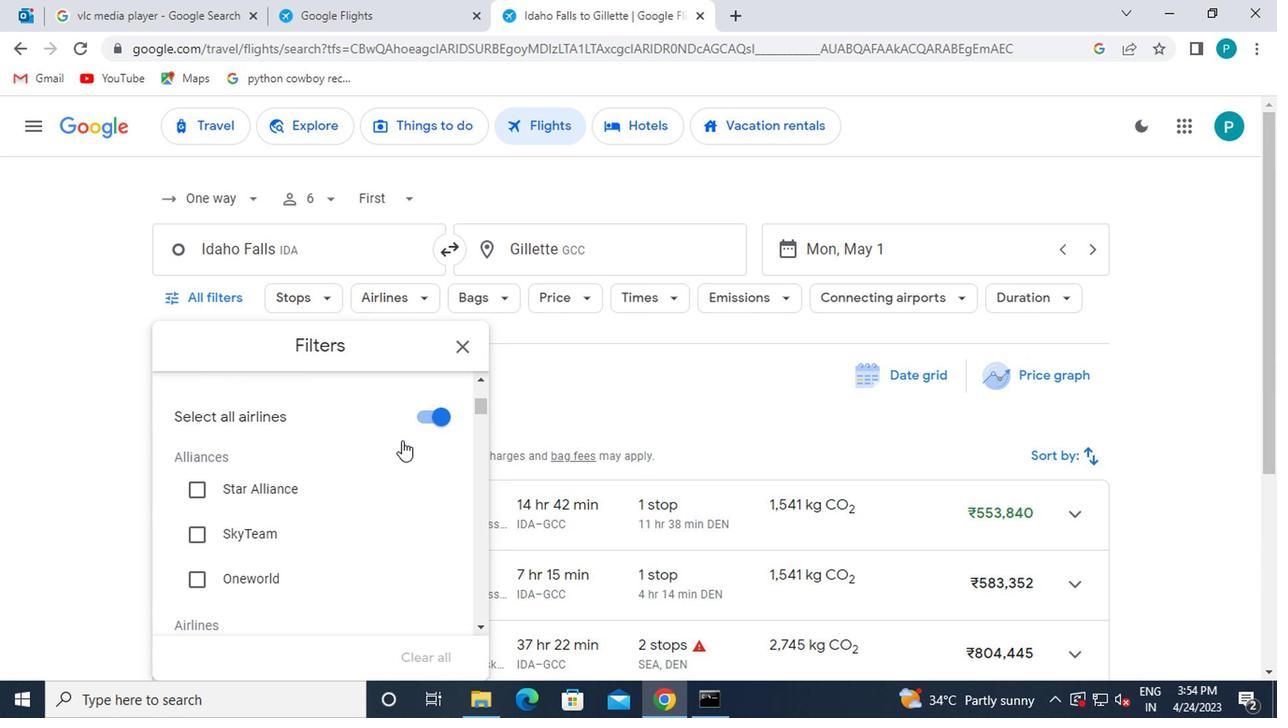 
Action: Mouse scrolled (398, 440) with delta (0, -1)
Screenshot: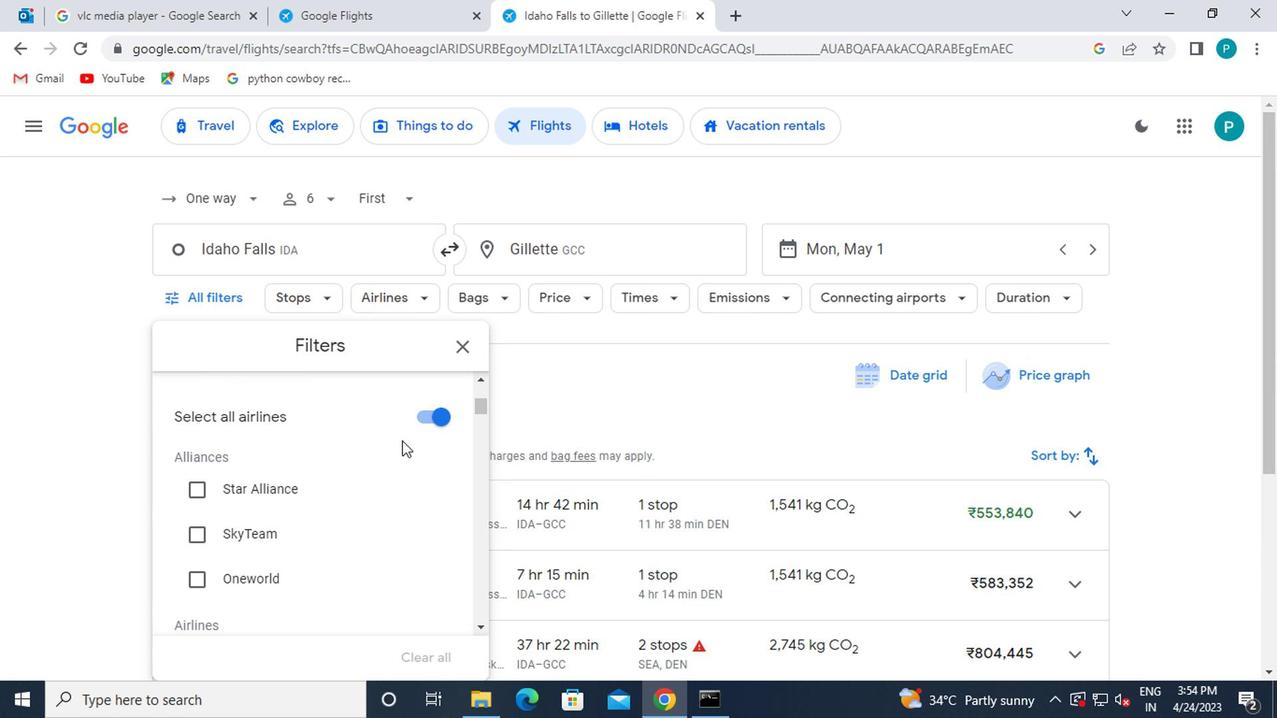 
Action: Mouse scrolled (398, 440) with delta (0, -1)
Screenshot: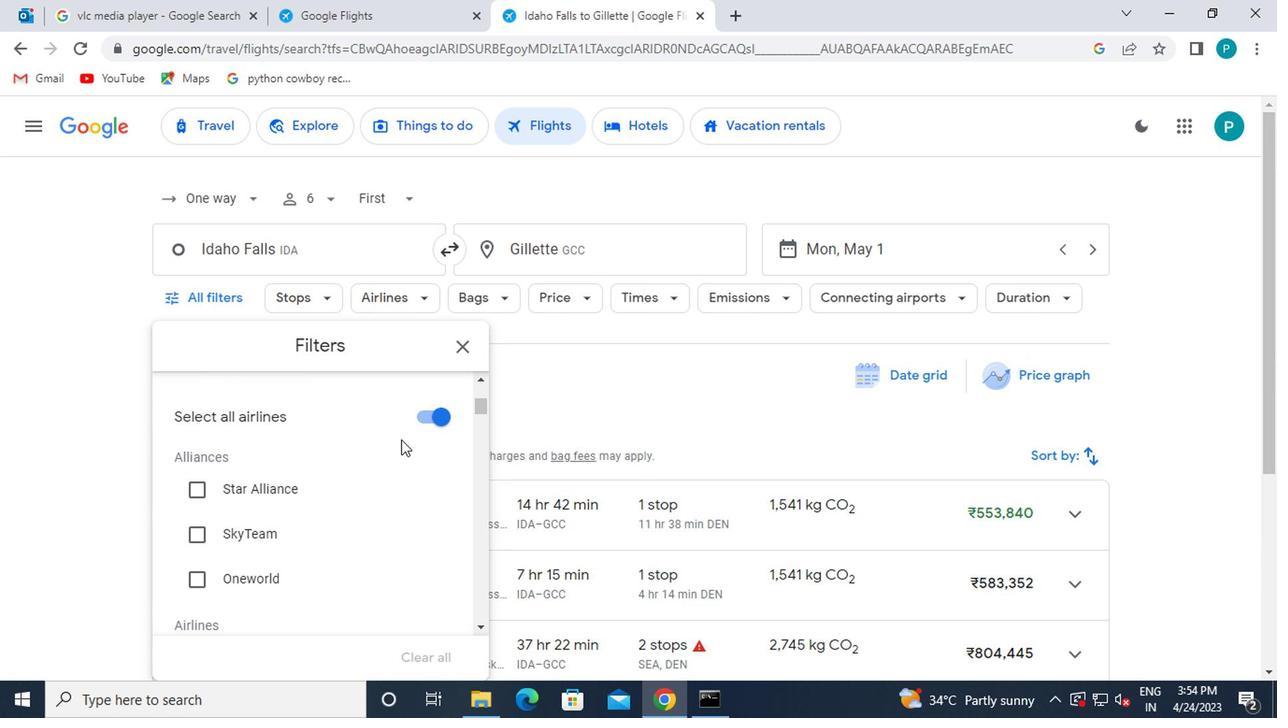 
Action: Mouse scrolled (398, 440) with delta (0, -1)
Screenshot: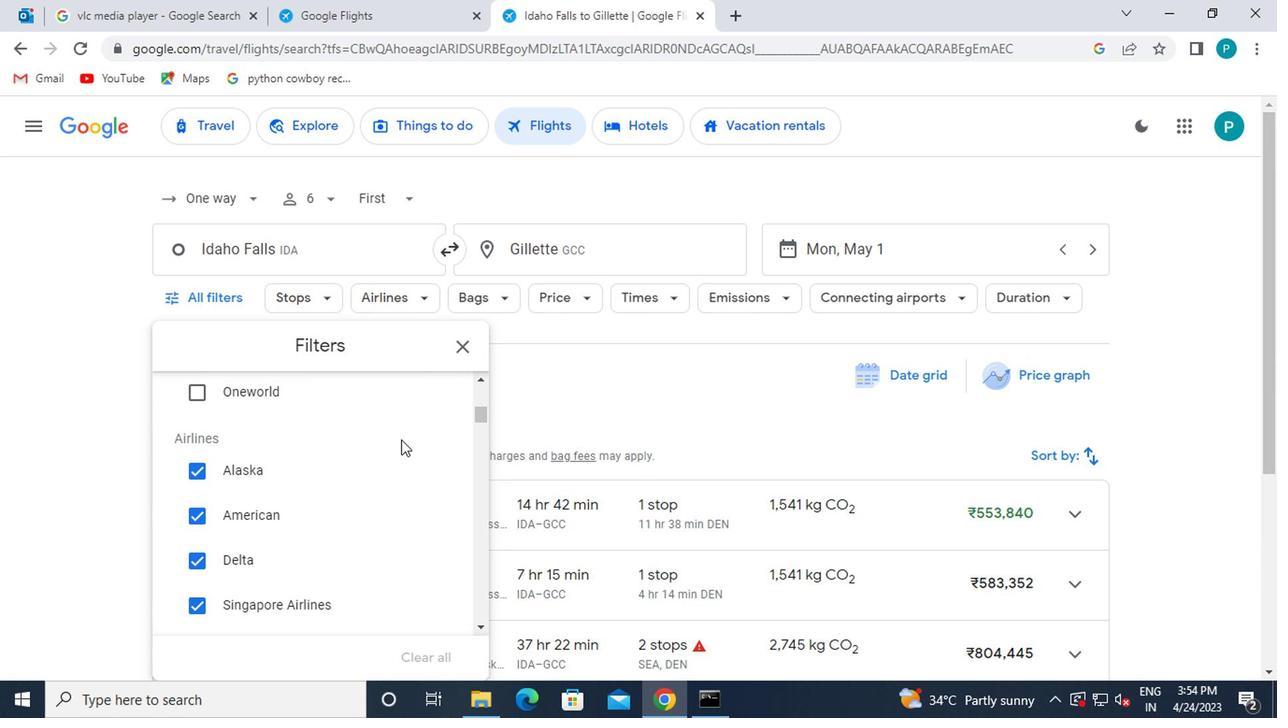 
Action: Mouse scrolled (398, 440) with delta (0, -1)
Screenshot: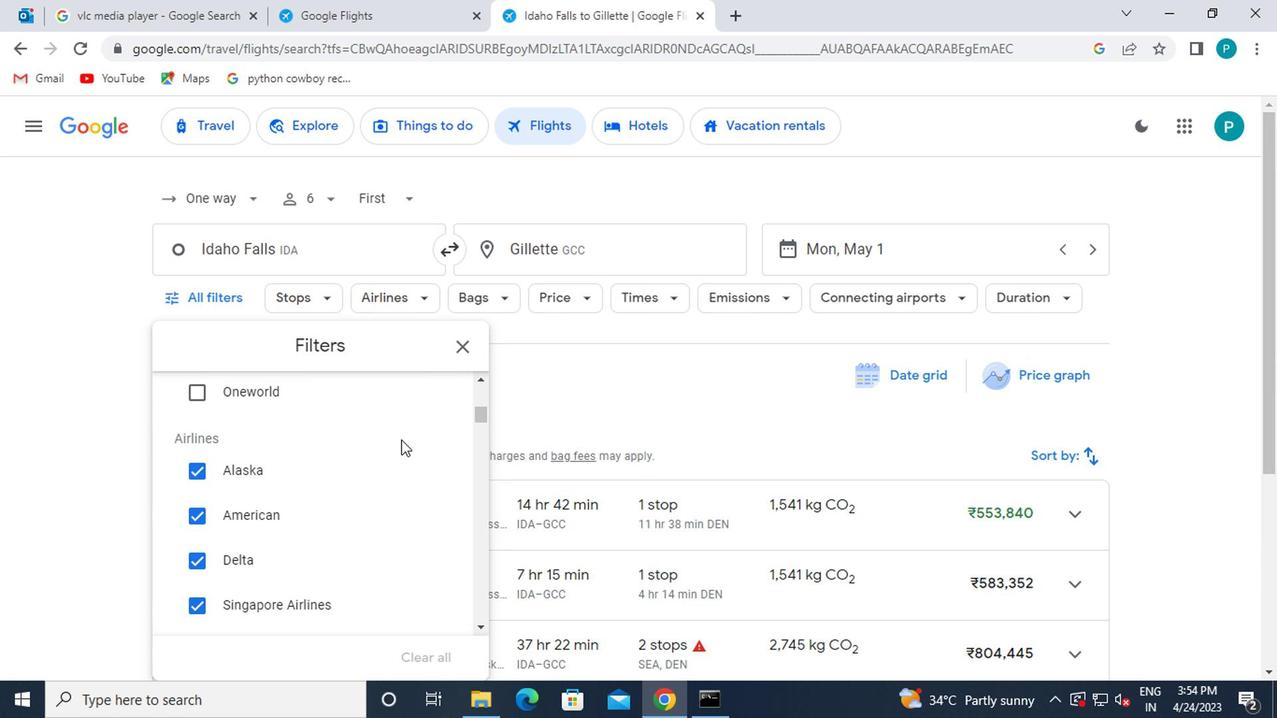 
Action: Mouse scrolled (398, 442) with delta (0, 0)
Screenshot: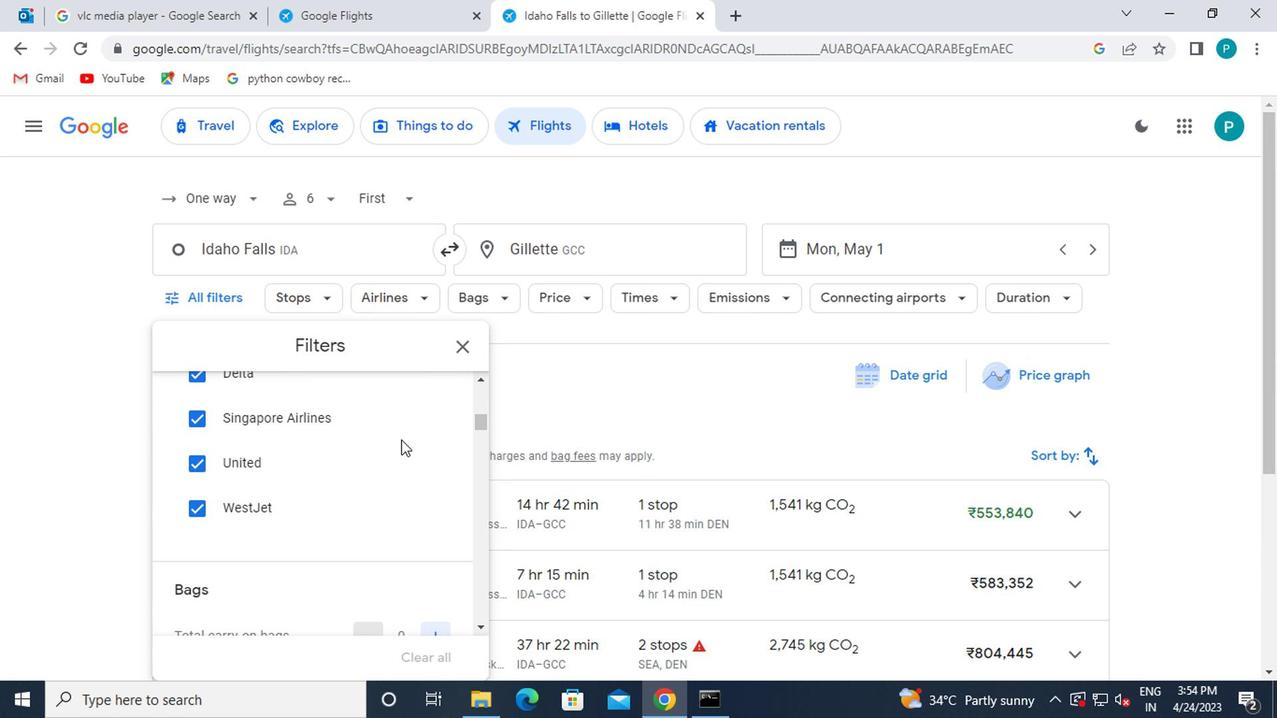 
Action: Mouse scrolled (398, 442) with delta (0, 0)
Screenshot: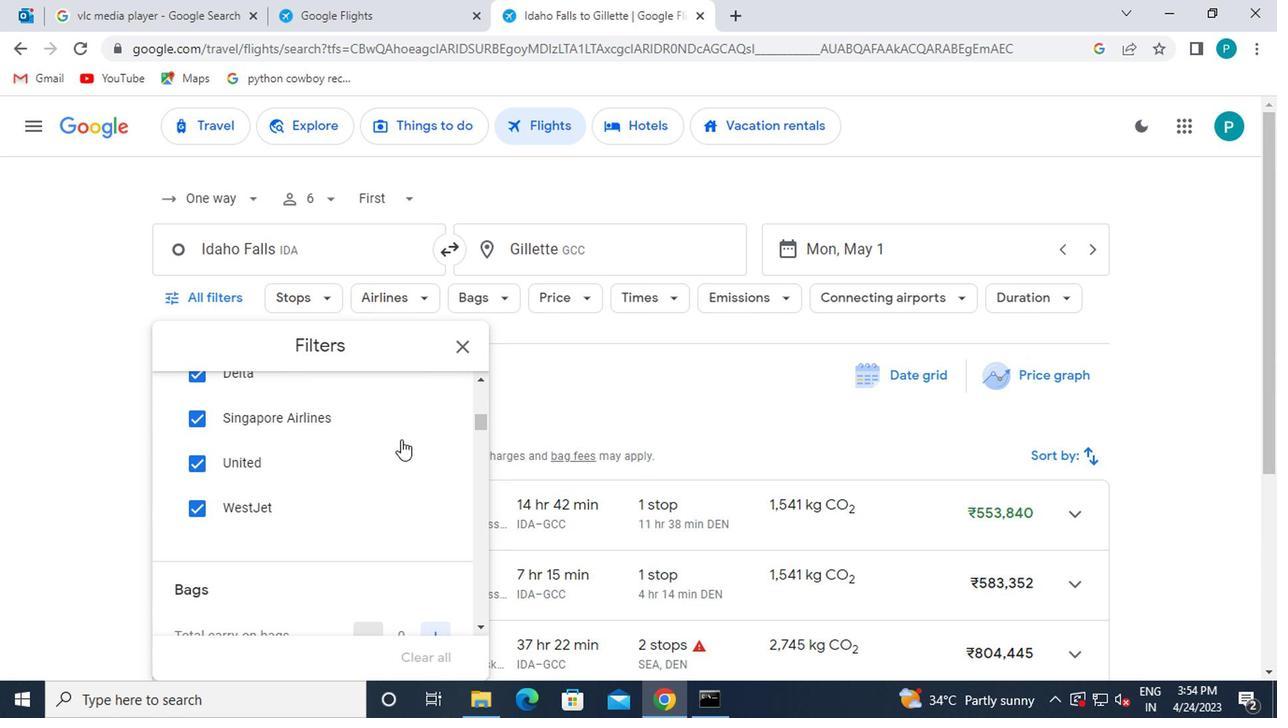 
Action: Mouse moved to (398, 441)
Screenshot: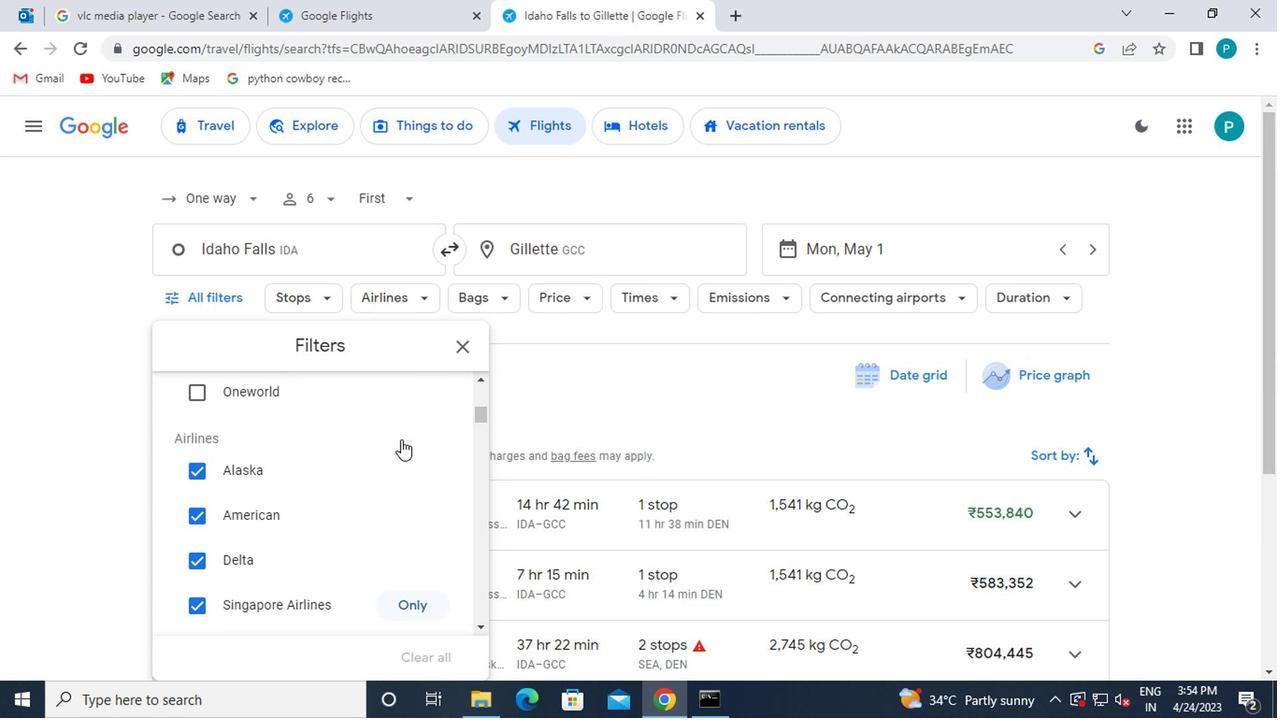 
Action: Mouse scrolled (398, 440) with delta (0, -1)
Screenshot: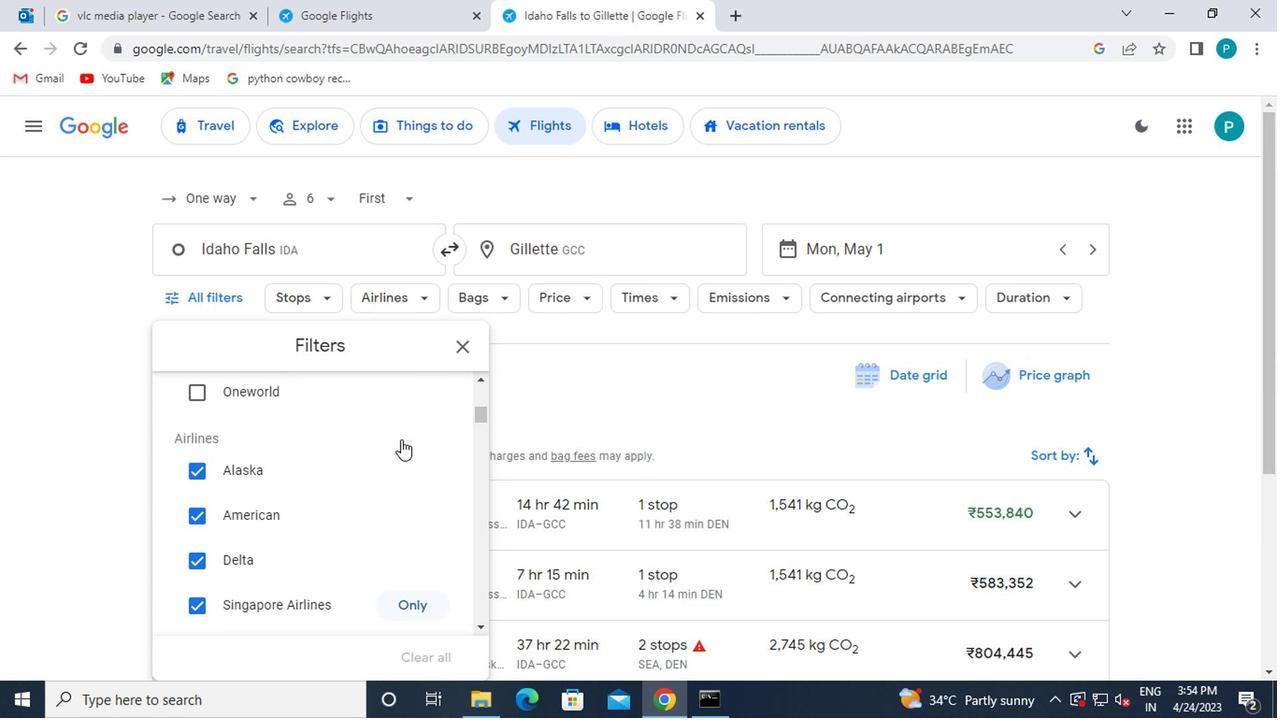
Action: Mouse moved to (400, 443)
Screenshot: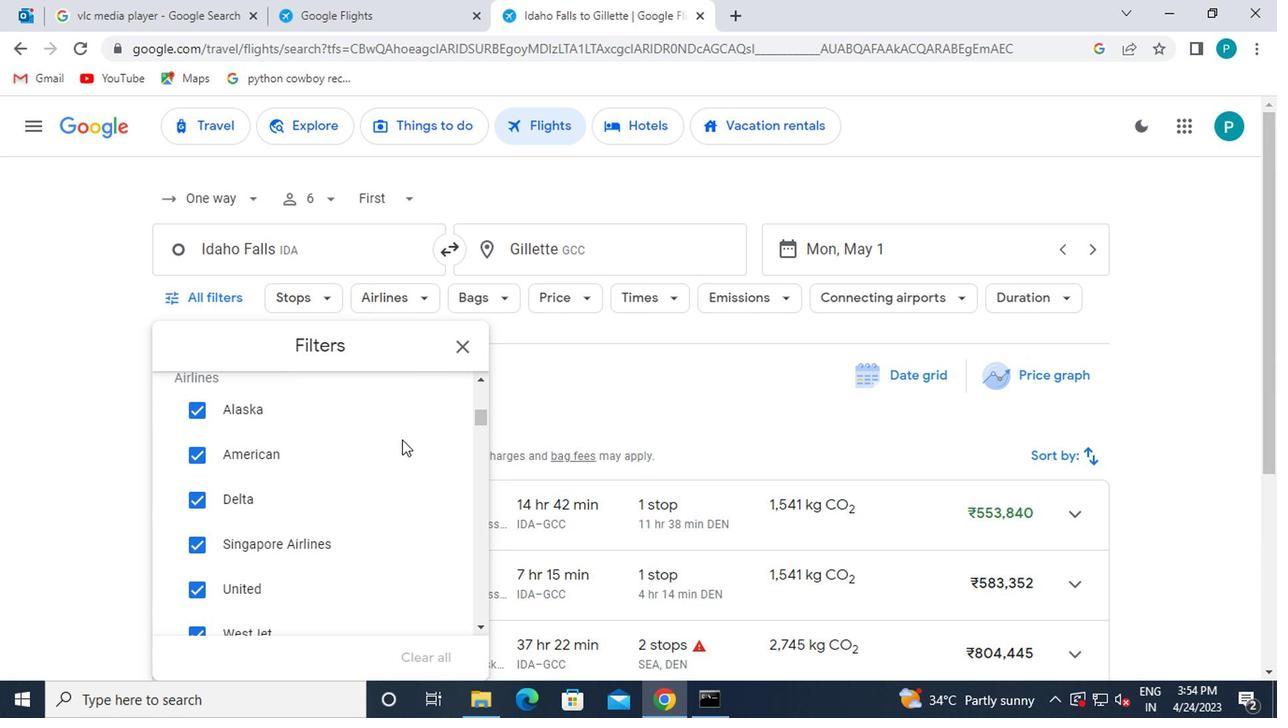 
Action: Mouse scrolled (400, 442) with delta (0, 0)
Screenshot: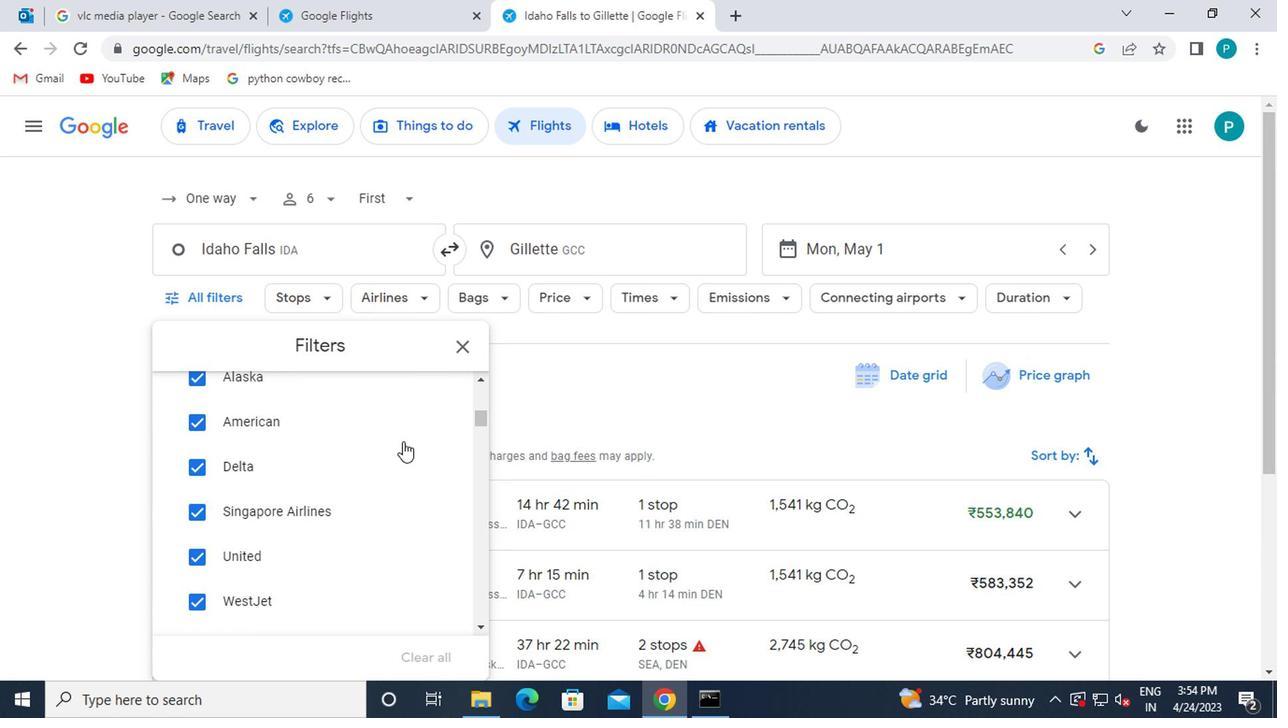 
Action: Mouse scrolled (400, 442) with delta (0, 0)
Screenshot: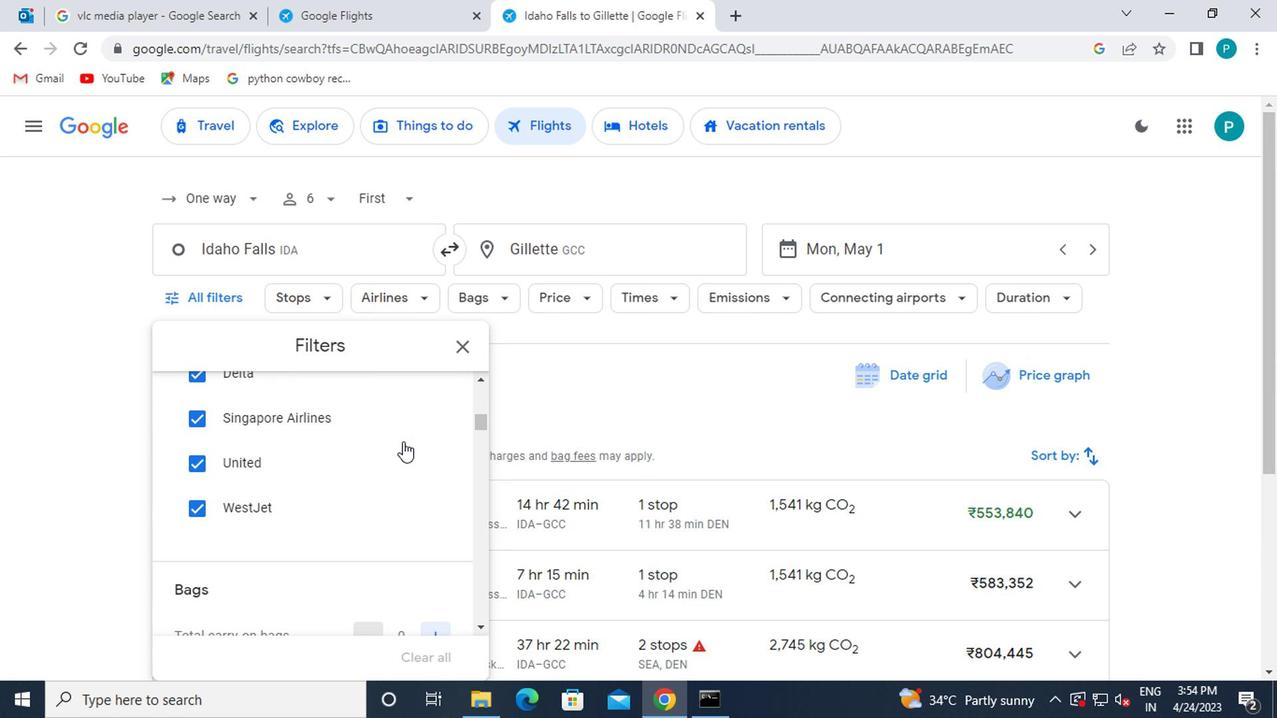 
Action: Mouse scrolled (400, 442) with delta (0, 0)
Screenshot: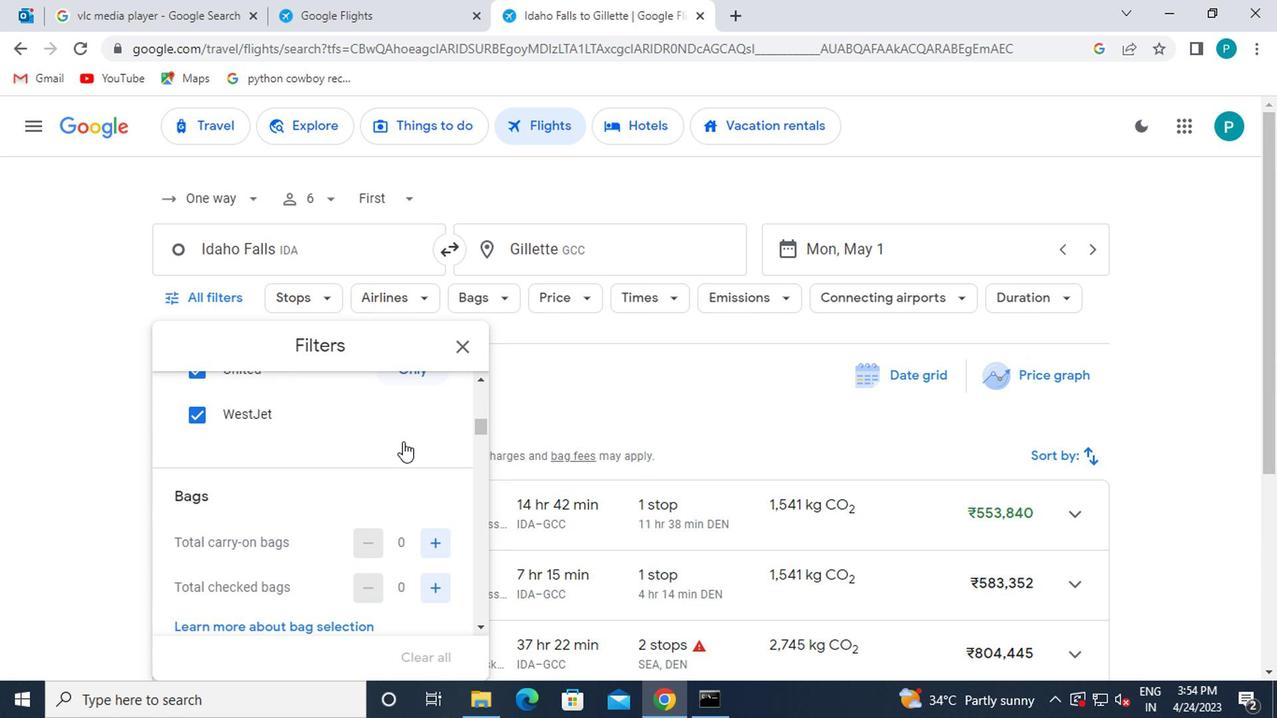 
Action: Mouse moved to (432, 488)
Screenshot: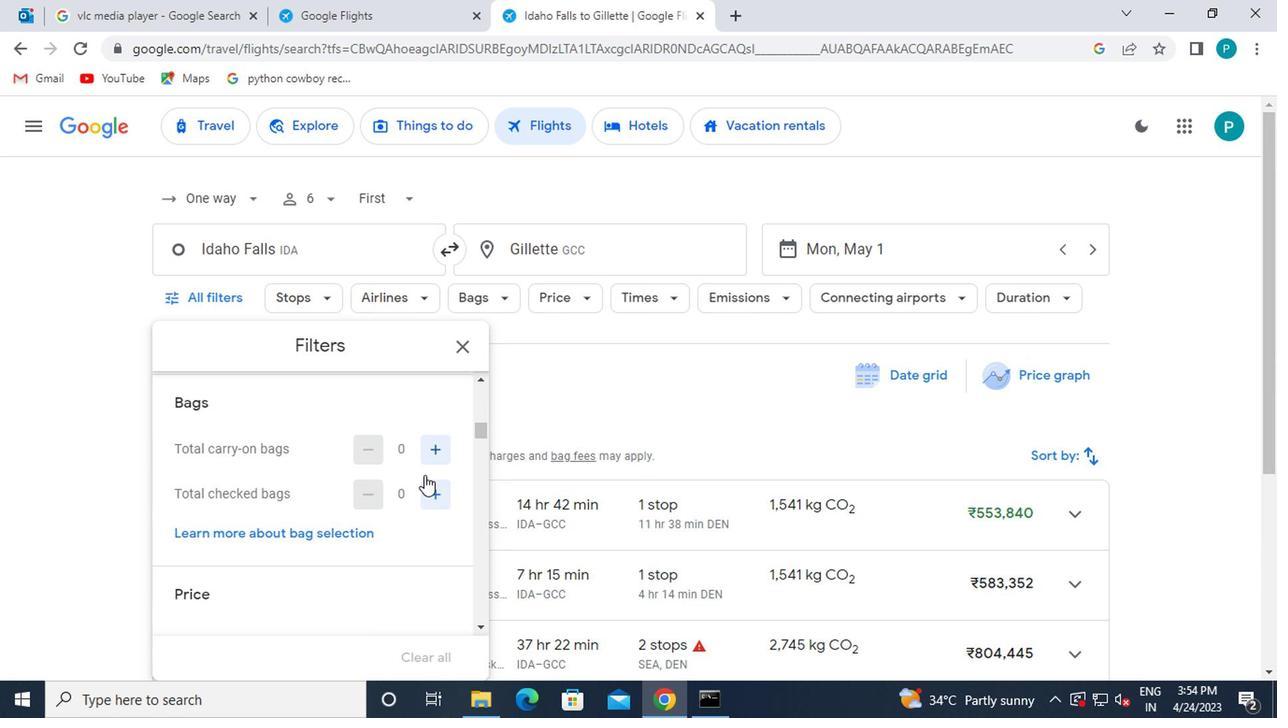 
Action: Mouse pressed left at (432, 488)
Screenshot: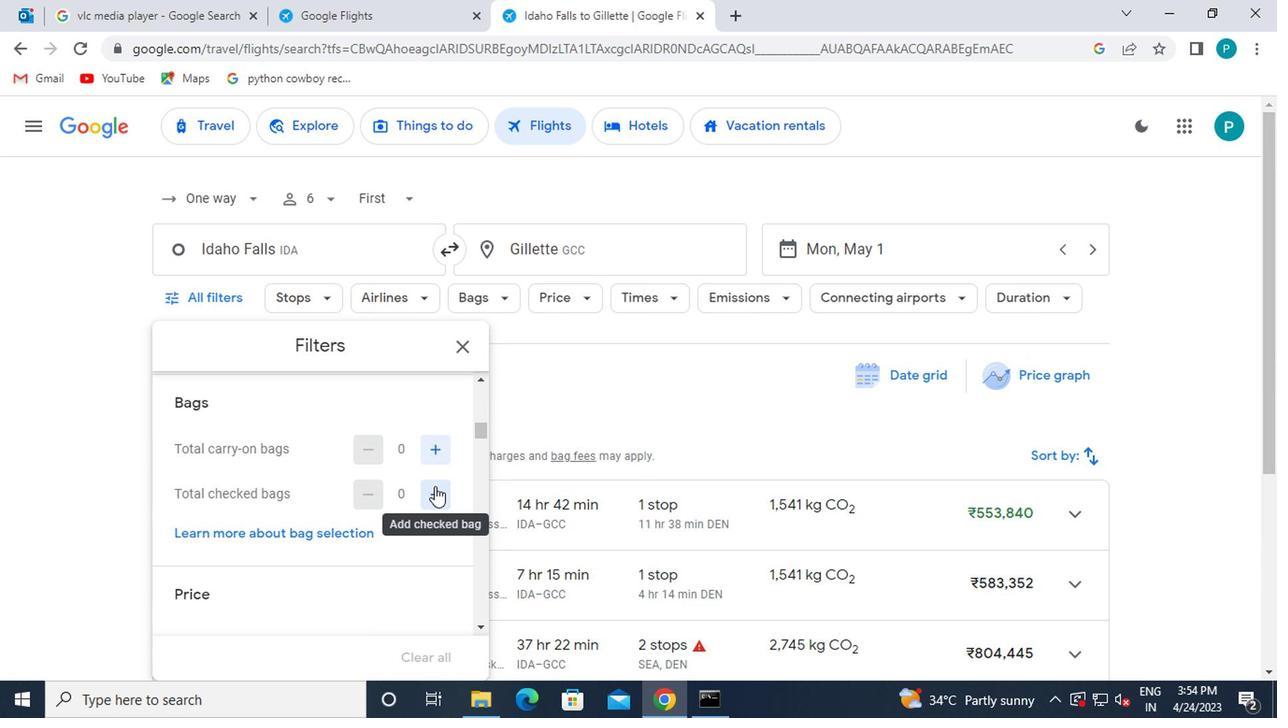 
Action: Mouse pressed left at (432, 488)
Screenshot: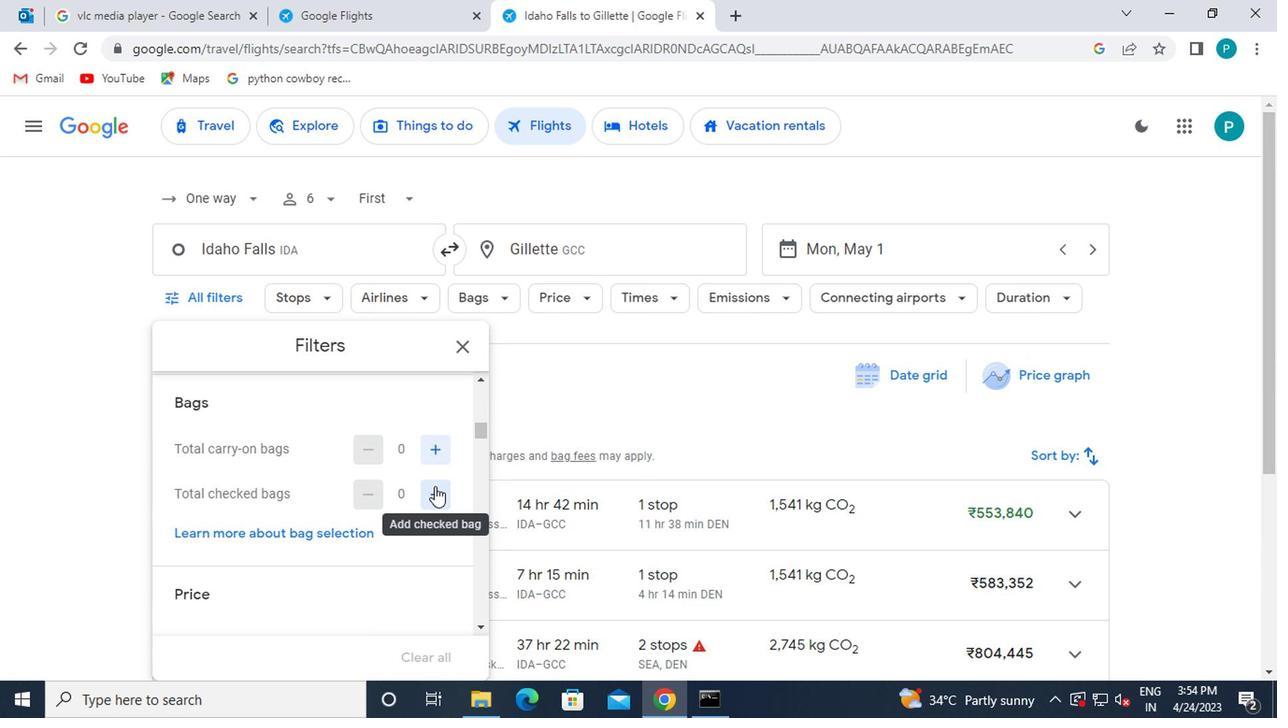
Action: Mouse pressed left at (432, 488)
Screenshot: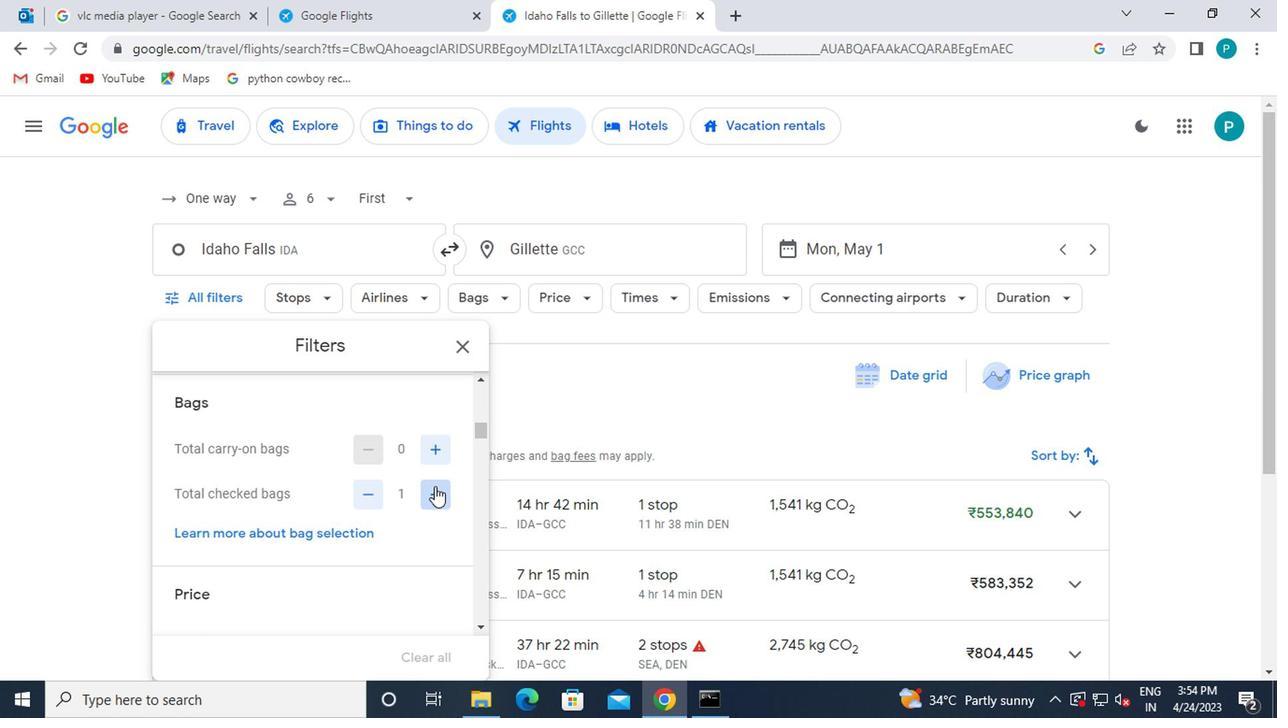 
Action: Mouse pressed left at (432, 488)
Screenshot: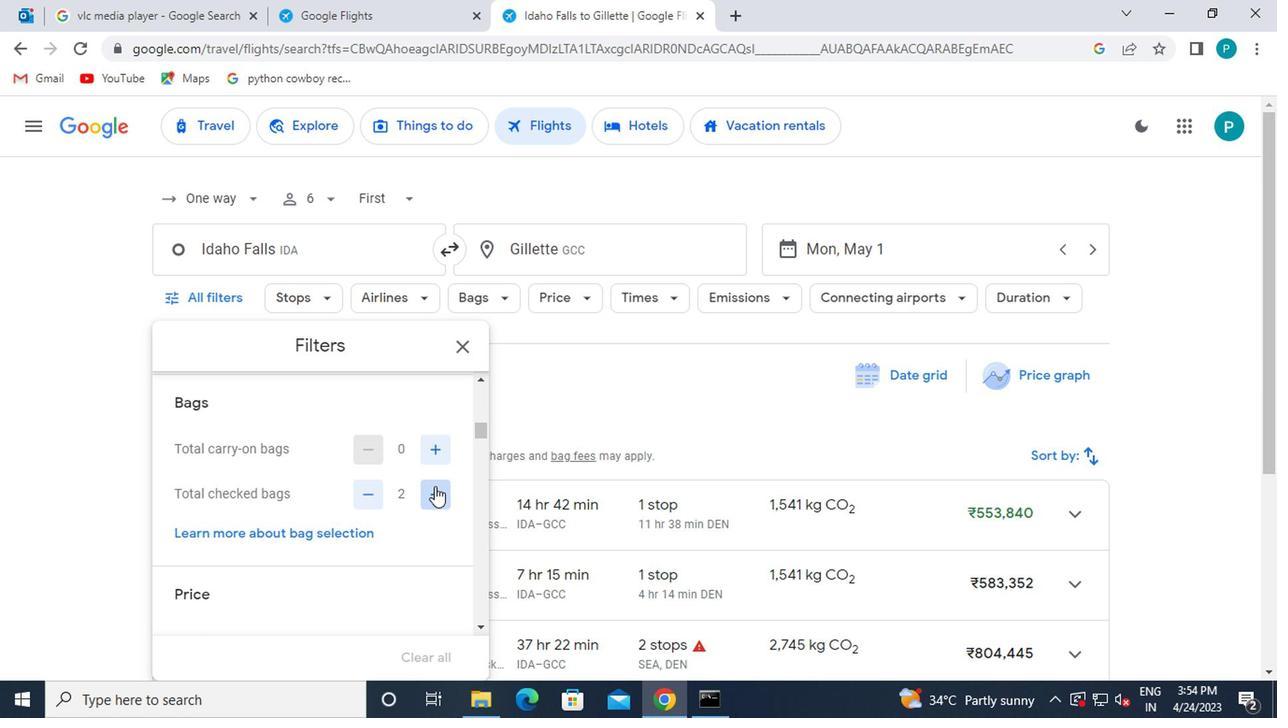
Action: Mouse pressed left at (432, 488)
Screenshot: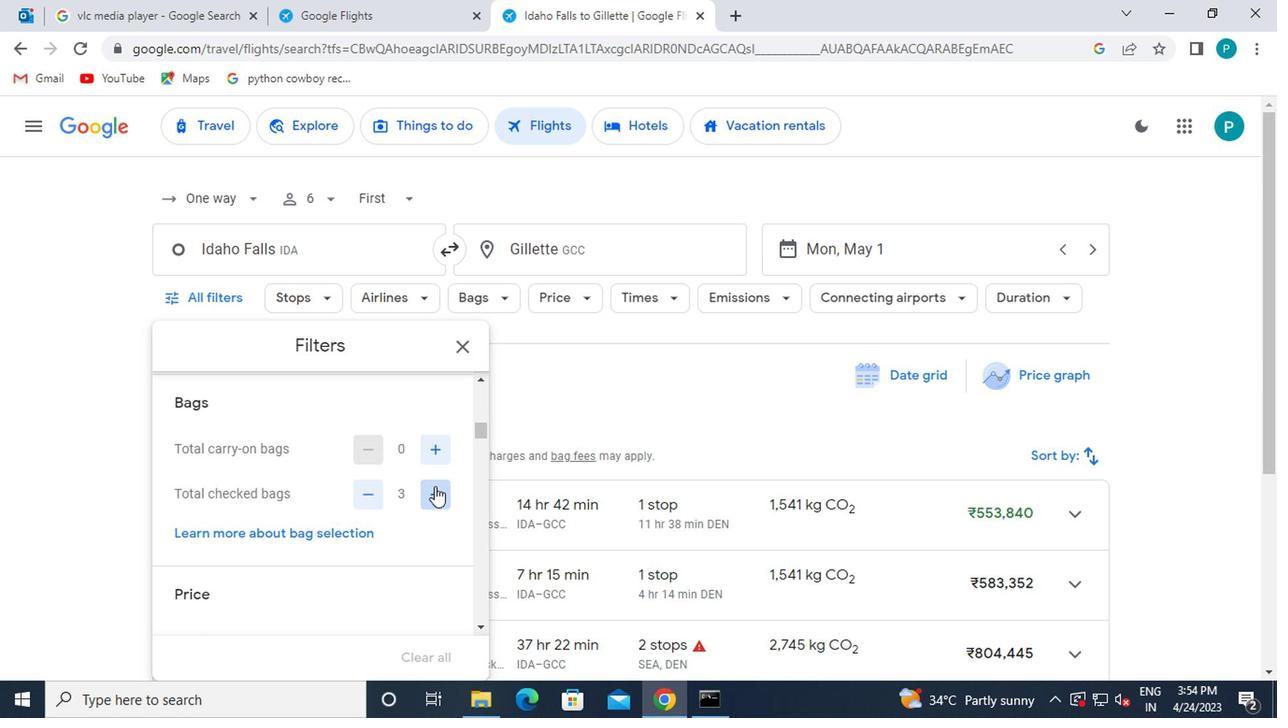 
Action: Mouse pressed left at (432, 488)
Screenshot: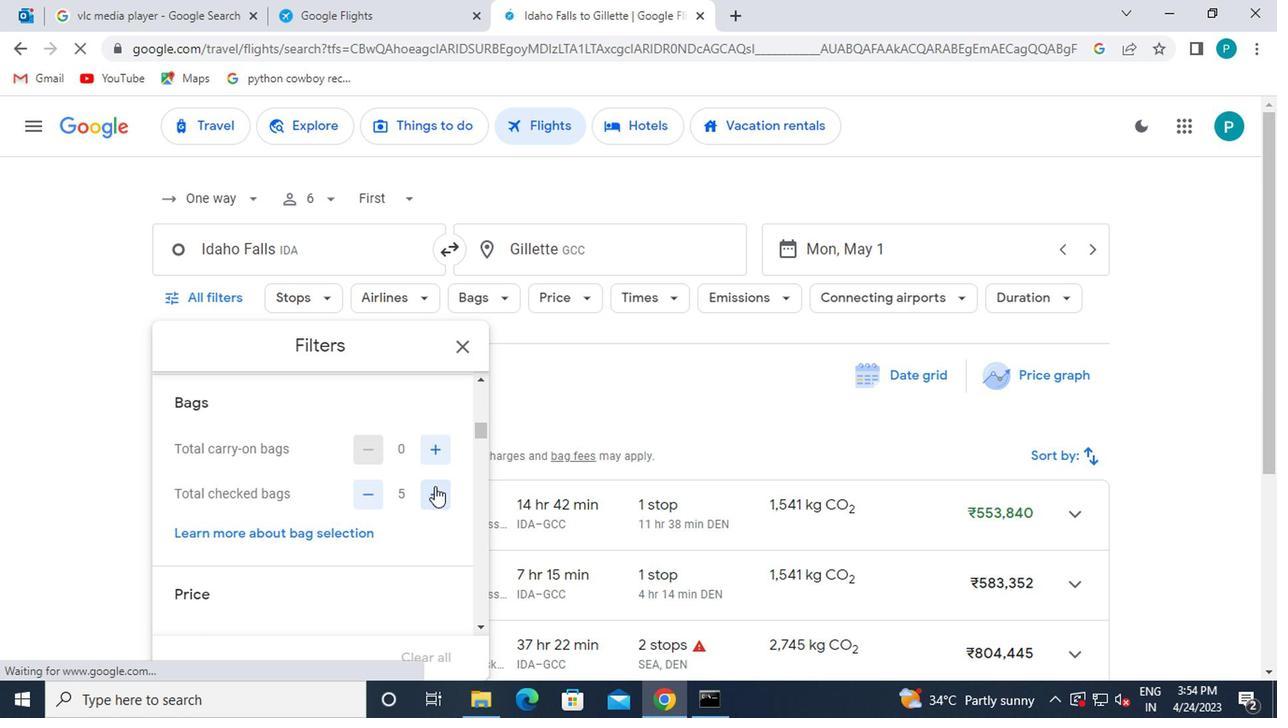 
Action: Mouse pressed left at (432, 488)
Screenshot: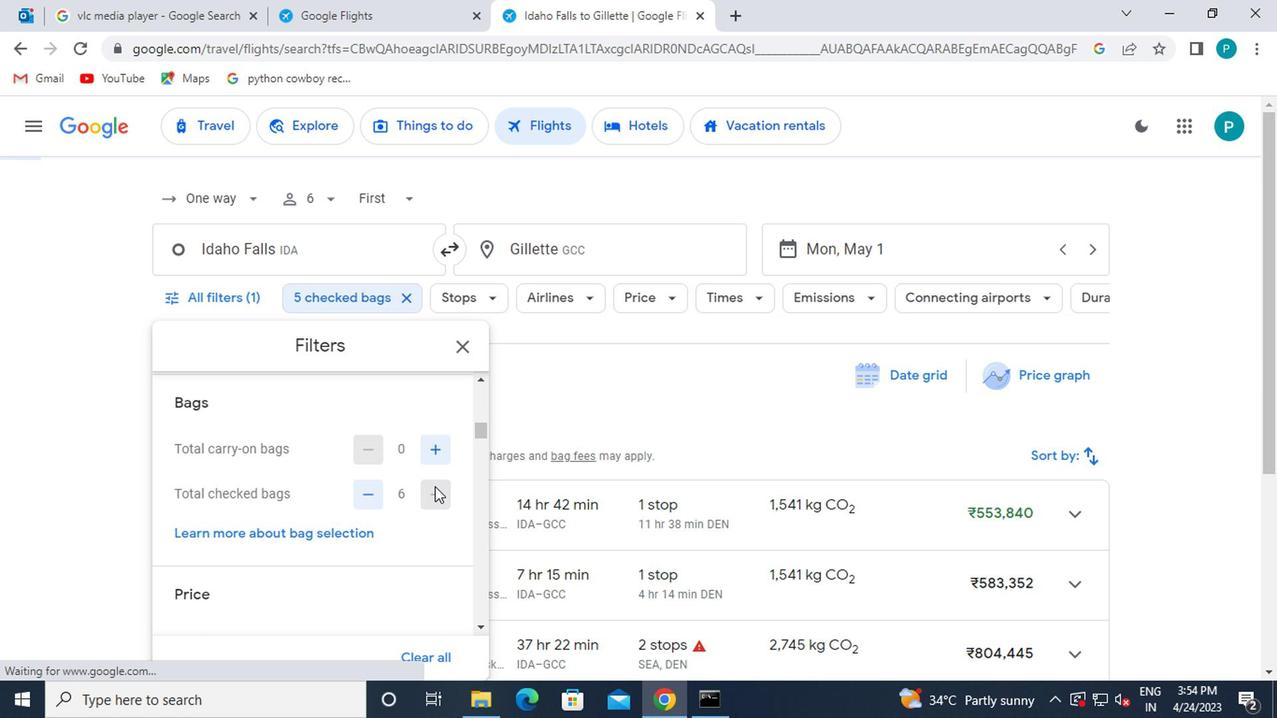 
Action: Mouse moved to (324, 526)
Screenshot: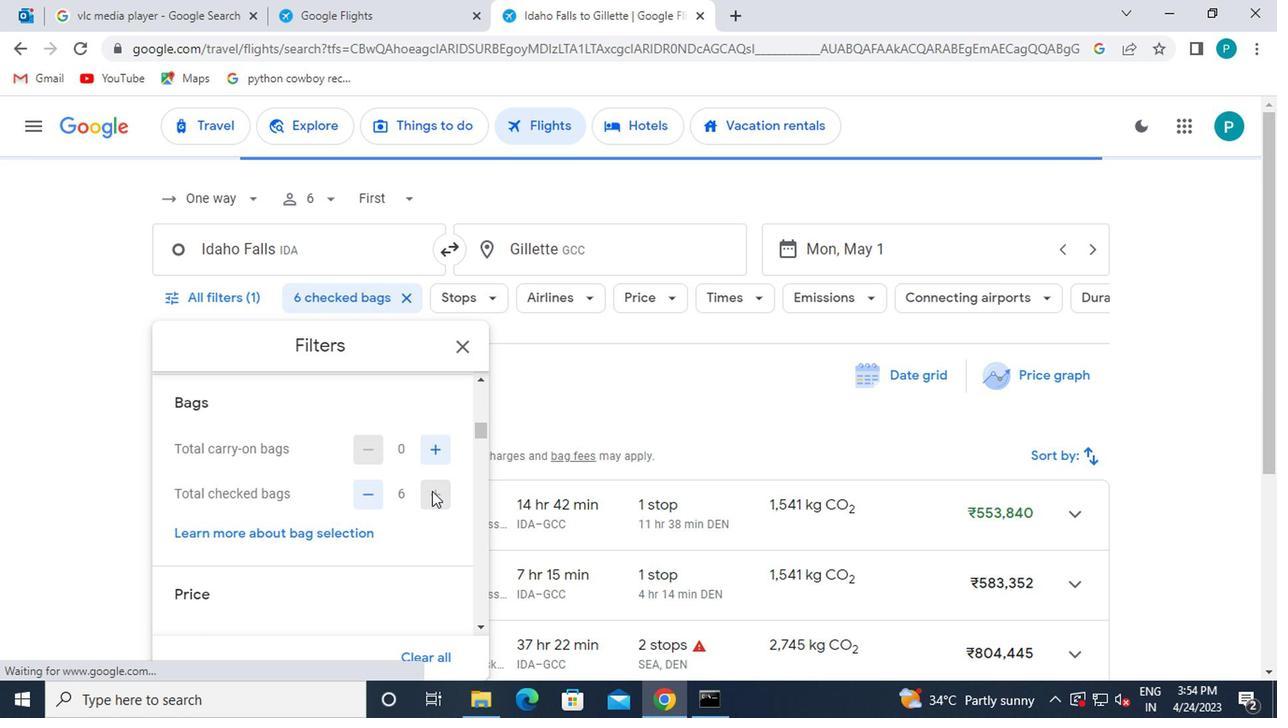 
Action: Mouse scrolled (324, 524) with delta (0, -1)
Screenshot: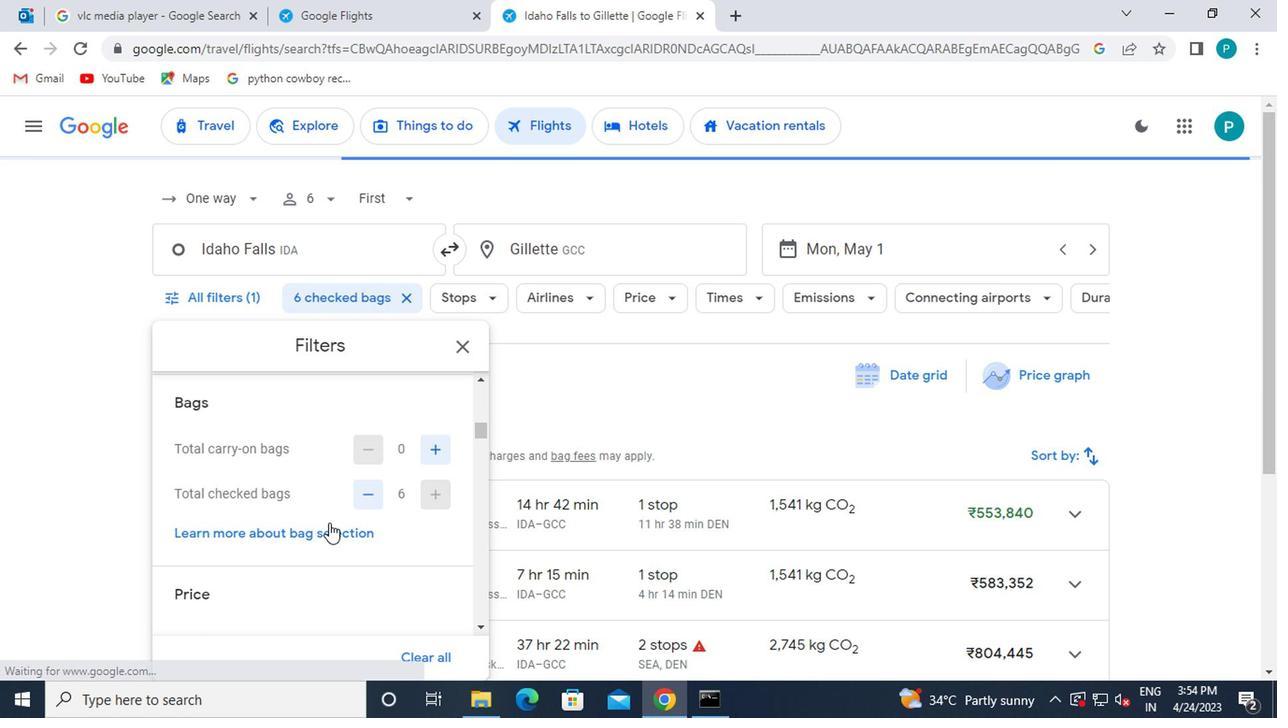 
Action: Mouse moved to (434, 576)
Screenshot: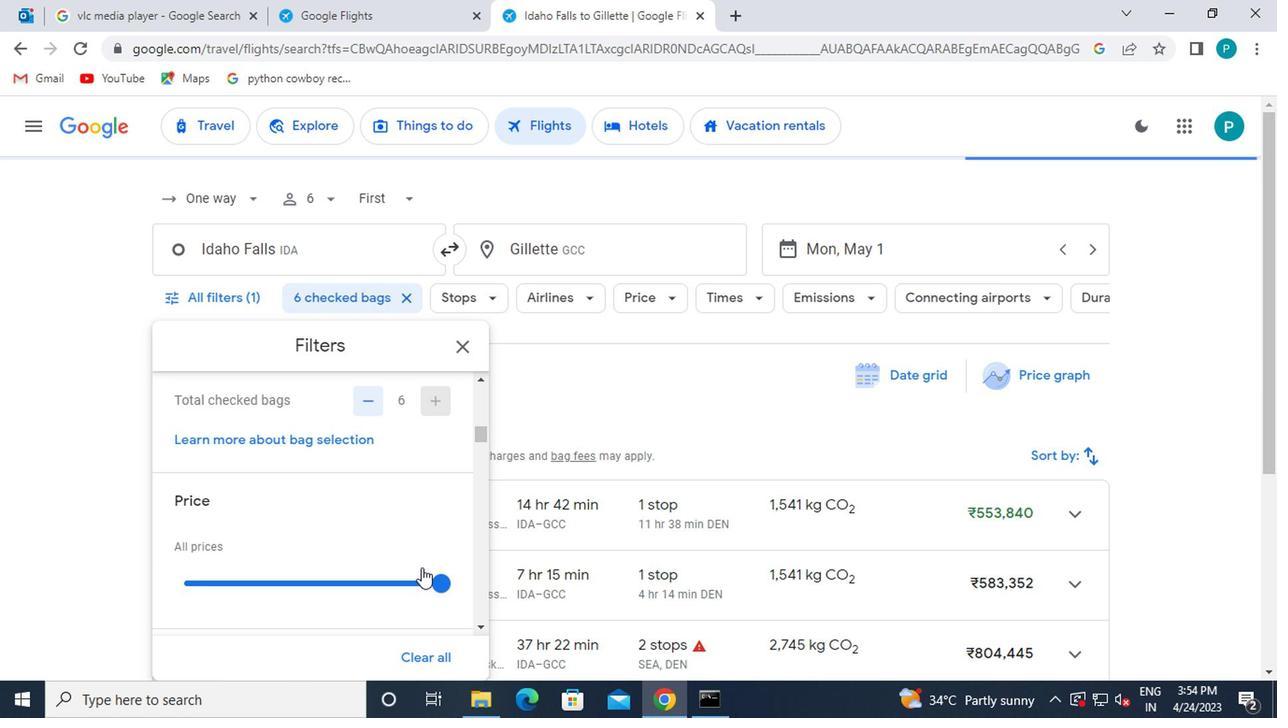 
Action: Mouse pressed left at (434, 576)
Screenshot: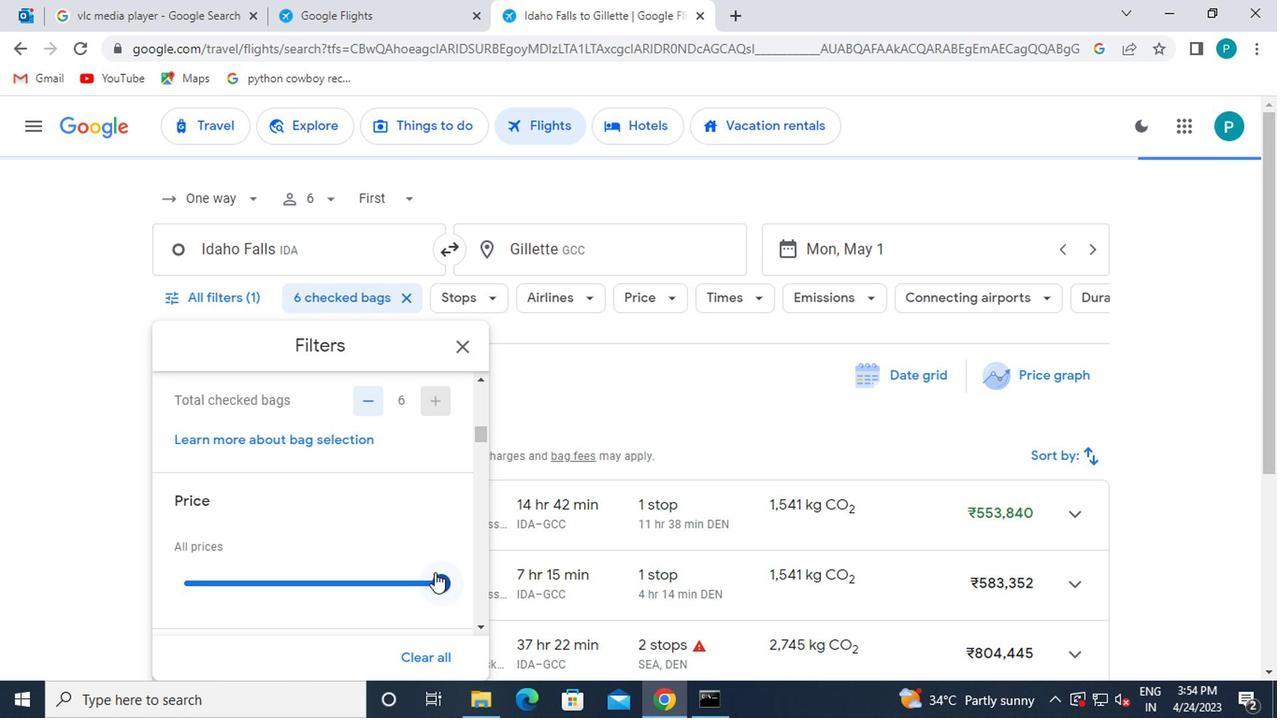 
Action: Mouse moved to (375, 595)
Screenshot: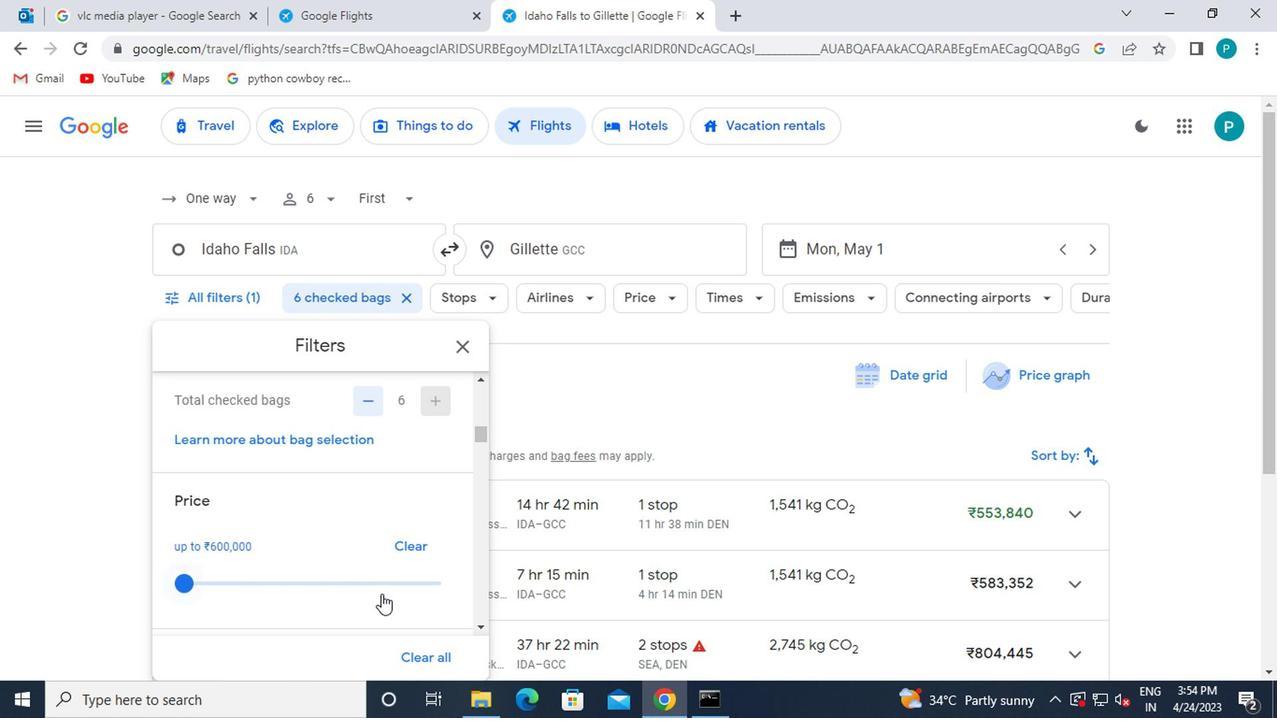 
Action: Mouse scrolled (375, 594) with delta (0, 0)
Screenshot: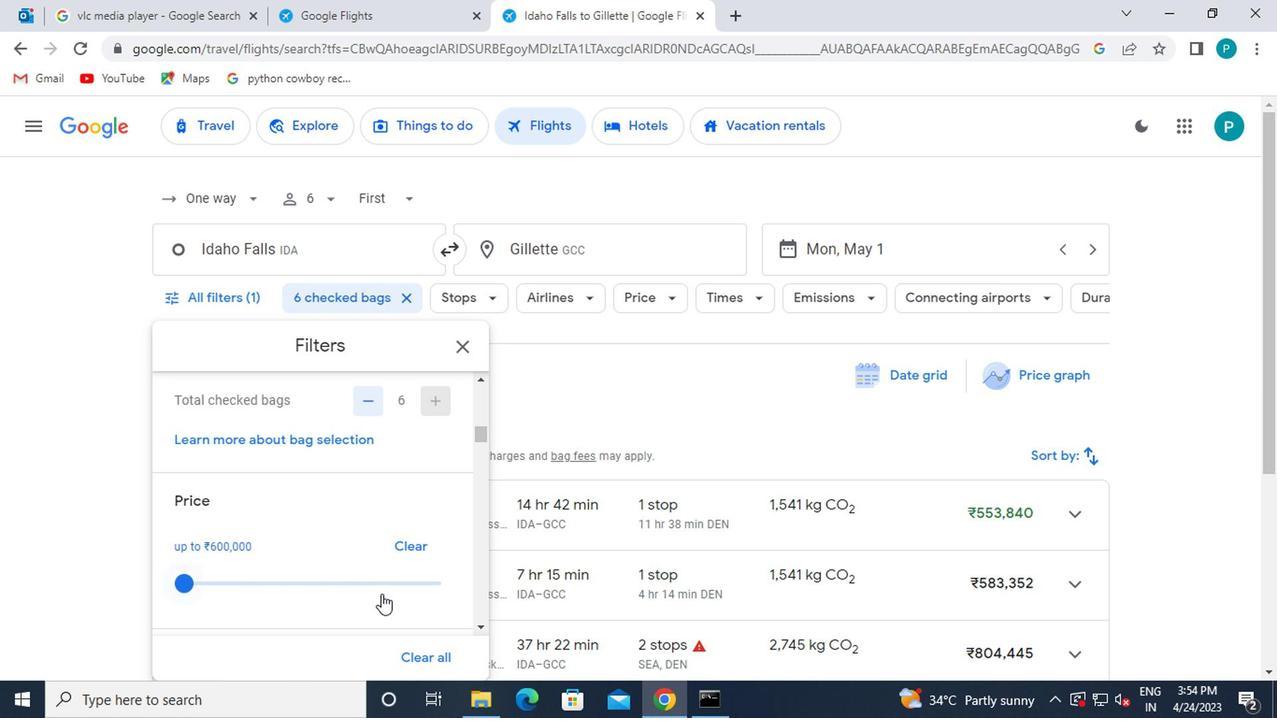 
Action: Mouse moved to (372, 594)
Screenshot: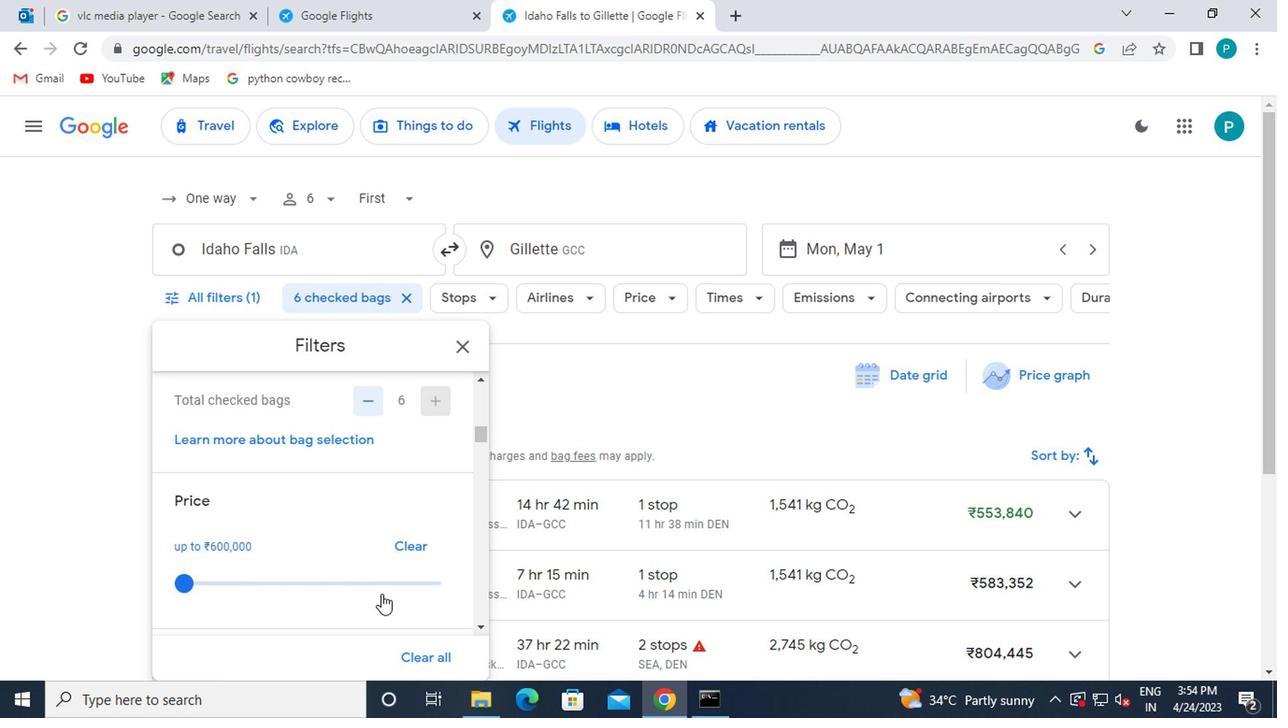 
Action: Mouse scrolled (372, 593) with delta (0, -1)
Screenshot: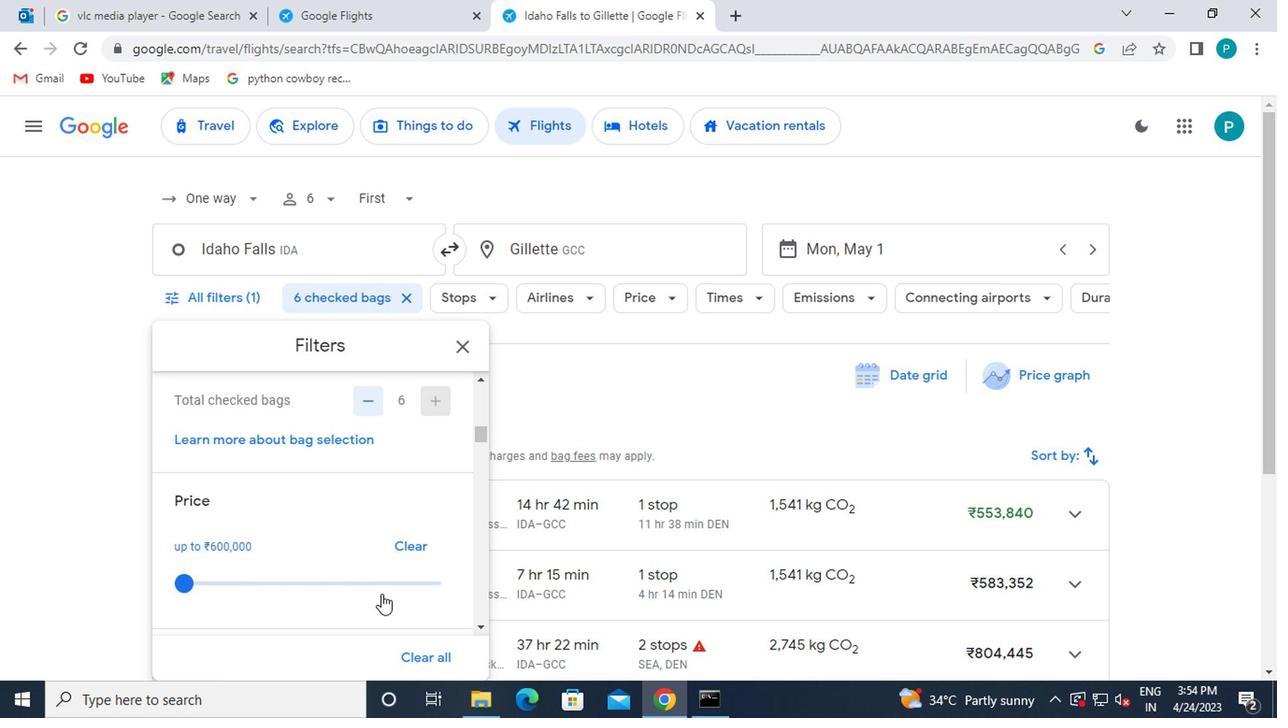 
Action: Mouse moved to (351, 579)
Screenshot: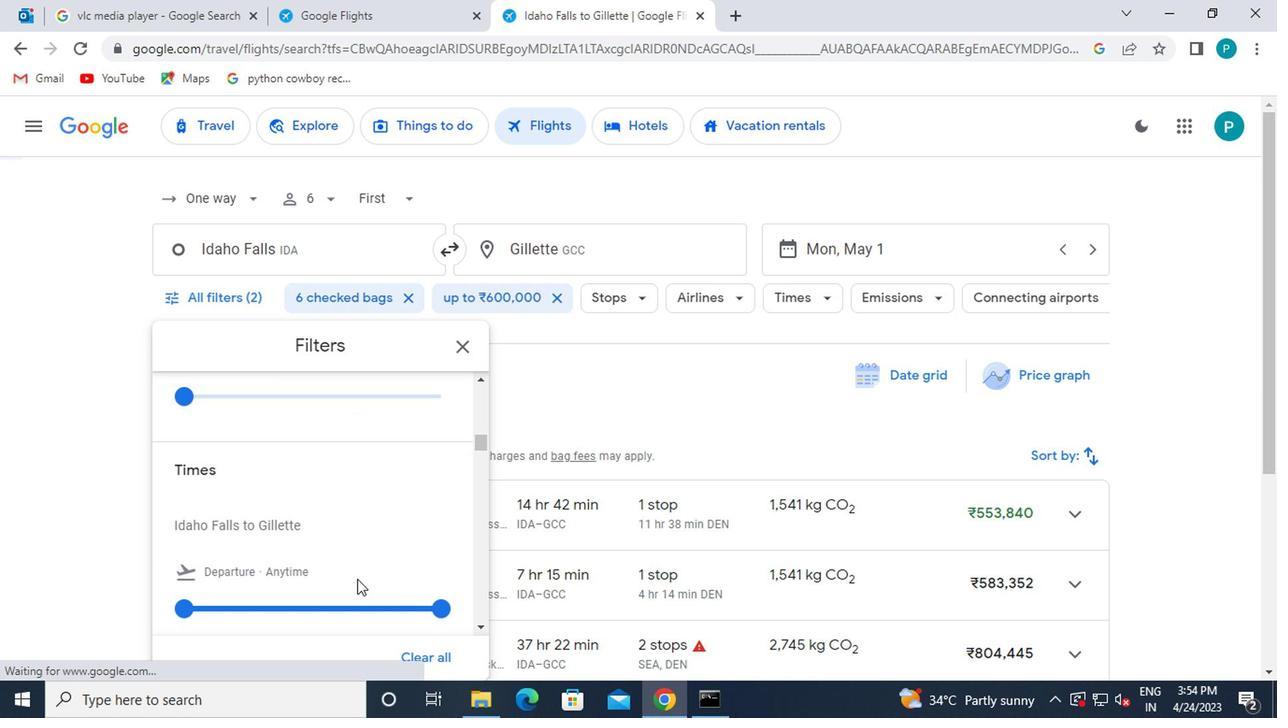 
Action: Mouse scrolled (351, 578) with delta (0, 0)
Screenshot: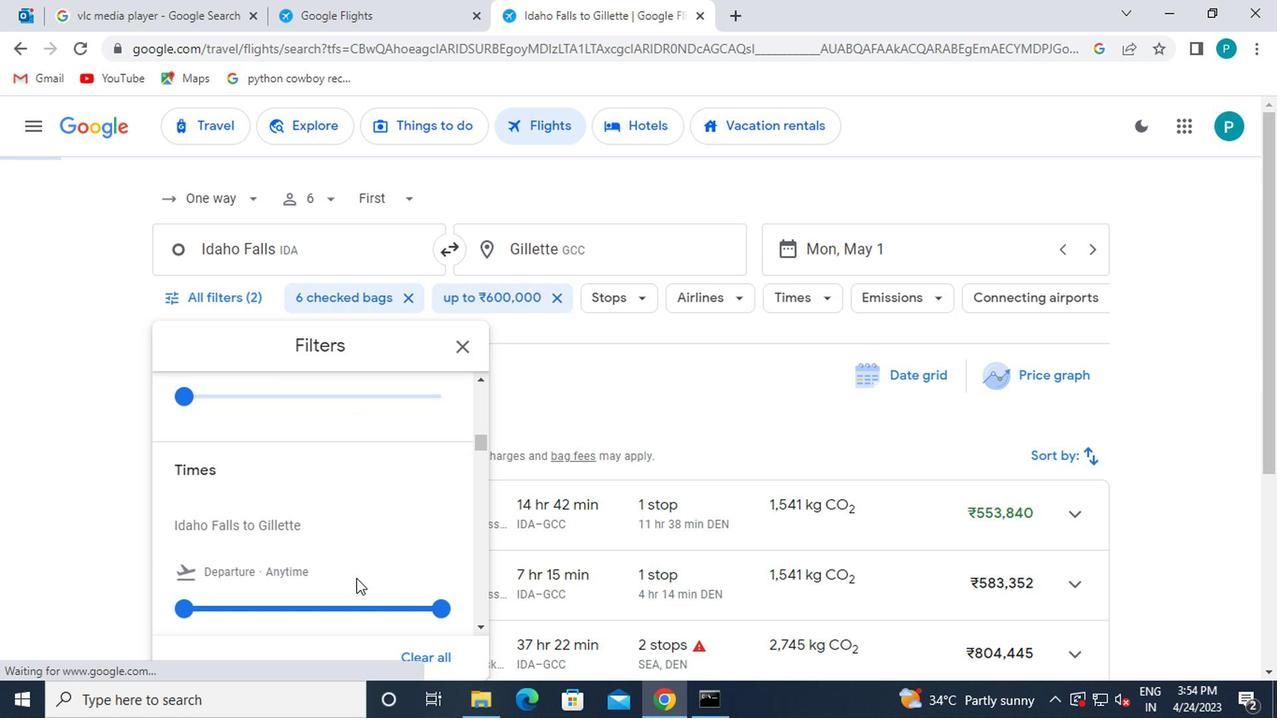
Action: Mouse moved to (184, 521)
Screenshot: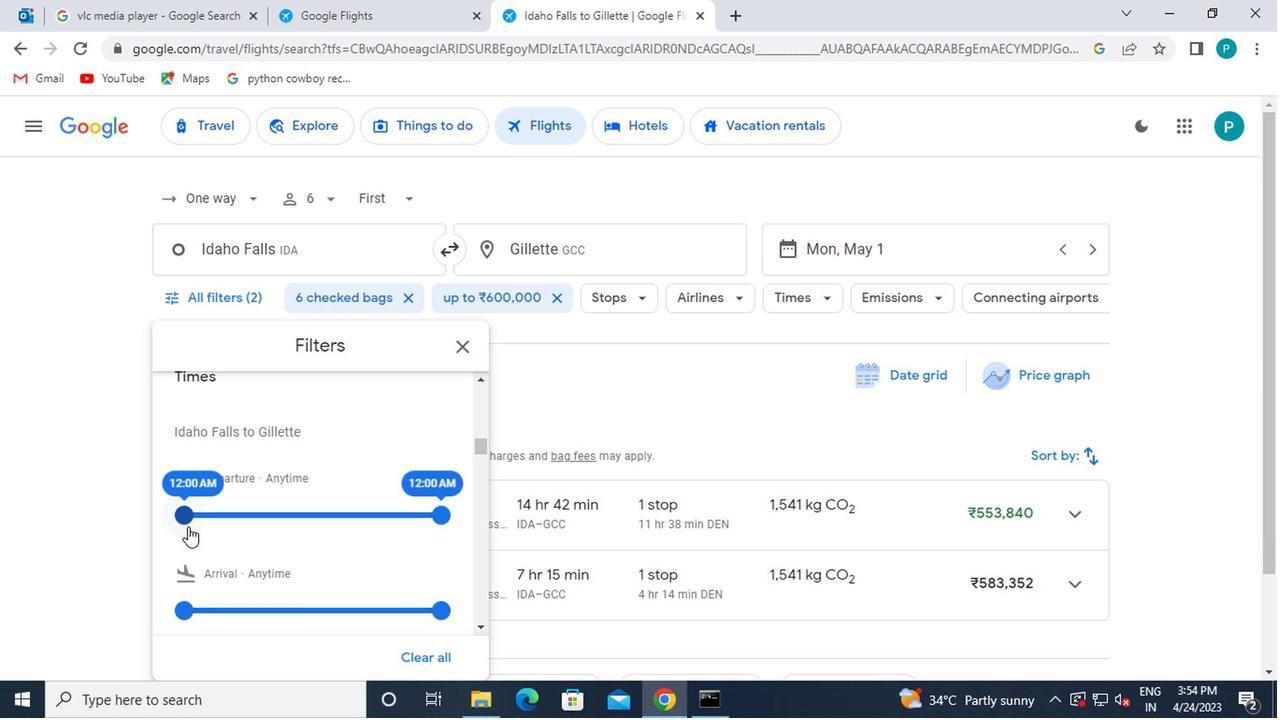 
Action: Mouse pressed left at (184, 521)
Screenshot: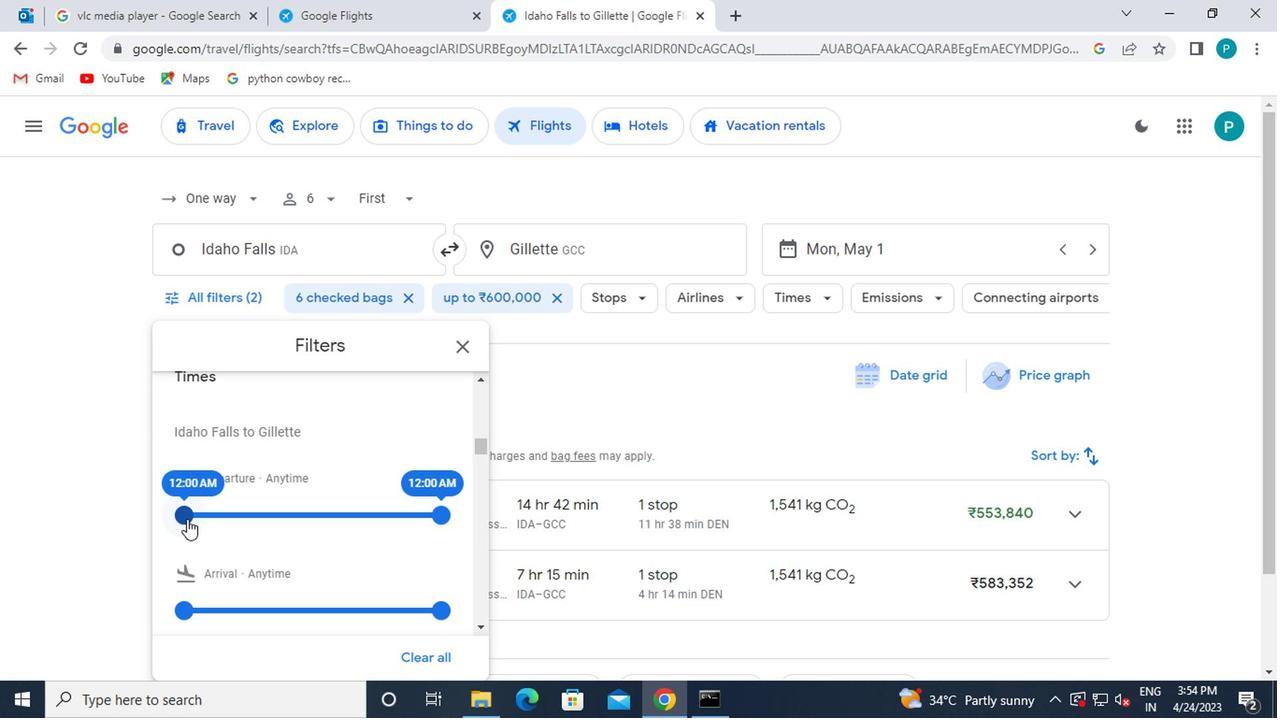
Action: Mouse moved to (451, 350)
Screenshot: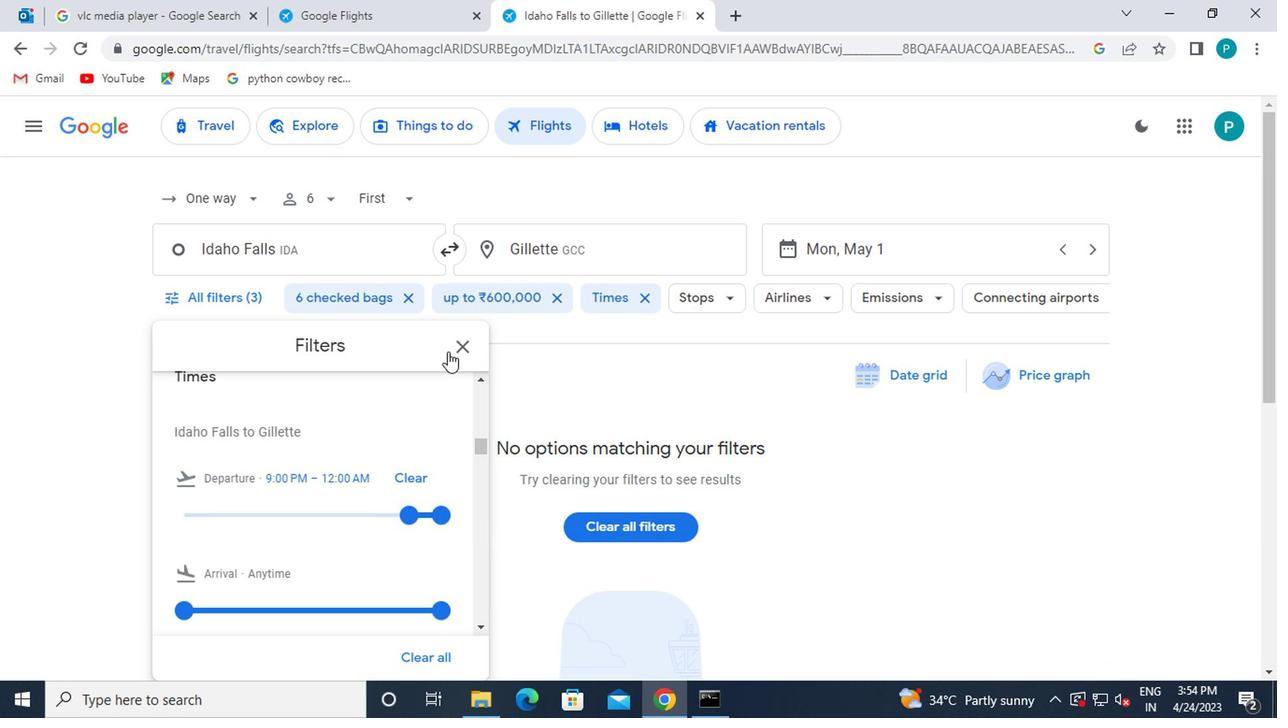 
Action: Mouse pressed left at (451, 350)
Screenshot: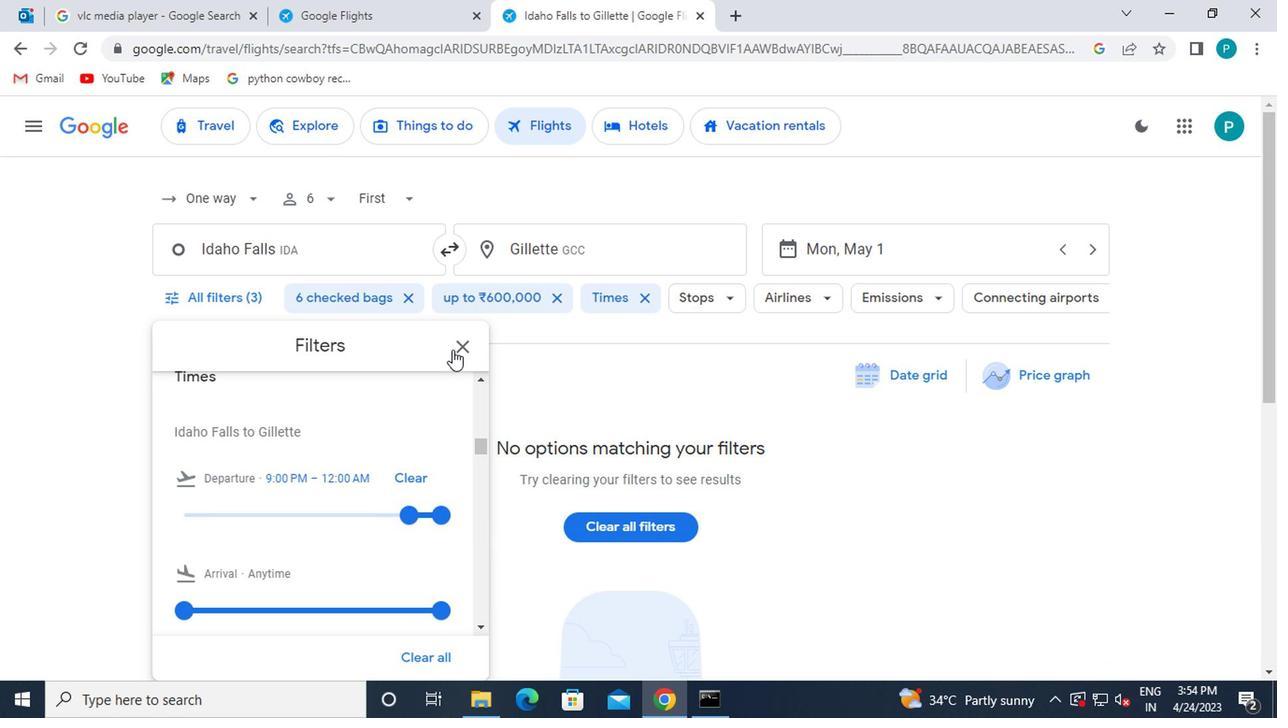 
